 Task: Look for space in Lüdenscheid, Germany from 10th June, 2023 to 25th June, 2023 for 4 adults in price range Rs.10000 to Rs.15000. Place can be private room with 4 bedrooms having 4 beds and 4 bathrooms. Property type can be house, flat, guest house, hotel. Amenities needed are: wifi, TV, free parkinig on premises, gym, breakfast. Booking option can be shelf check-in. Required host language is English.
Action: Mouse moved to (453, 88)
Screenshot: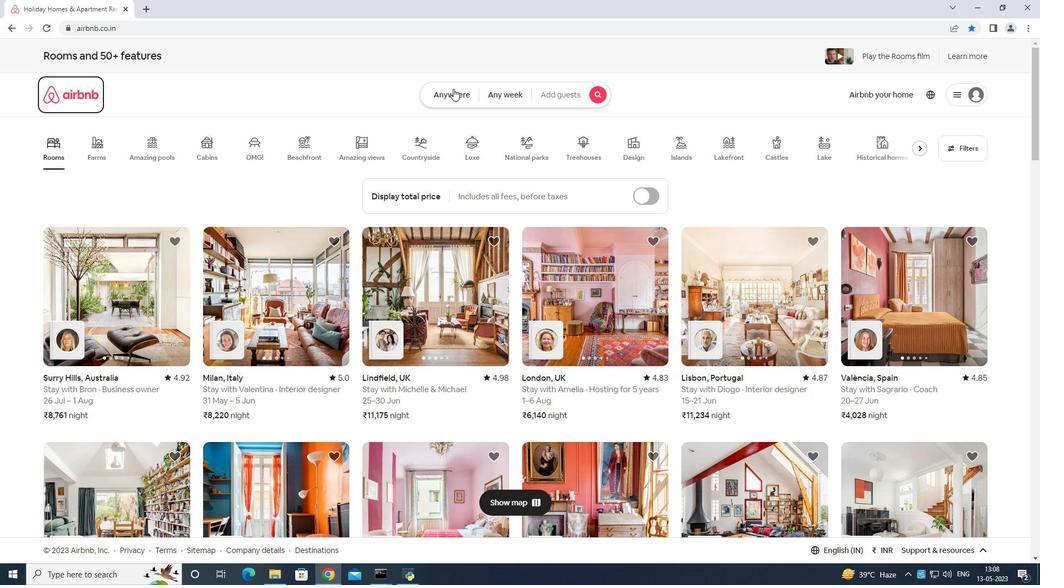 
Action: Mouse pressed left at (453, 88)
Screenshot: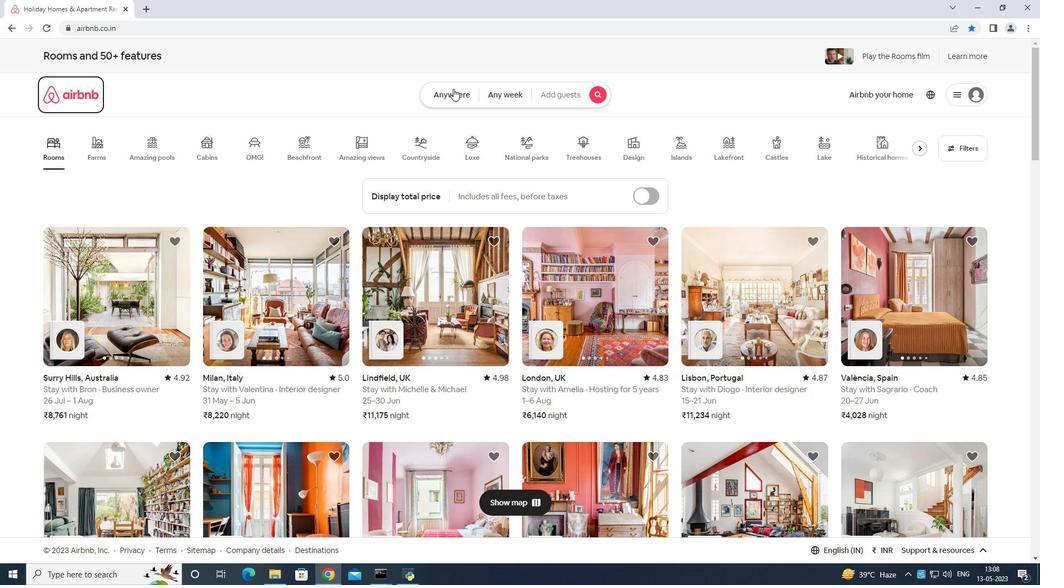 
Action: Mouse moved to (386, 134)
Screenshot: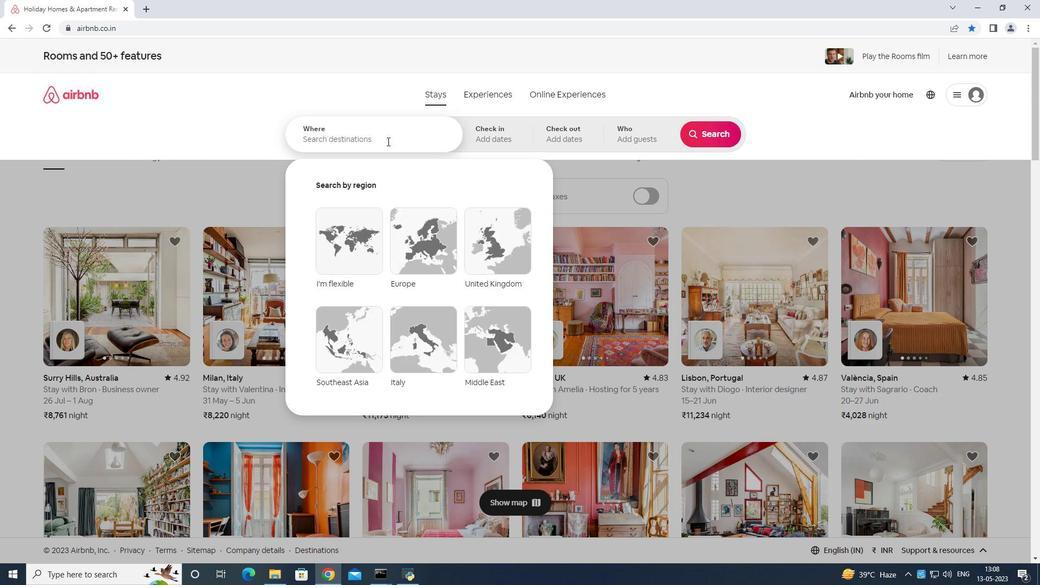 
Action: Mouse pressed left at (386, 134)
Screenshot: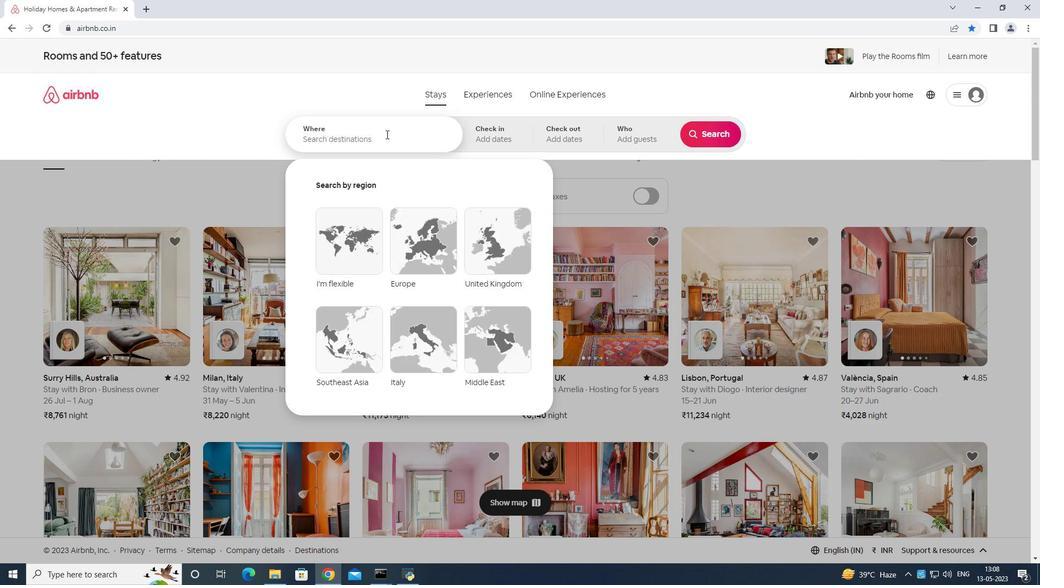 
Action: Mouse moved to (386, 121)
Screenshot: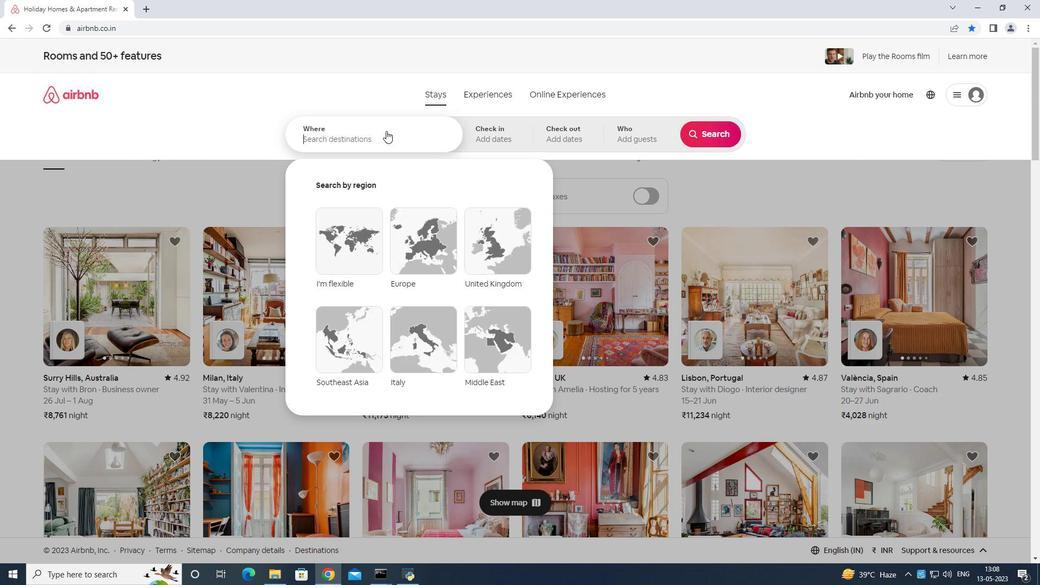 
Action: Key pressed <Key.shift>Ludenscheid<Key.space>gerna<Key.backspace><Key.backspace>many<Key.enter>
Screenshot: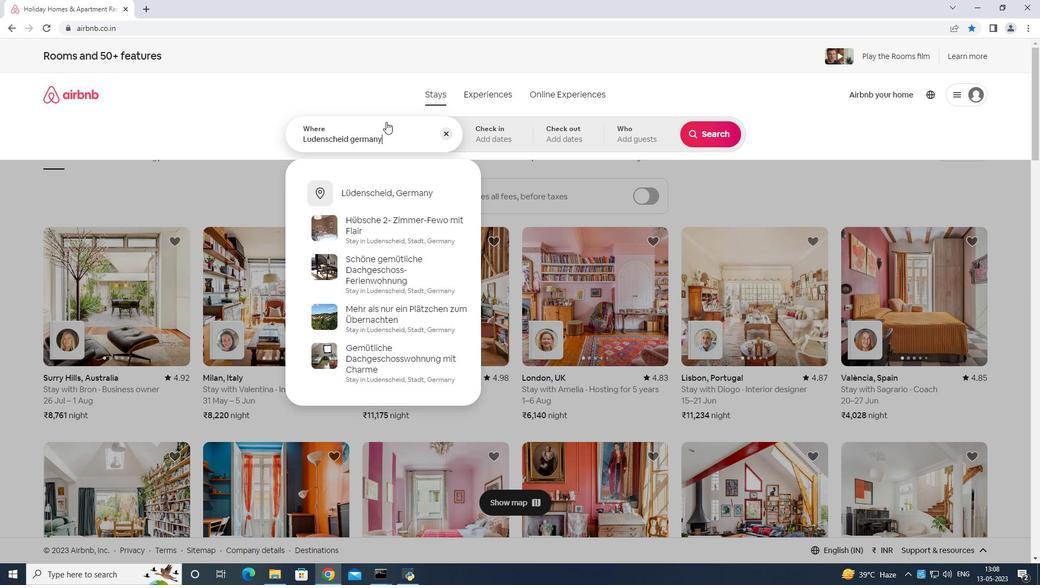 
Action: Mouse moved to (696, 291)
Screenshot: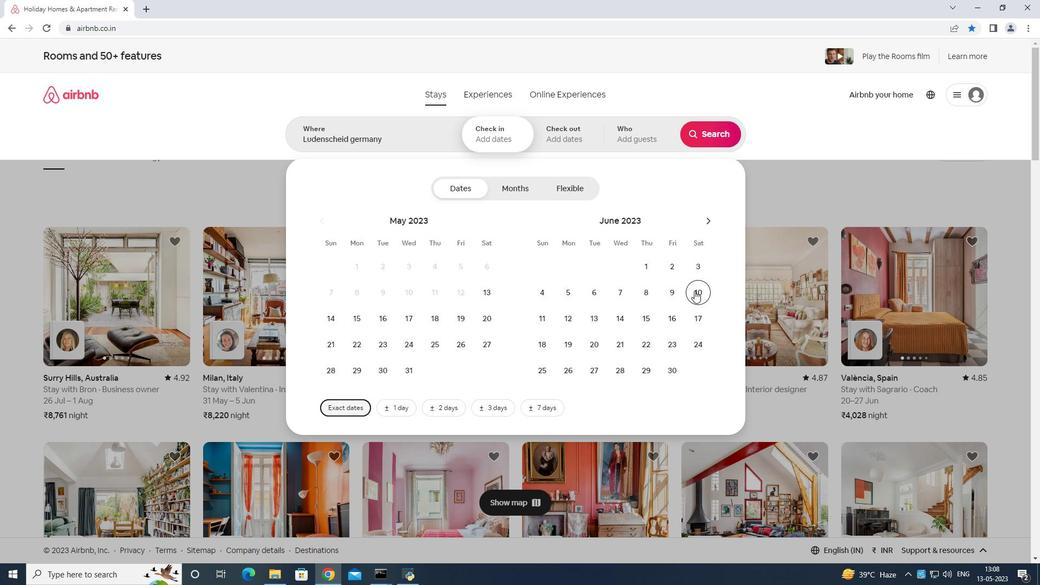 
Action: Mouse pressed left at (696, 291)
Screenshot: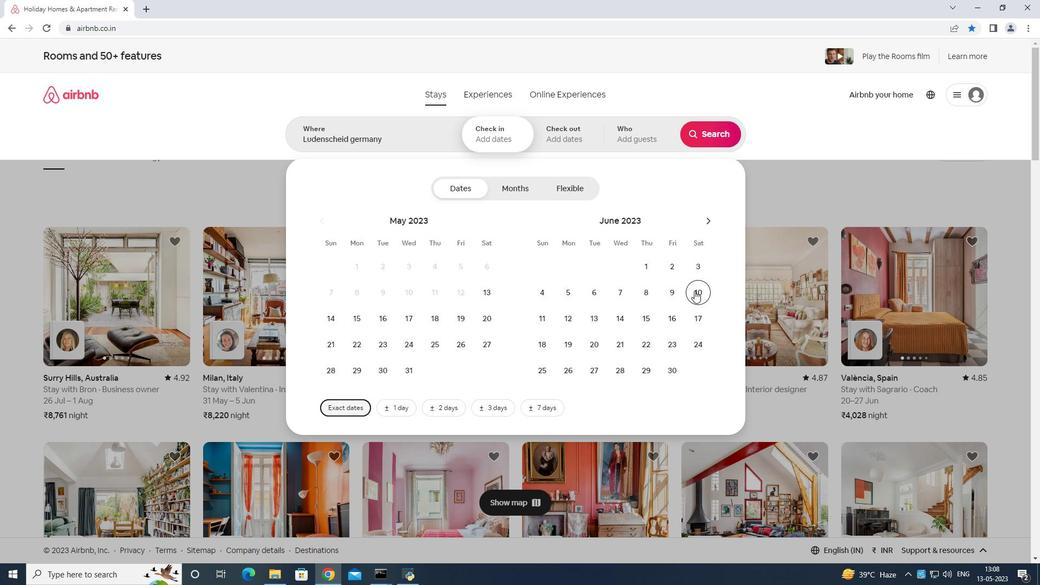 
Action: Mouse moved to (535, 372)
Screenshot: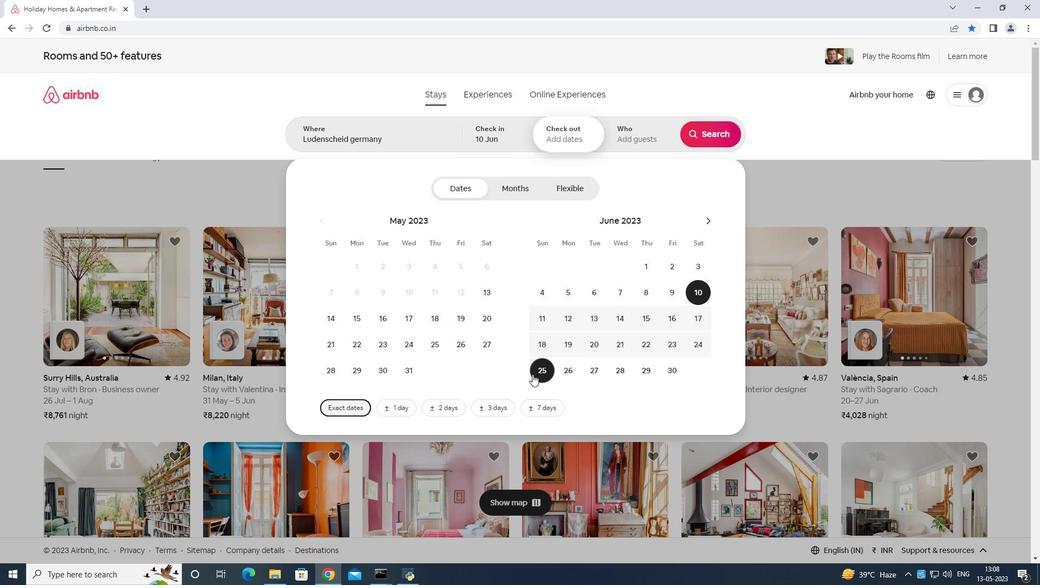 
Action: Mouse pressed left at (535, 372)
Screenshot: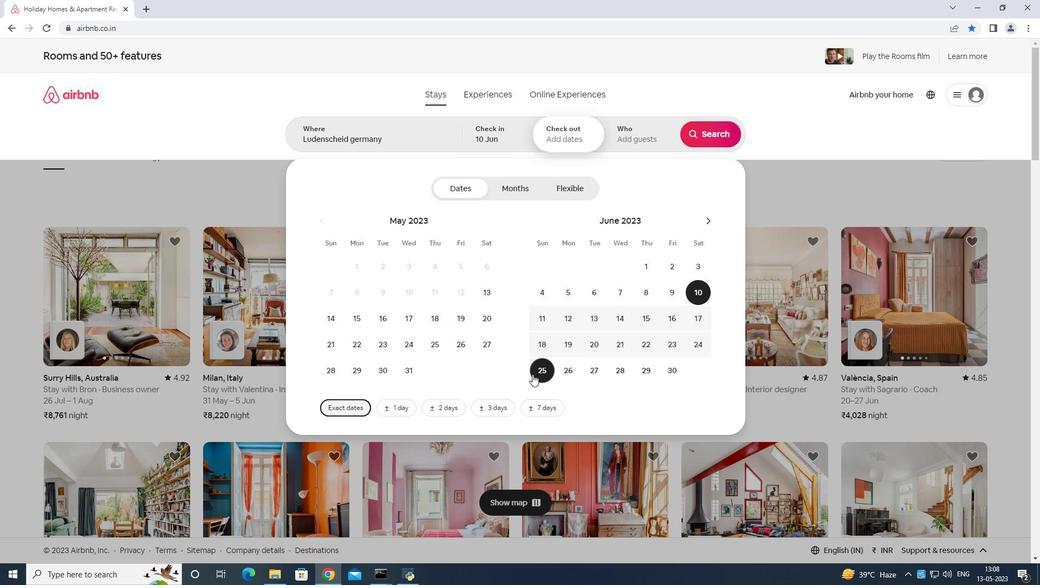 
Action: Mouse moved to (629, 134)
Screenshot: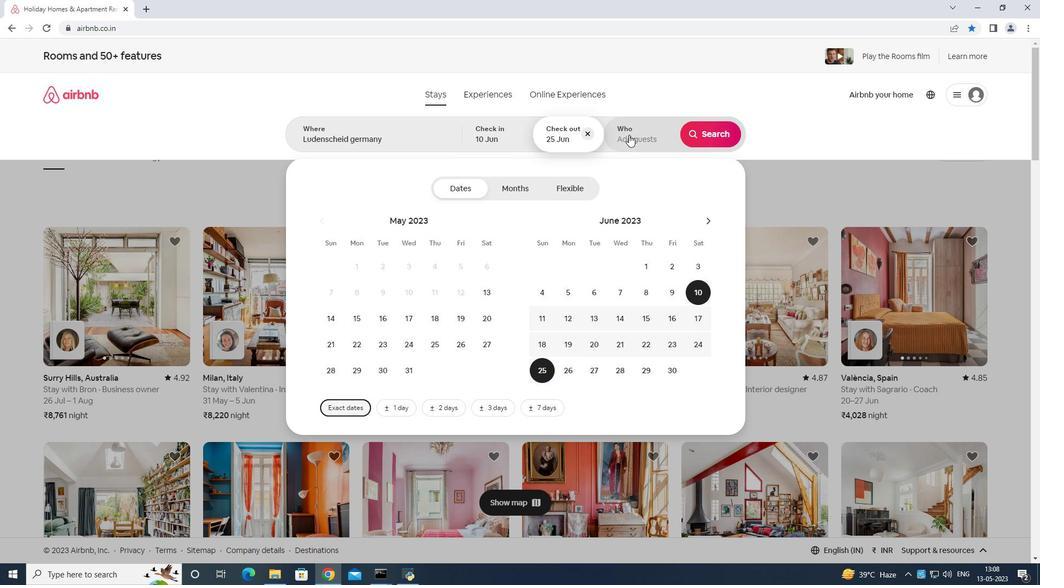 
Action: Mouse pressed left at (629, 134)
Screenshot: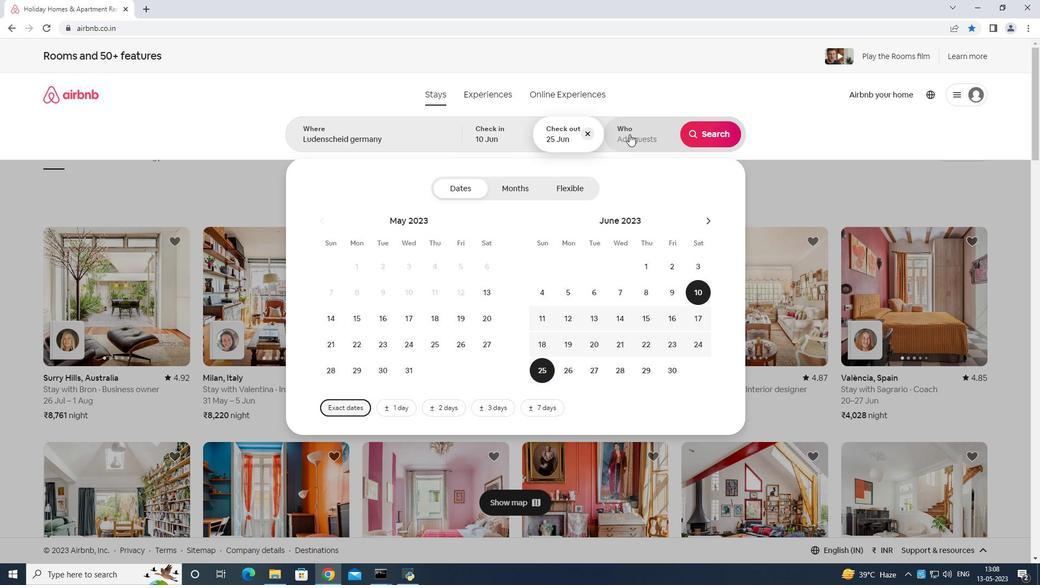 
Action: Mouse moved to (715, 188)
Screenshot: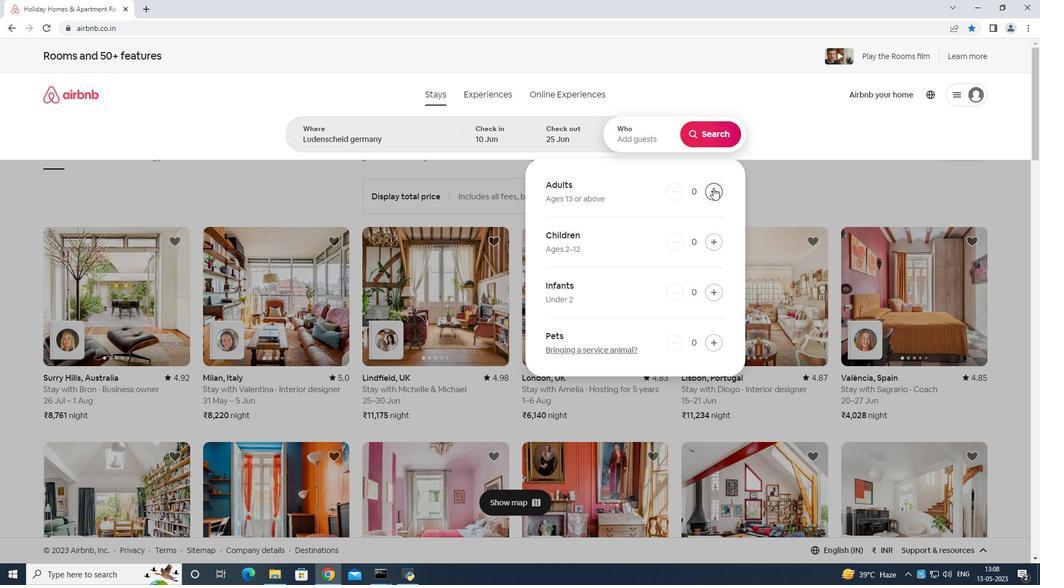 
Action: Mouse pressed left at (715, 188)
Screenshot: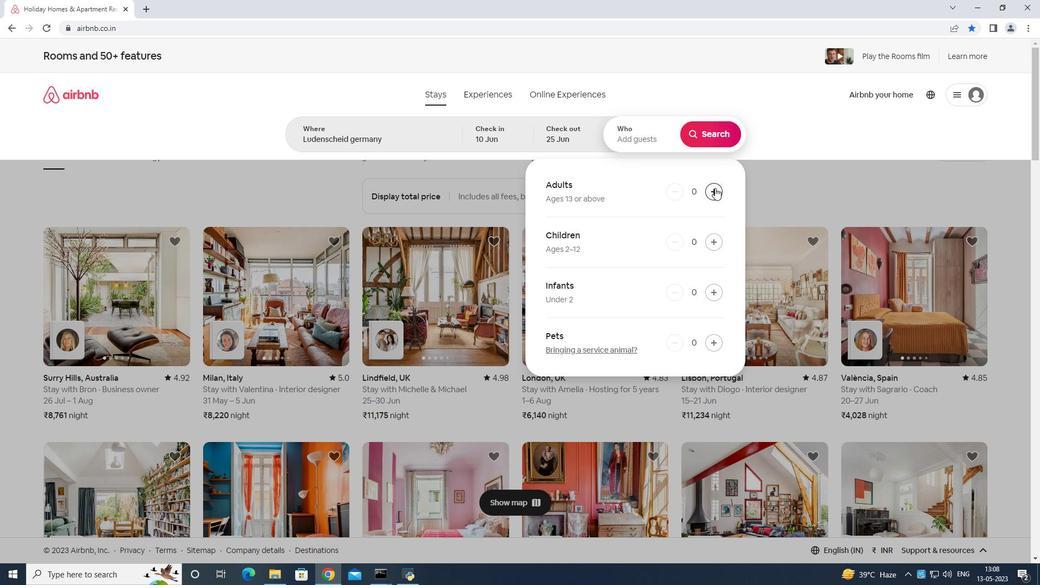 
Action: Mouse pressed left at (715, 188)
Screenshot: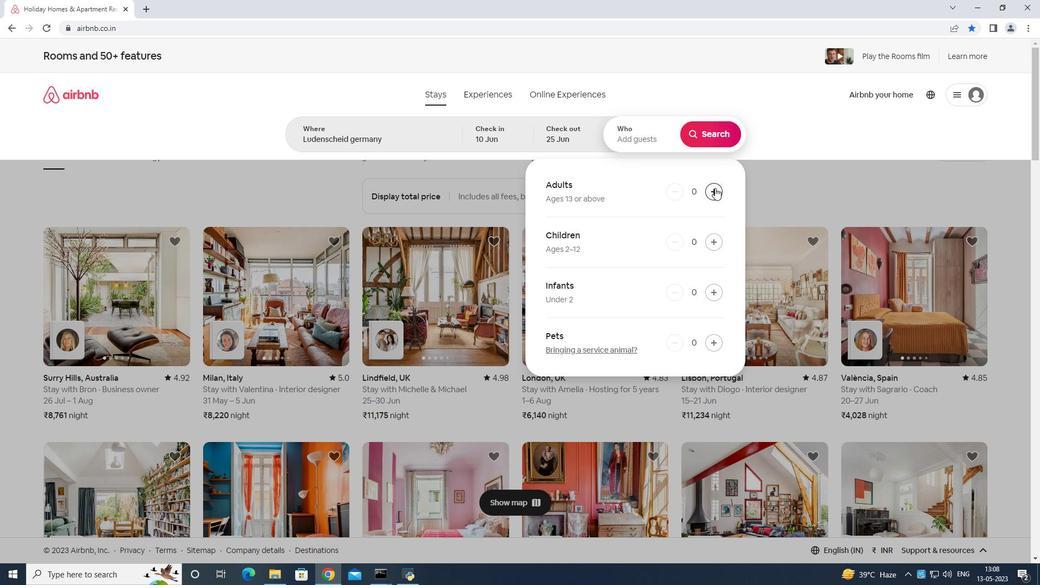 
Action: Mouse pressed left at (715, 188)
Screenshot: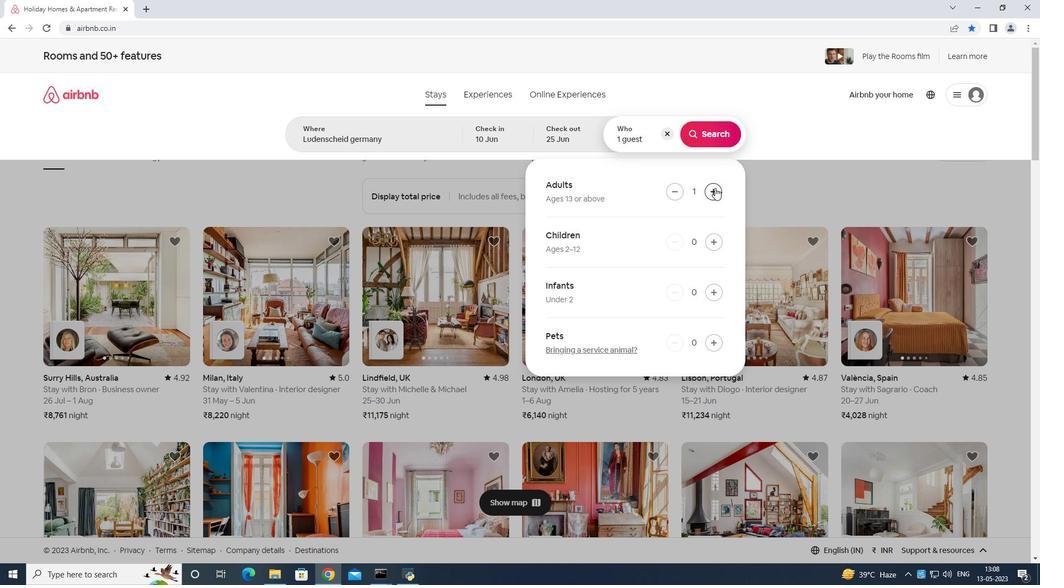 
Action: Mouse pressed left at (715, 188)
Screenshot: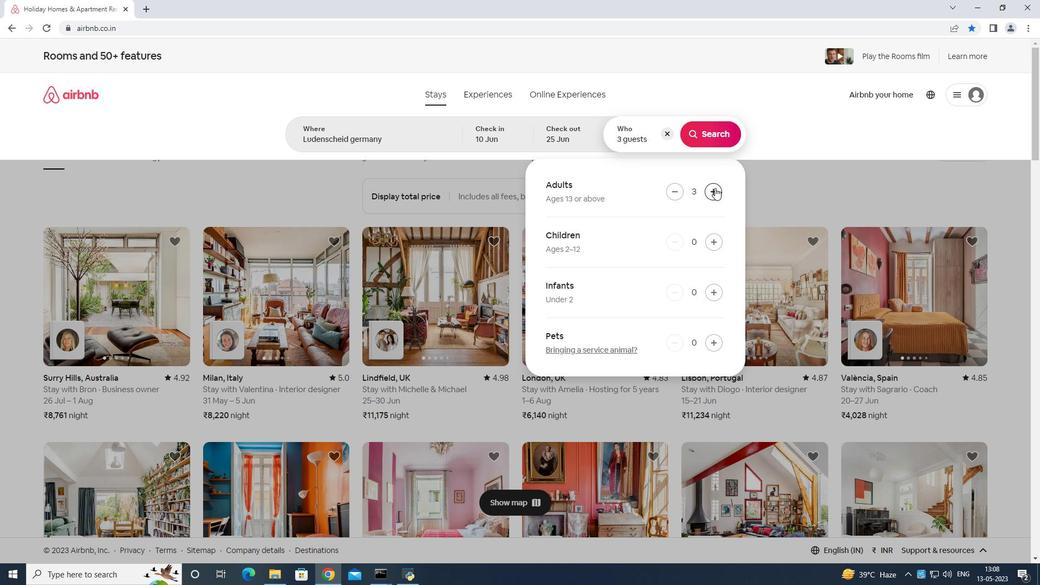 
Action: Mouse moved to (712, 134)
Screenshot: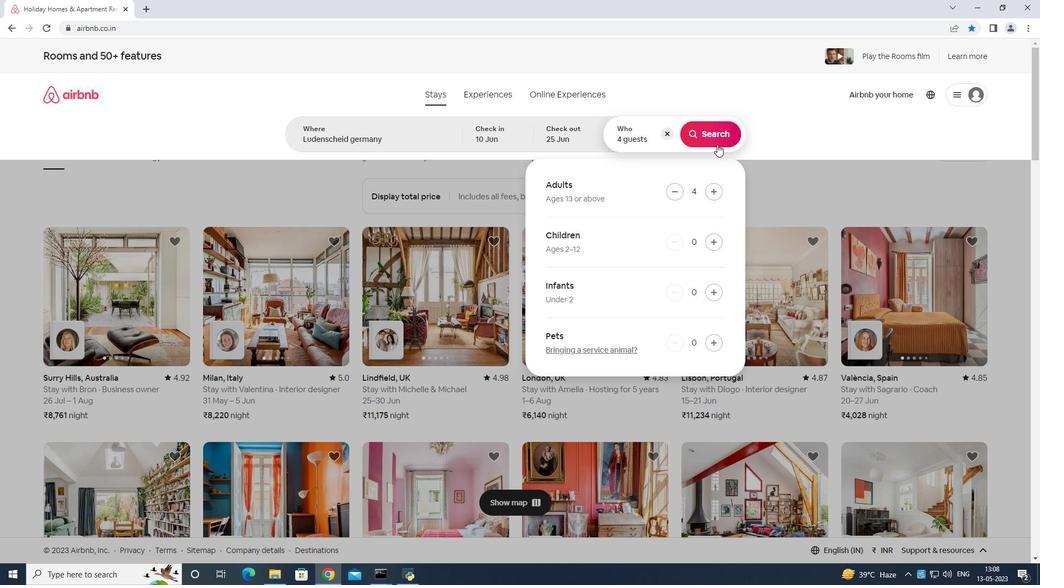 
Action: Mouse pressed left at (712, 134)
Screenshot: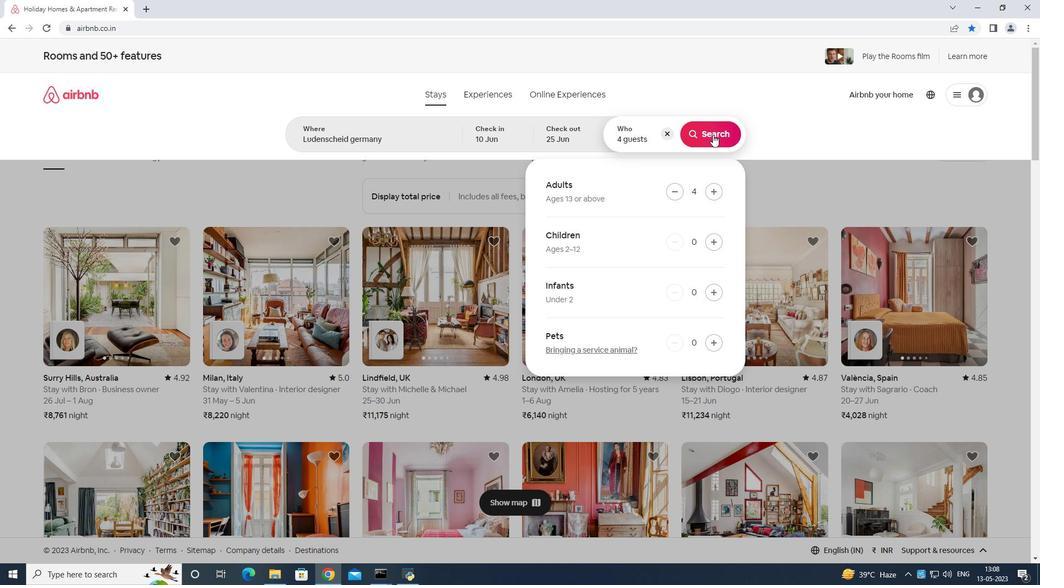
Action: Mouse moved to (976, 105)
Screenshot: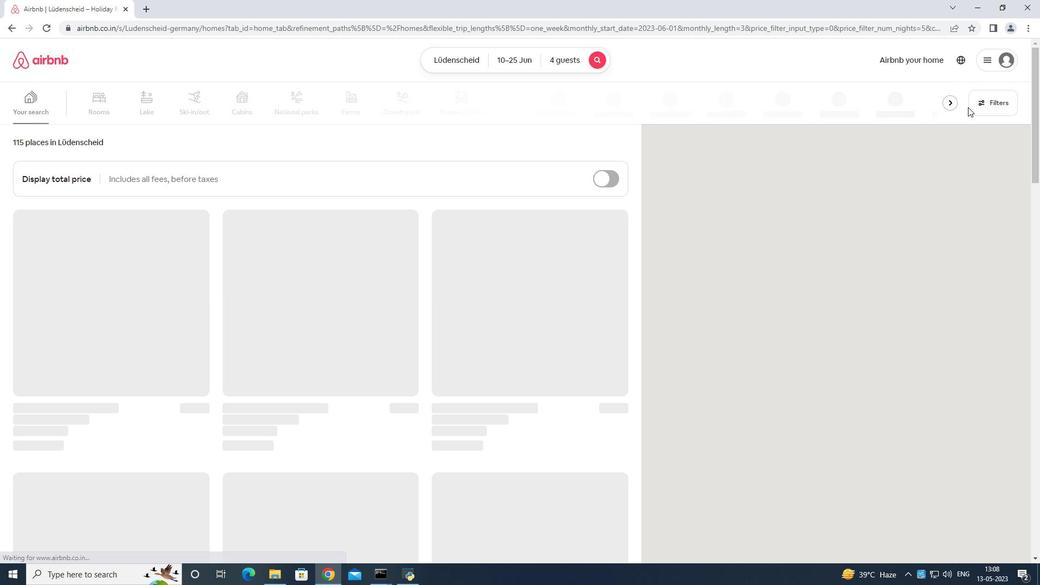 
Action: Mouse pressed left at (976, 105)
Screenshot: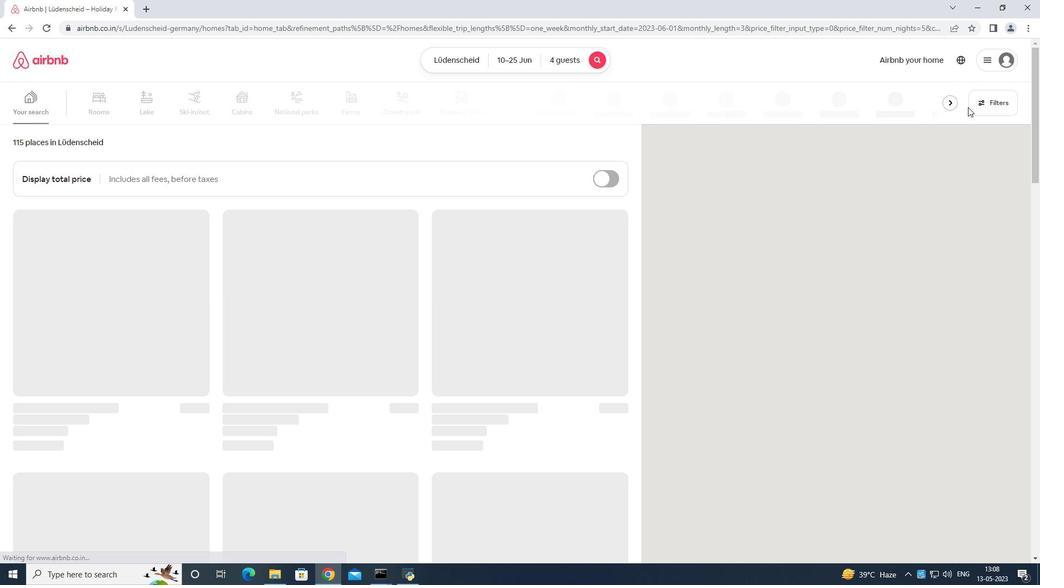 
Action: Mouse moved to (448, 371)
Screenshot: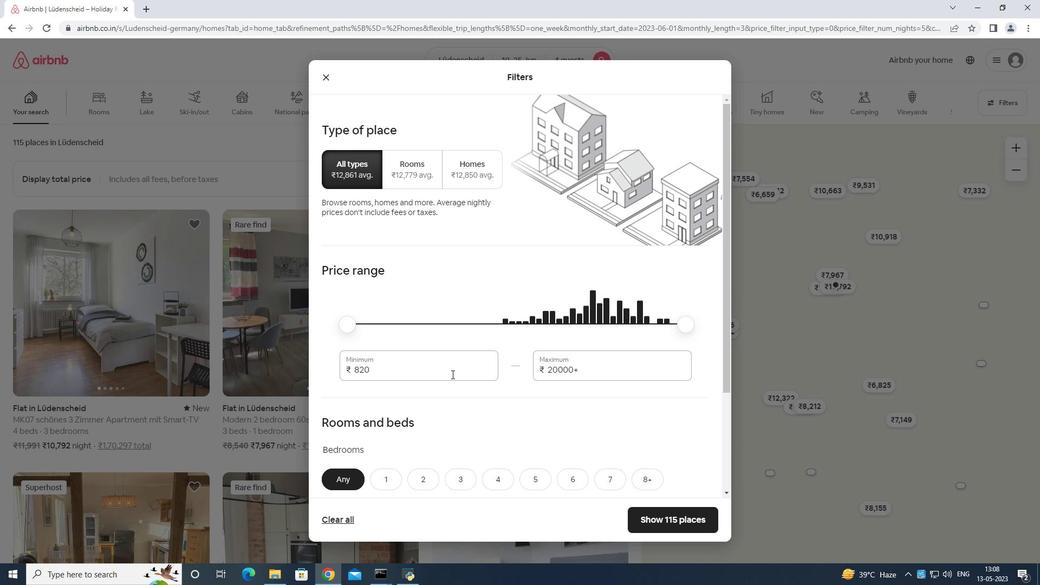 
Action: Mouse pressed left at (448, 371)
Screenshot: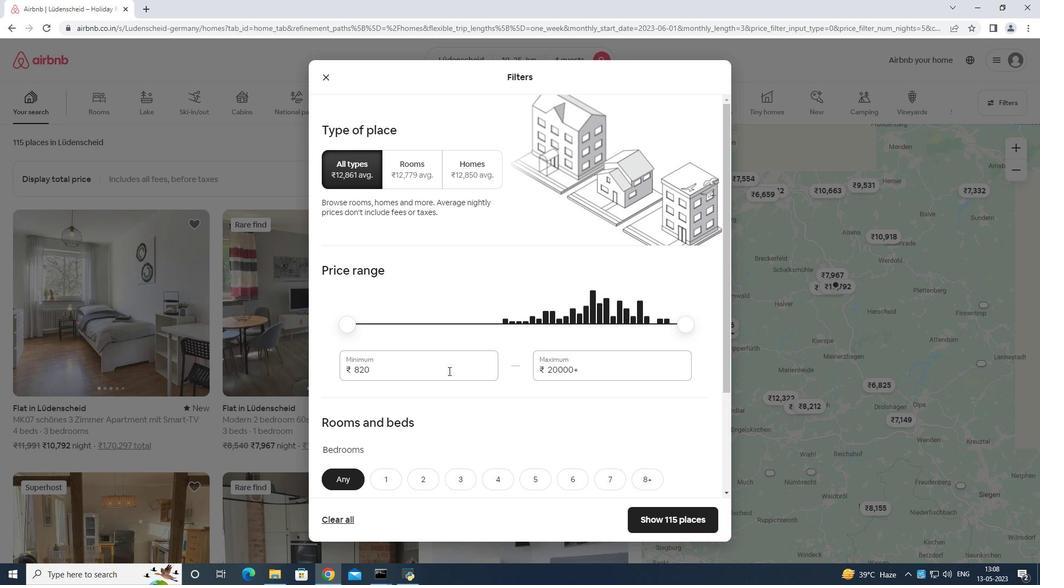 
Action: Mouse moved to (447, 369)
Screenshot: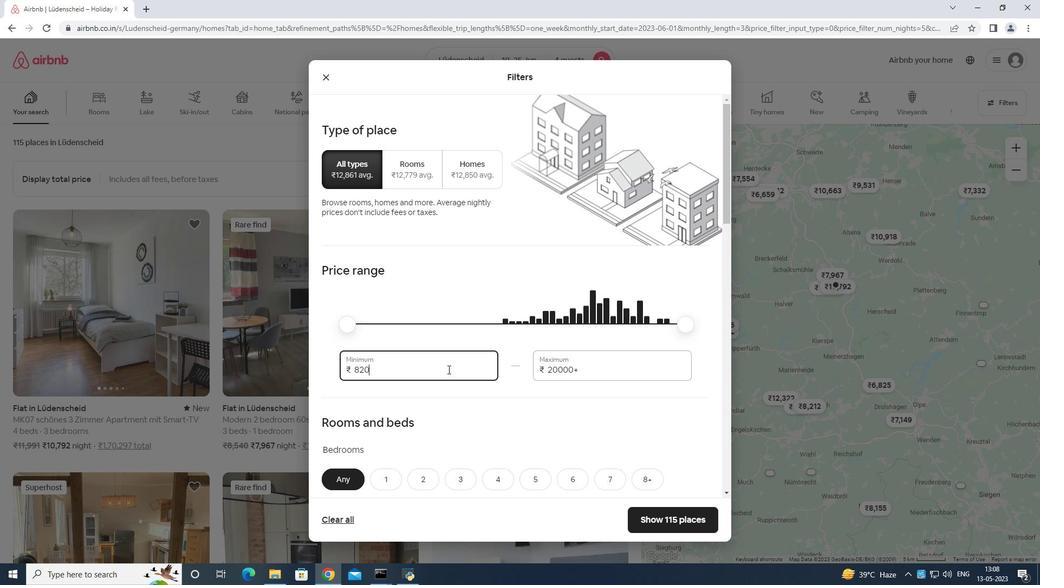 
Action: Key pressed <Key.backspace>
Screenshot: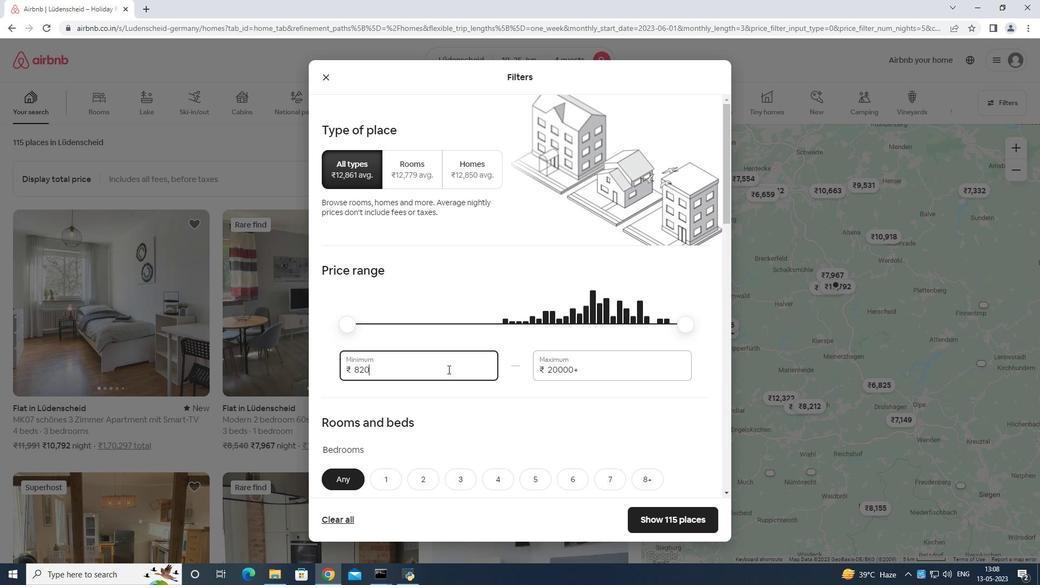 
Action: Mouse moved to (443, 360)
Screenshot: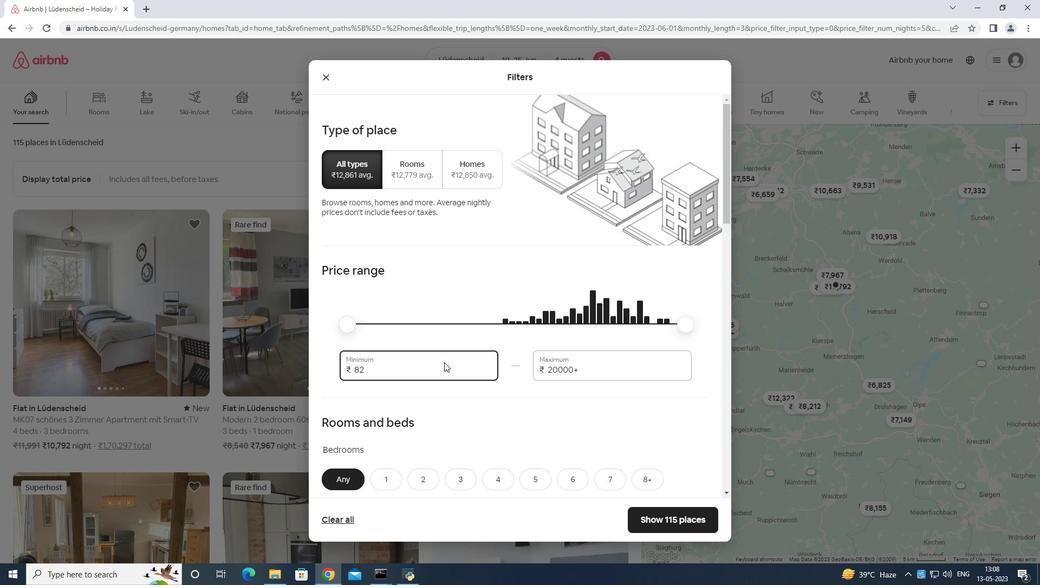
Action: Key pressed <Key.backspace><Key.backspace><Key.backspace><Key.backspace><Key.backspace><Key.backspace><Key.backspace><Key.backspace><Key.backspace><Key.backspace><Key.backspace><Key.backspace>100
Screenshot: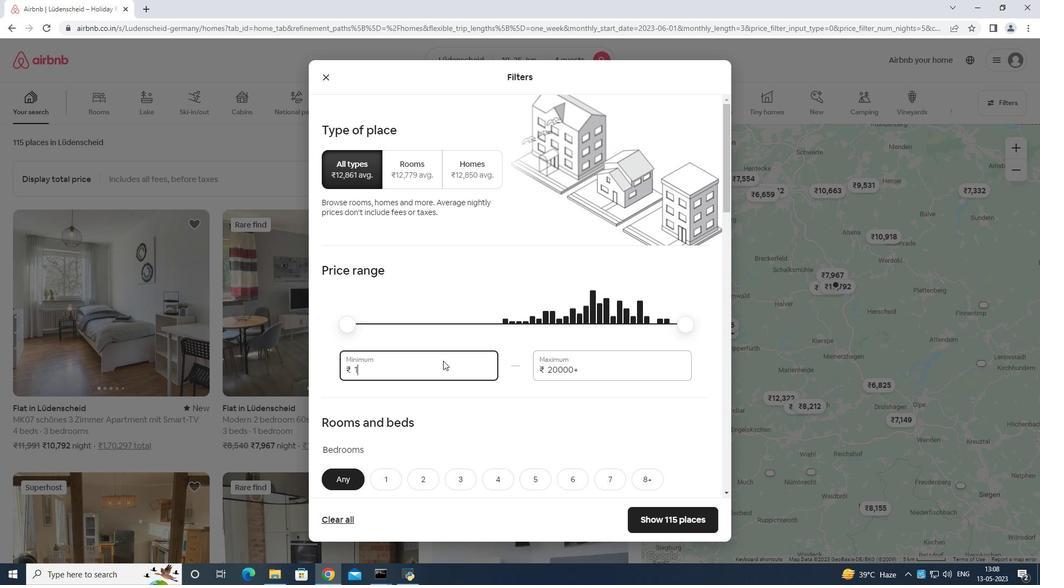 
Action: Mouse moved to (442, 359)
Screenshot: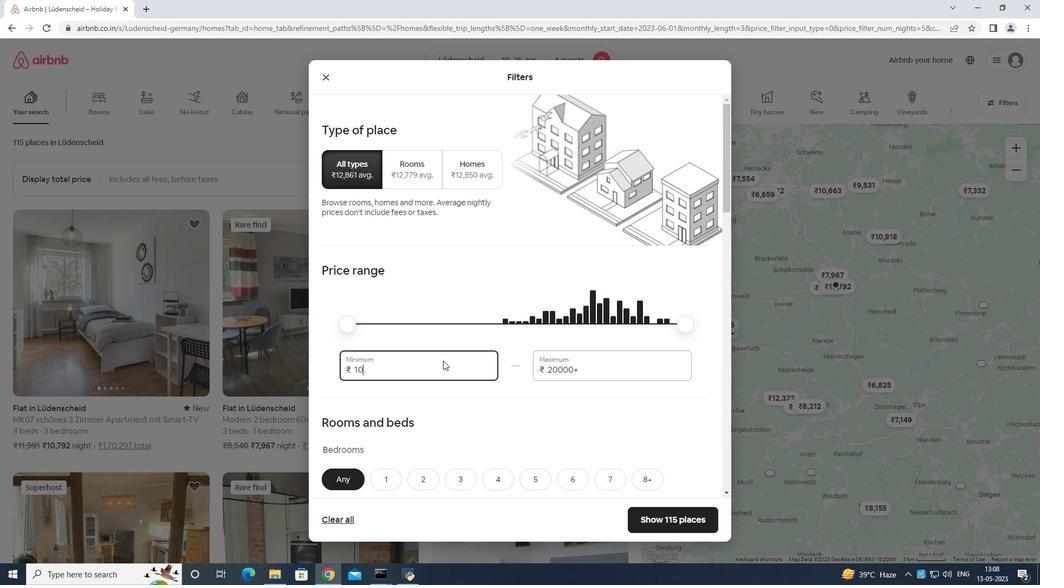 
Action: Key pressed 0
Screenshot: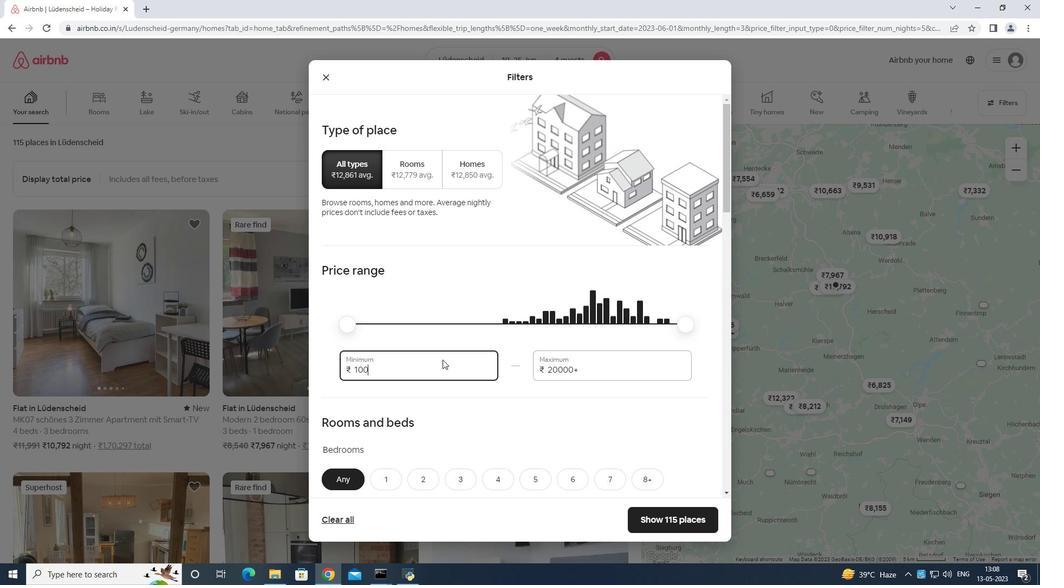
Action: Mouse moved to (447, 359)
Screenshot: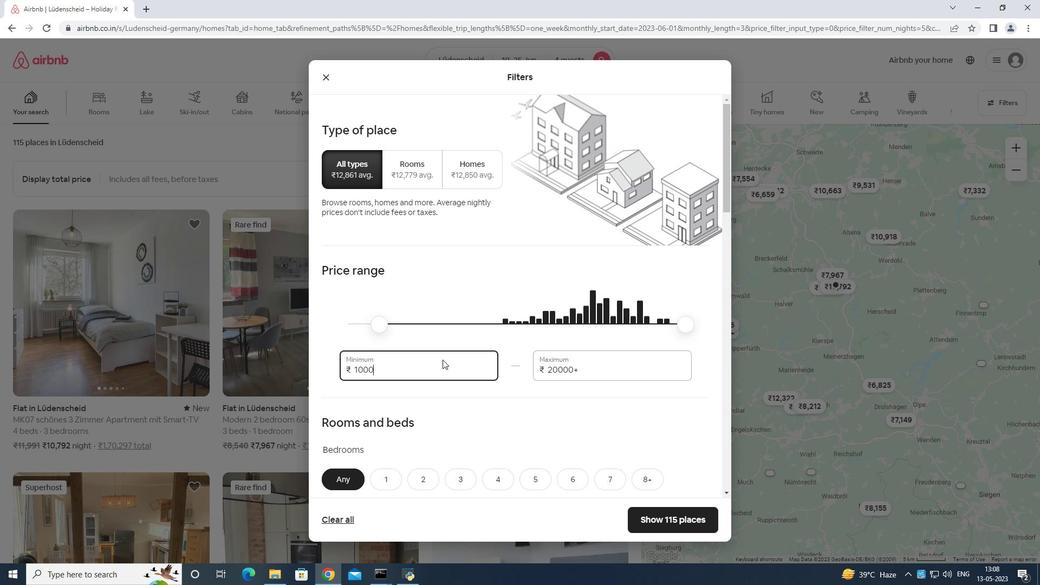 
Action: Key pressed 0
Screenshot: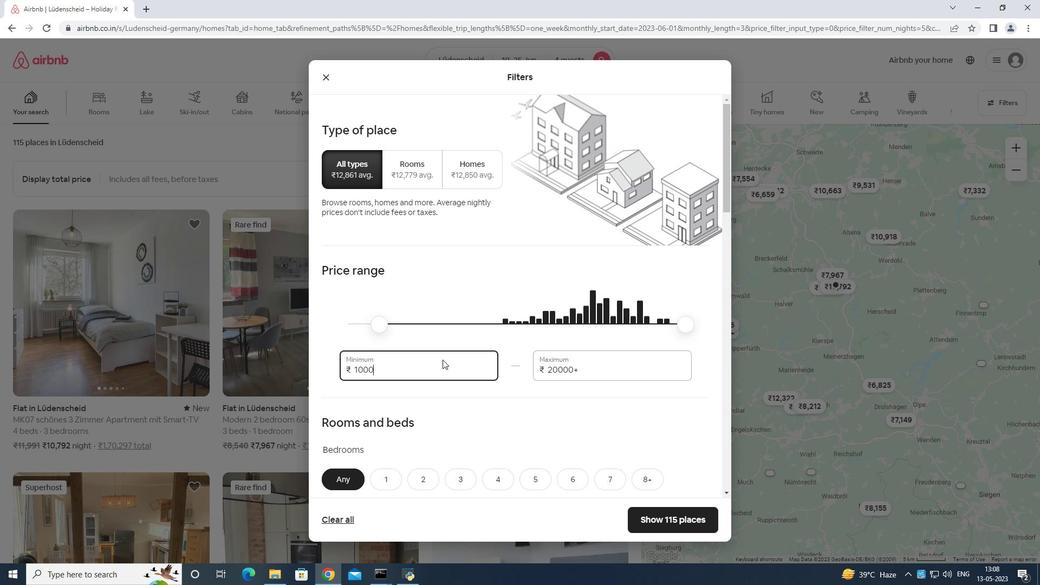 
Action: Mouse moved to (599, 363)
Screenshot: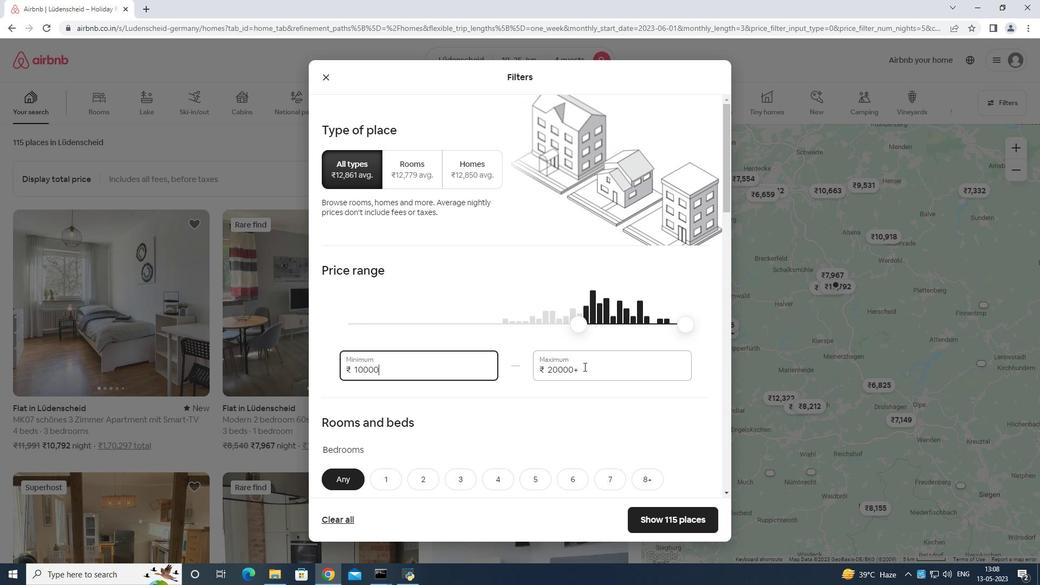 
Action: Mouse pressed left at (599, 363)
Screenshot: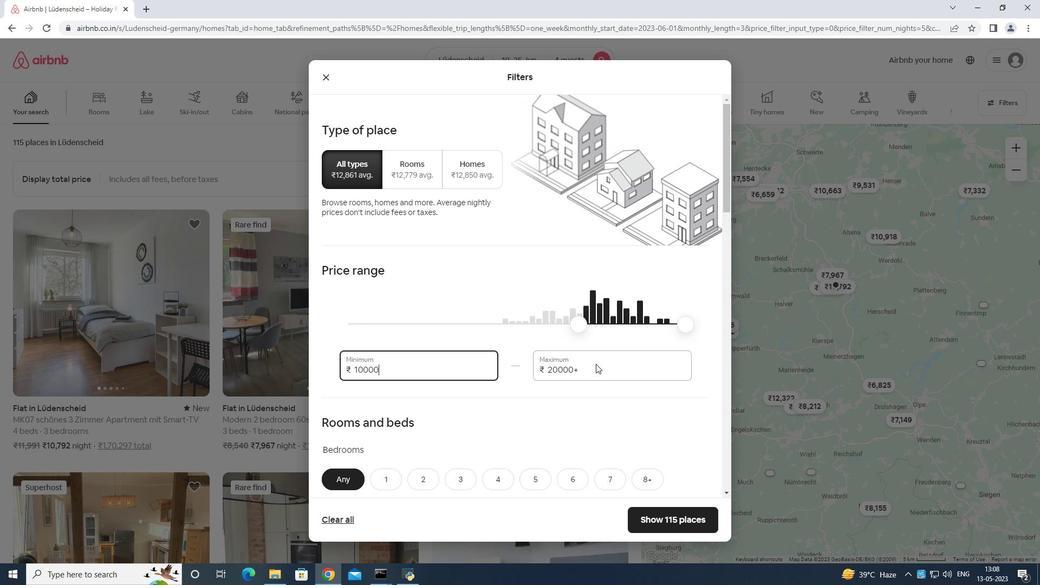 
Action: Mouse moved to (599, 363)
Screenshot: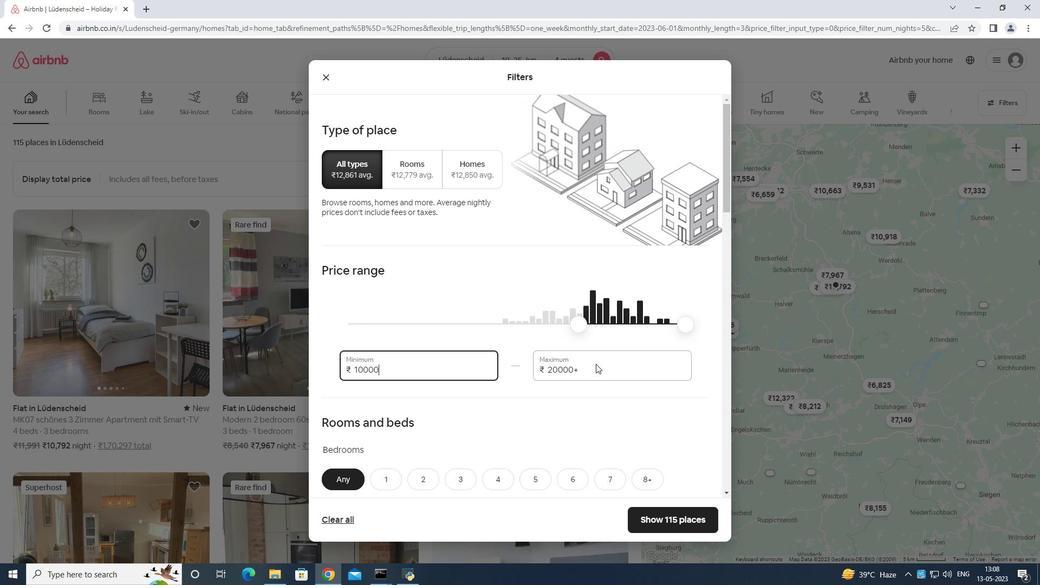 
Action: Key pressed <Key.backspace><Key.backspace><Key.backspace><Key.backspace><Key.backspace><Key.backspace><Key.backspace><Key.backspace><Key.backspace><Key.backspace><Key.backspace><Key.backspace><Key.backspace><Key.backspace><Key.backspace><Key.backspace><Key.backspace><Key.backspace><Key.backspace><Key.backspace>
Screenshot: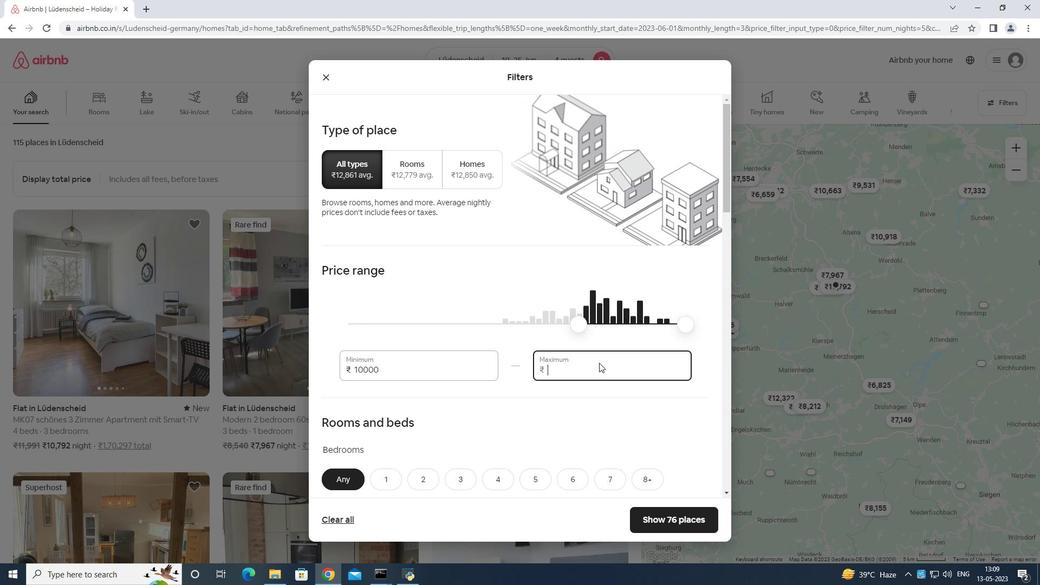 
Action: Mouse moved to (599, 365)
Screenshot: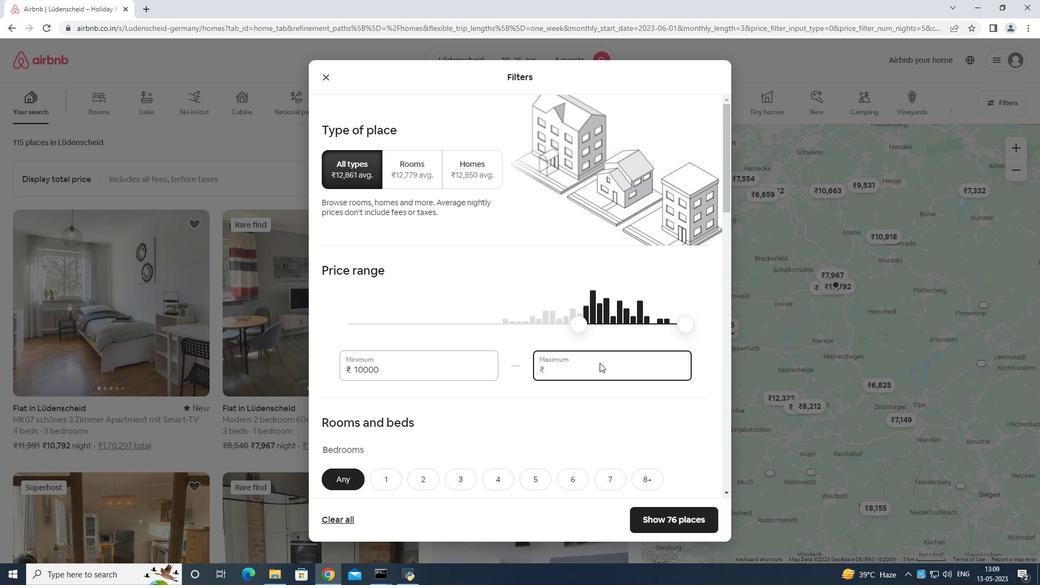 
Action: Key pressed 15
Screenshot: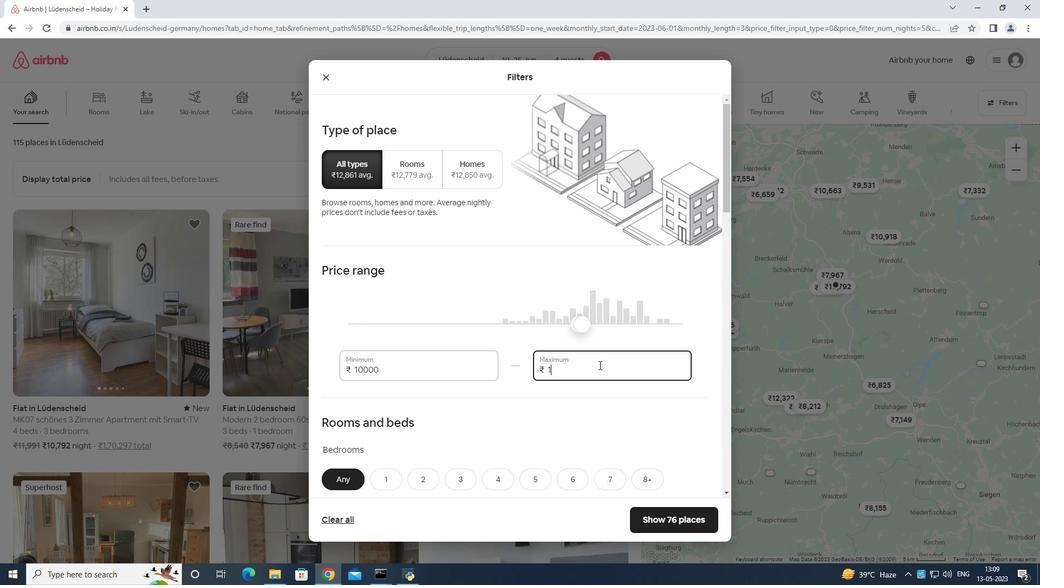 
Action: Mouse moved to (596, 365)
Screenshot: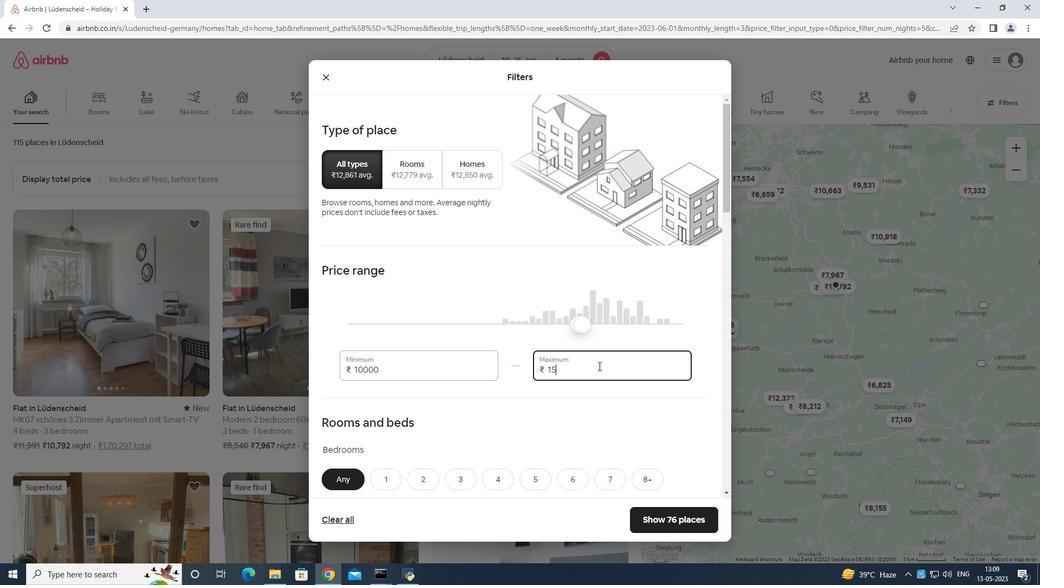 
Action: Key pressed 0
Screenshot: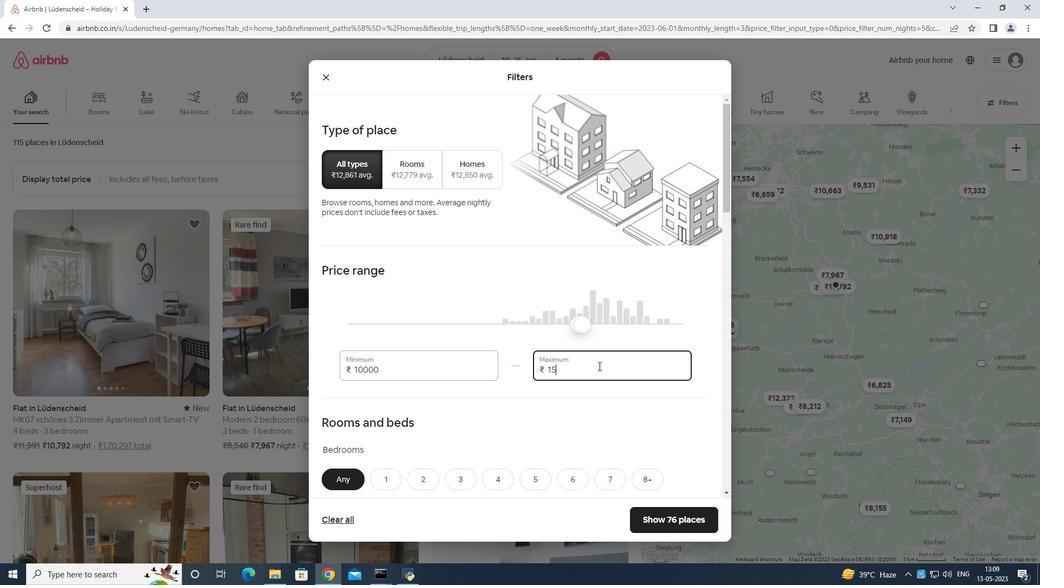
Action: Mouse moved to (592, 364)
Screenshot: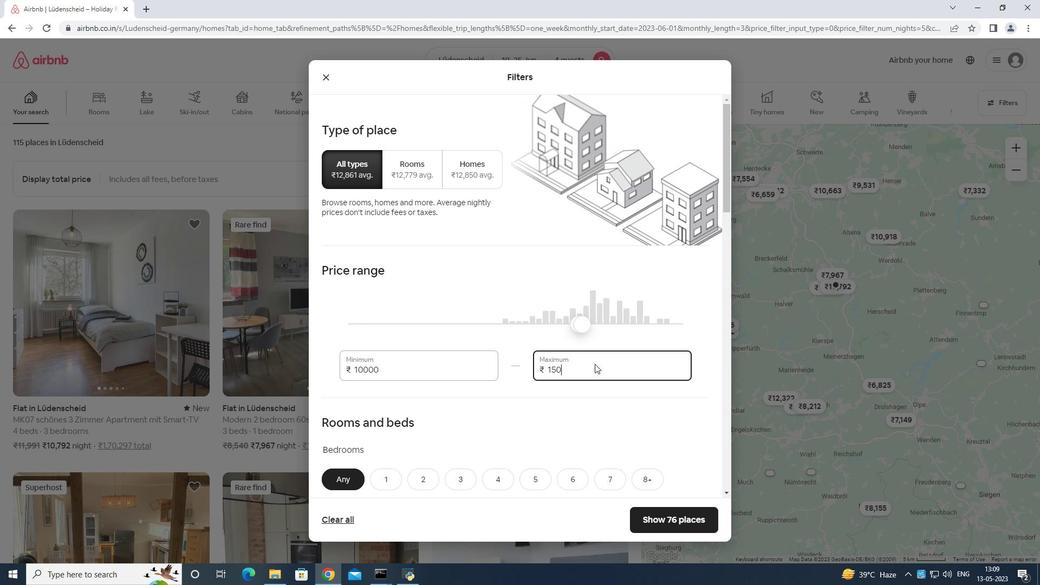 
Action: Key pressed 0
Screenshot: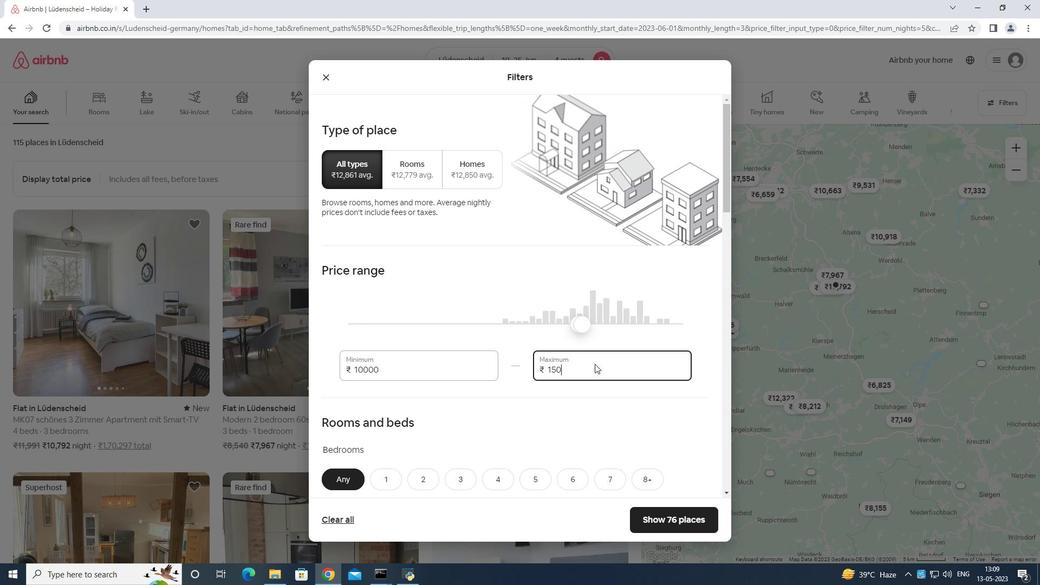 
Action: Mouse moved to (591, 365)
Screenshot: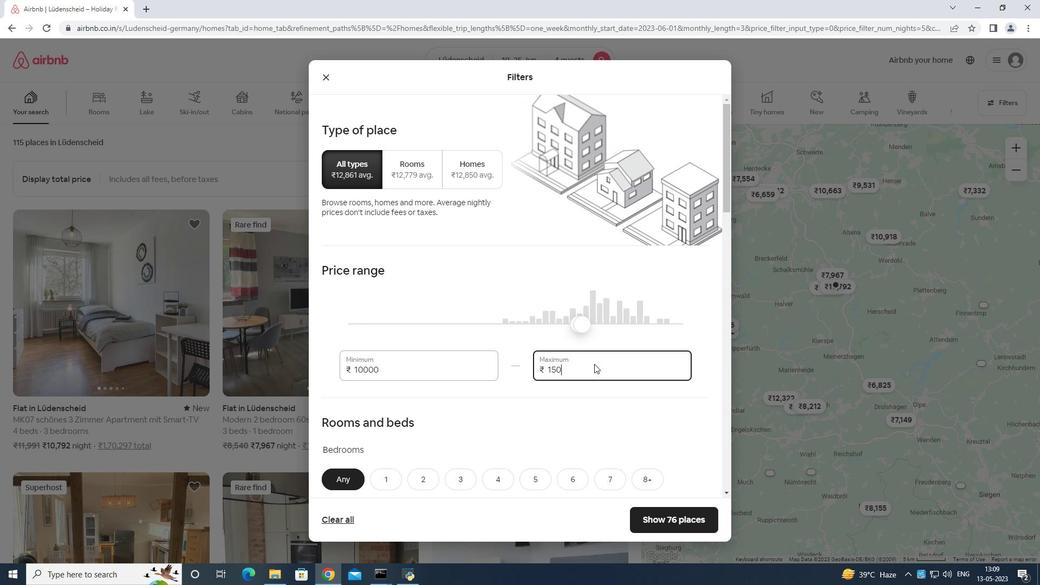 
Action: Key pressed 0
Screenshot: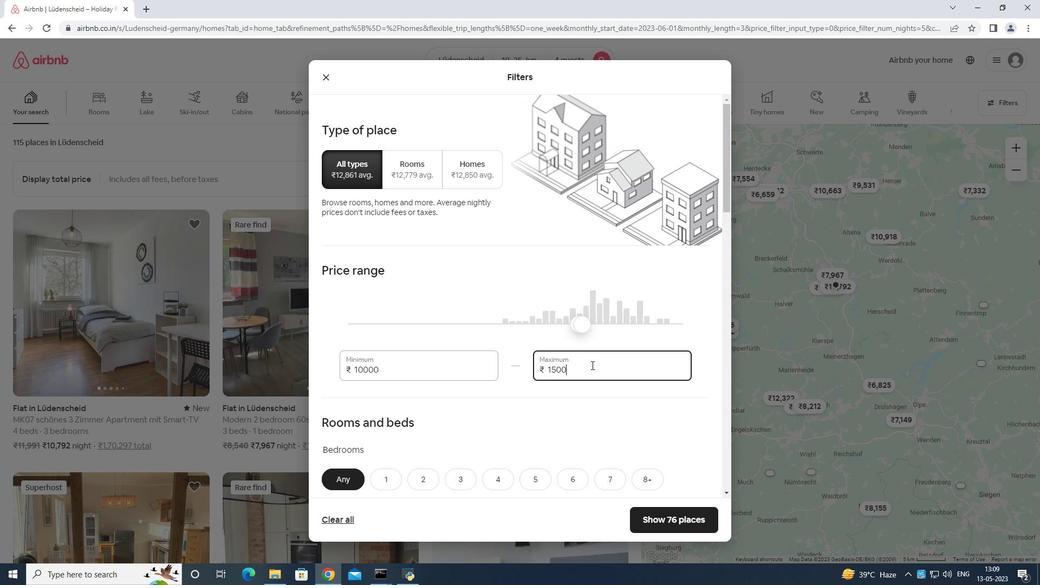 
Action: Mouse moved to (590, 366)
Screenshot: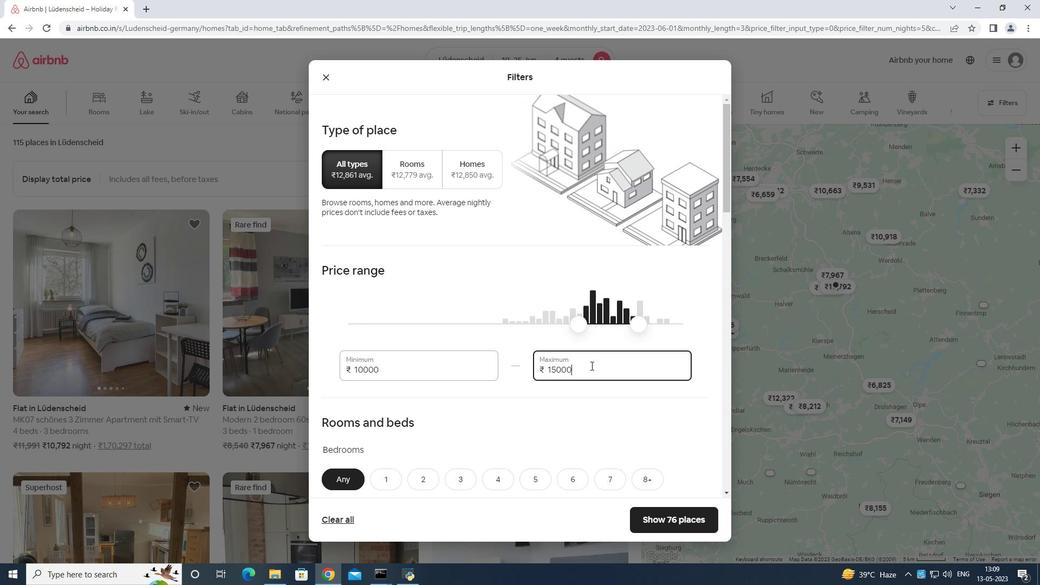
Action: Mouse scrolled (590, 365) with delta (0, 0)
Screenshot: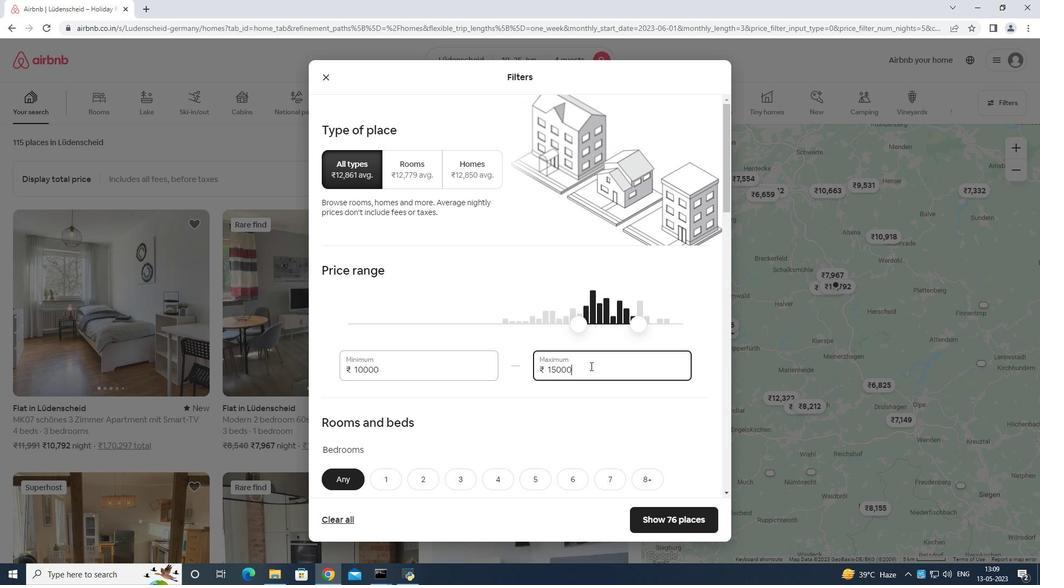 
Action: Mouse moved to (590, 367)
Screenshot: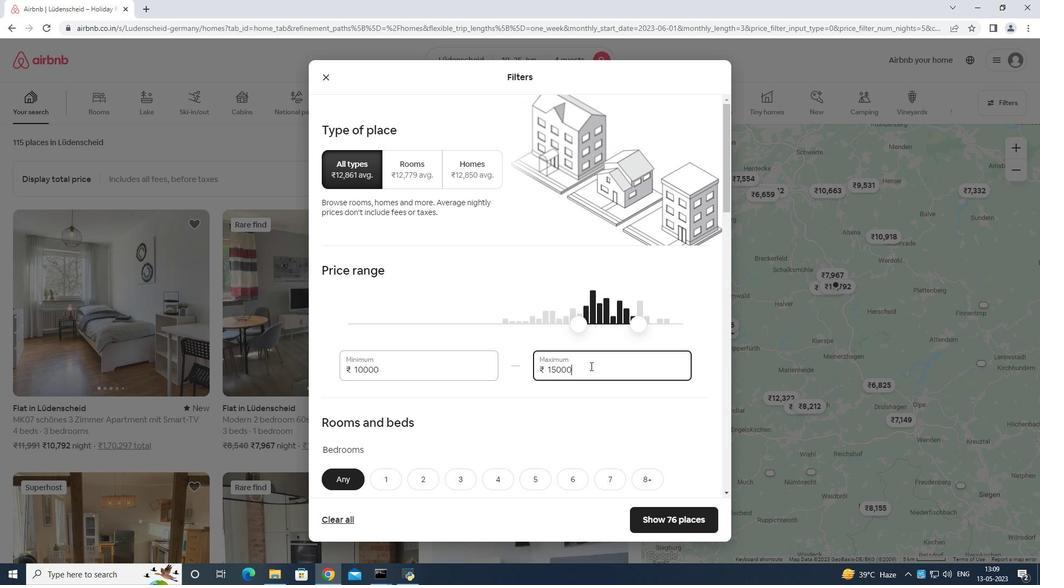 
Action: Mouse scrolled (590, 366) with delta (0, 0)
Screenshot: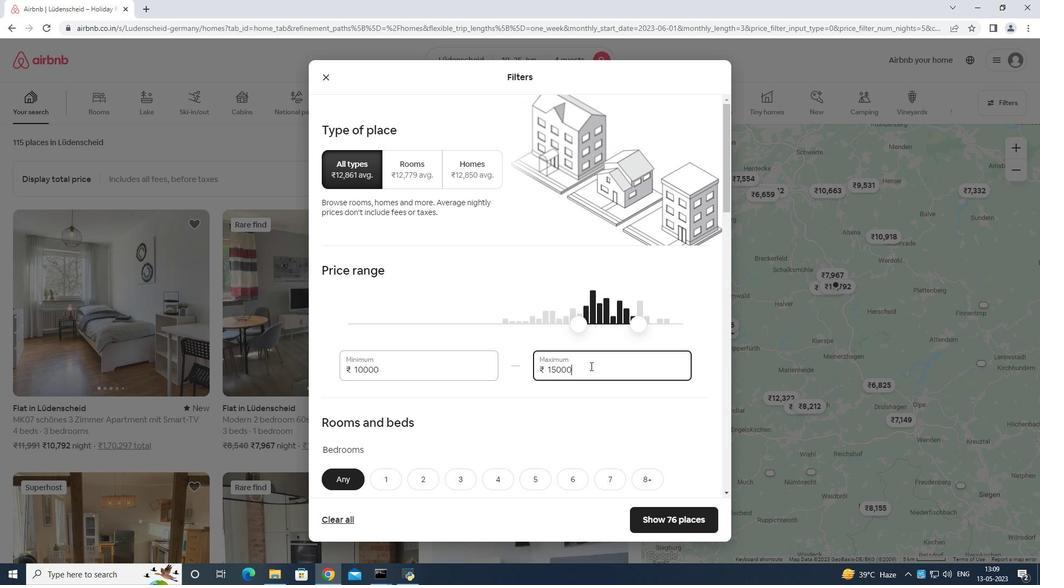 
Action: Mouse moved to (487, 366)
Screenshot: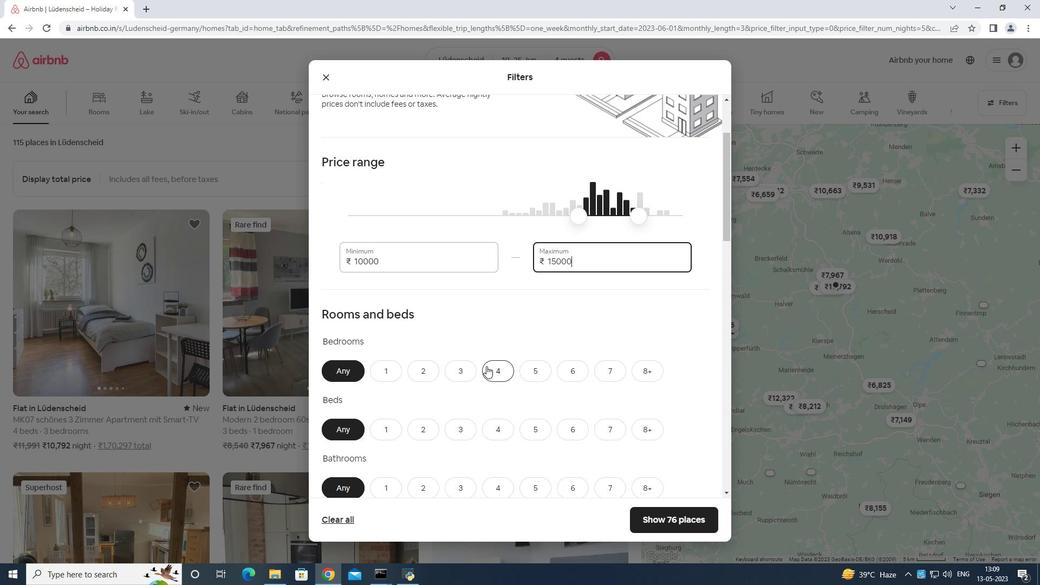 
Action: Mouse pressed left at (487, 366)
Screenshot: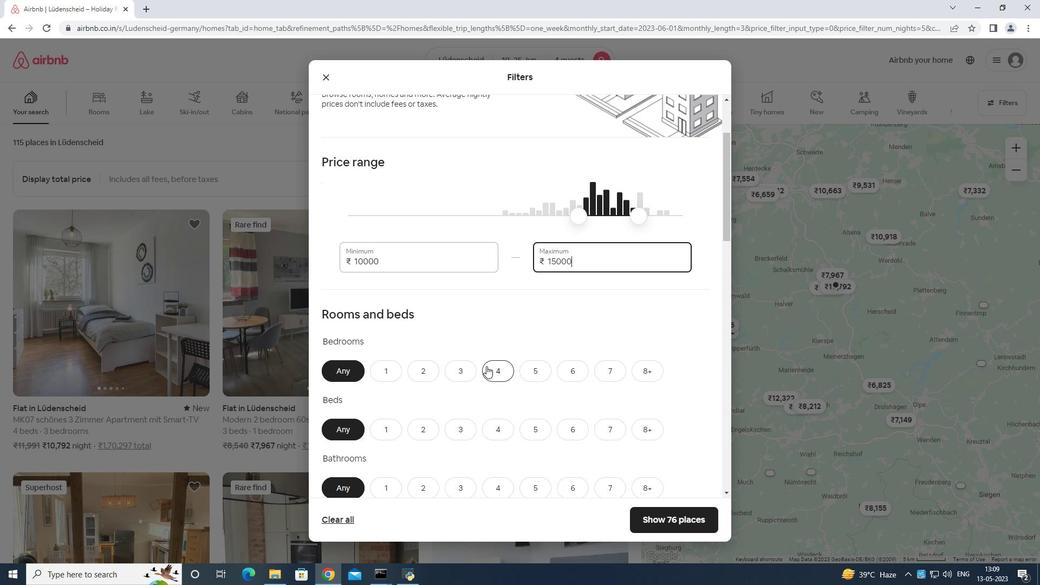 
Action: Mouse moved to (494, 427)
Screenshot: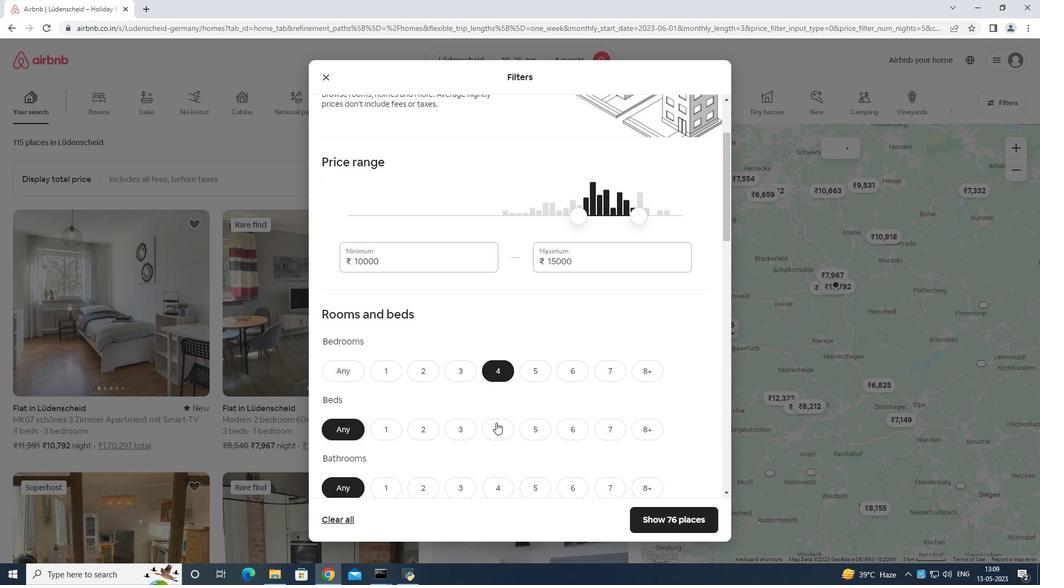 
Action: Mouse pressed left at (494, 427)
Screenshot: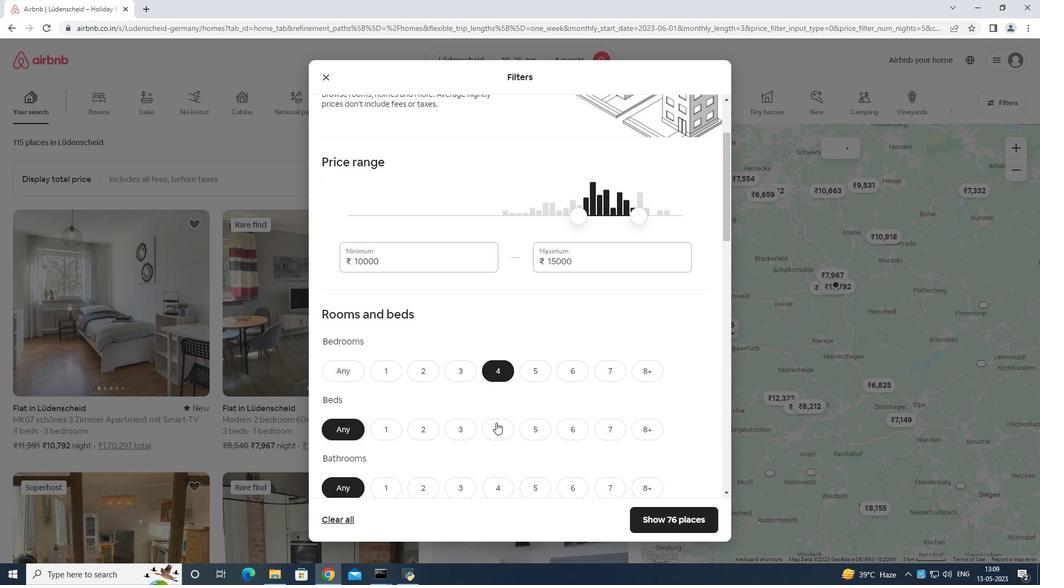 
Action: Mouse moved to (493, 428)
Screenshot: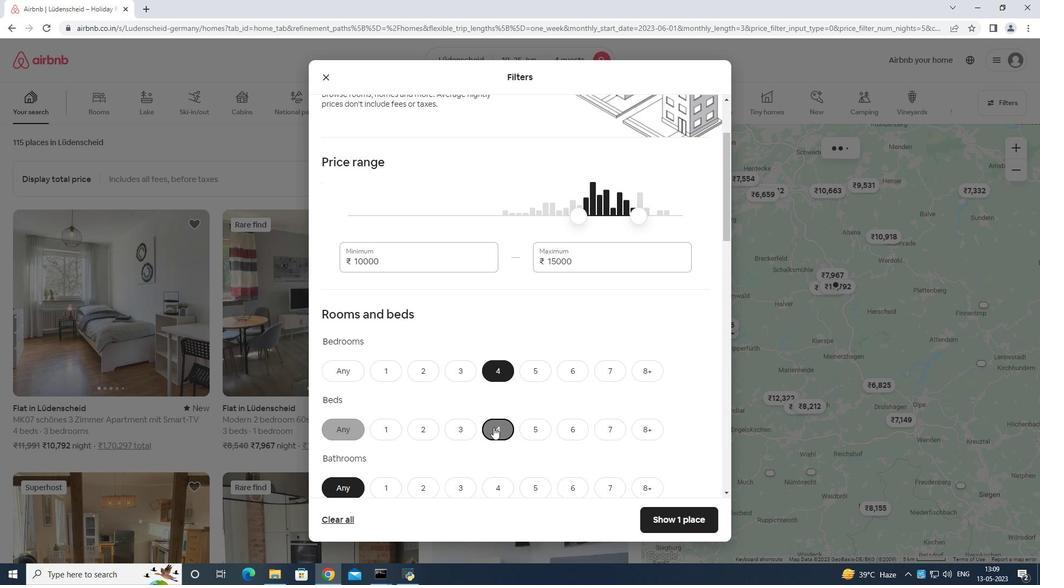 
Action: Mouse scrolled (493, 428) with delta (0, 0)
Screenshot: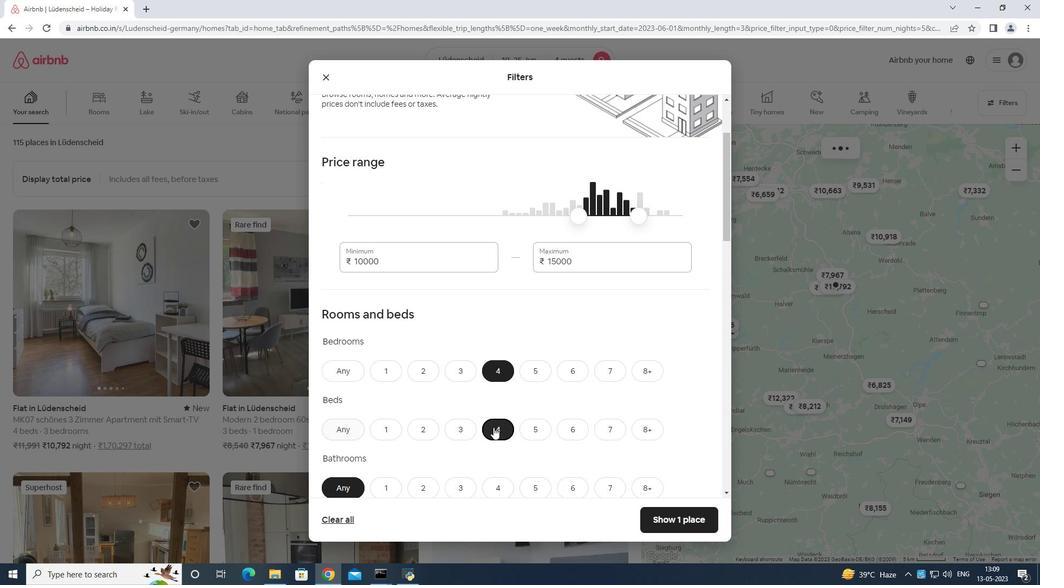 
Action: Mouse moved to (494, 429)
Screenshot: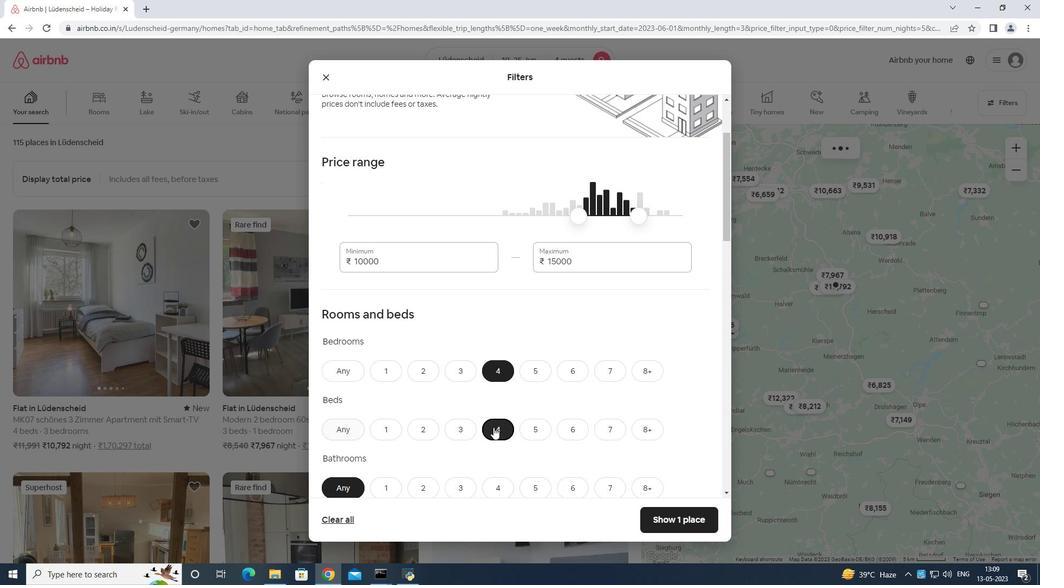 
Action: Mouse scrolled (494, 428) with delta (0, 0)
Screenshot: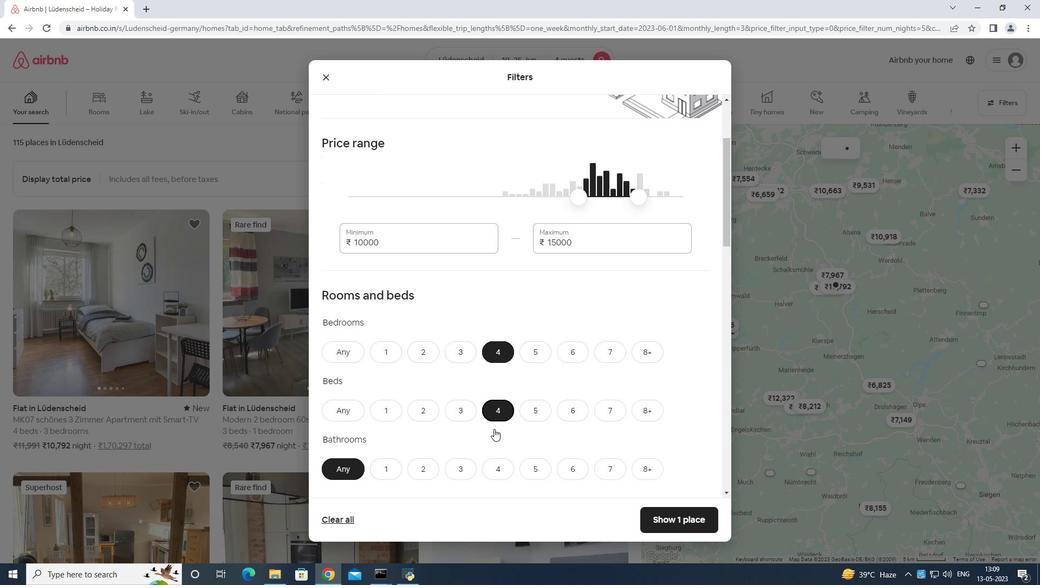 
Action: Mouse moved to (498, 380)
Screenshot: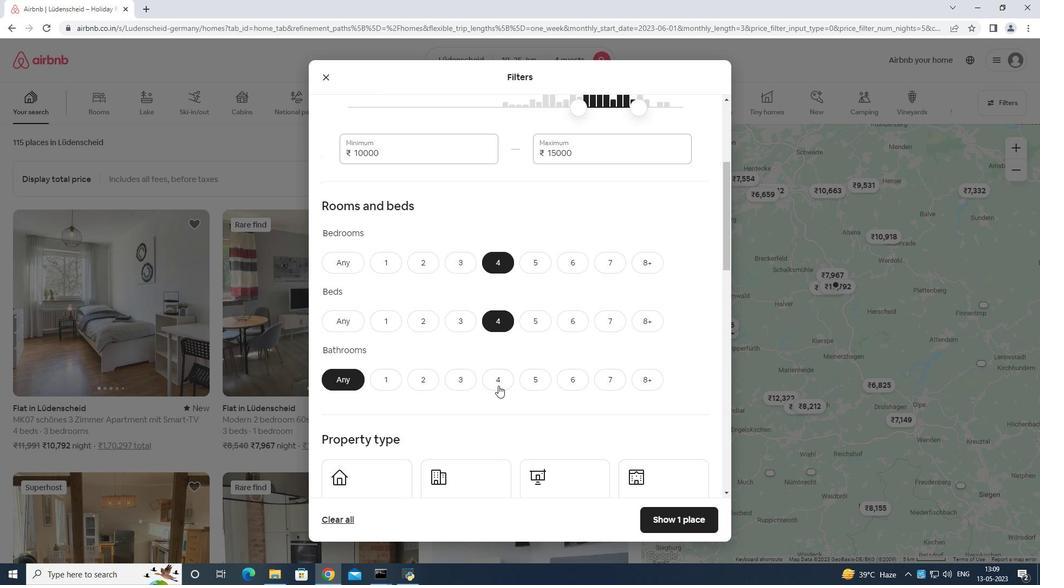 
Action: Mouse pressed left at (498, 380)
Screenshot: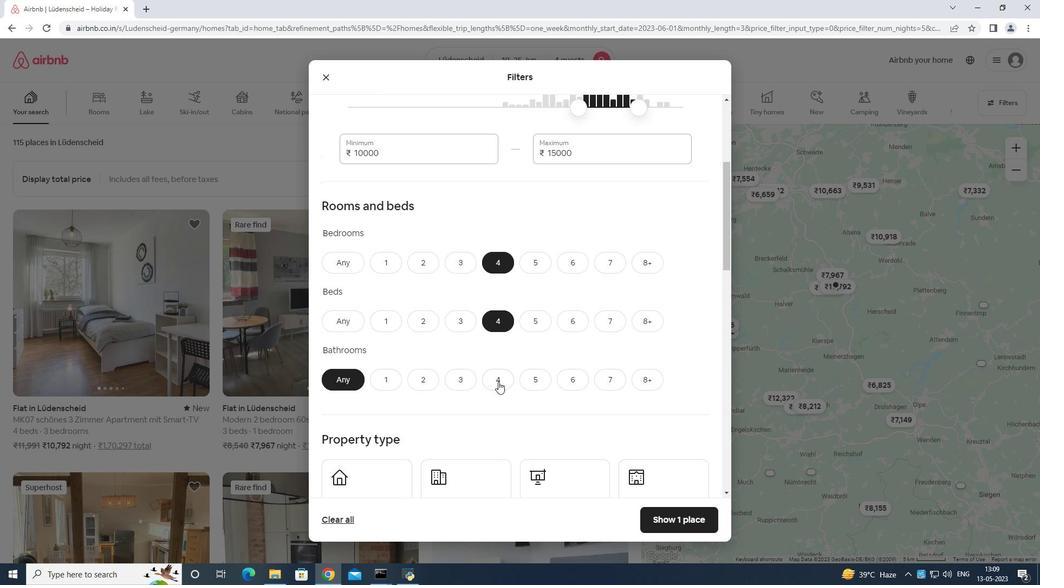
Action: Mouse moved to (502, 363)
Screenshot: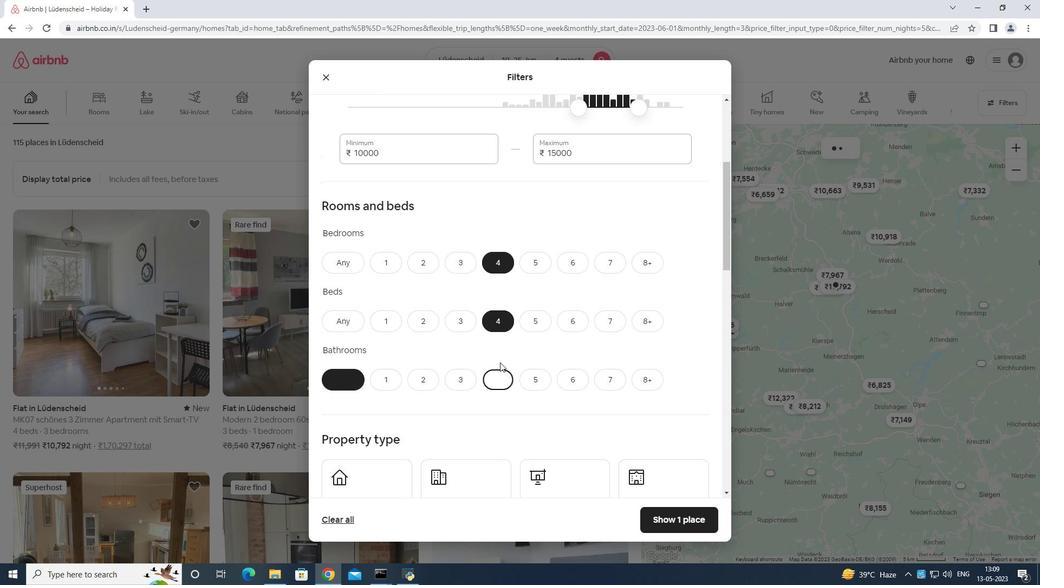 
Action: Mouse scrolled (502, 362) with delta (0, 0)
Screenshot: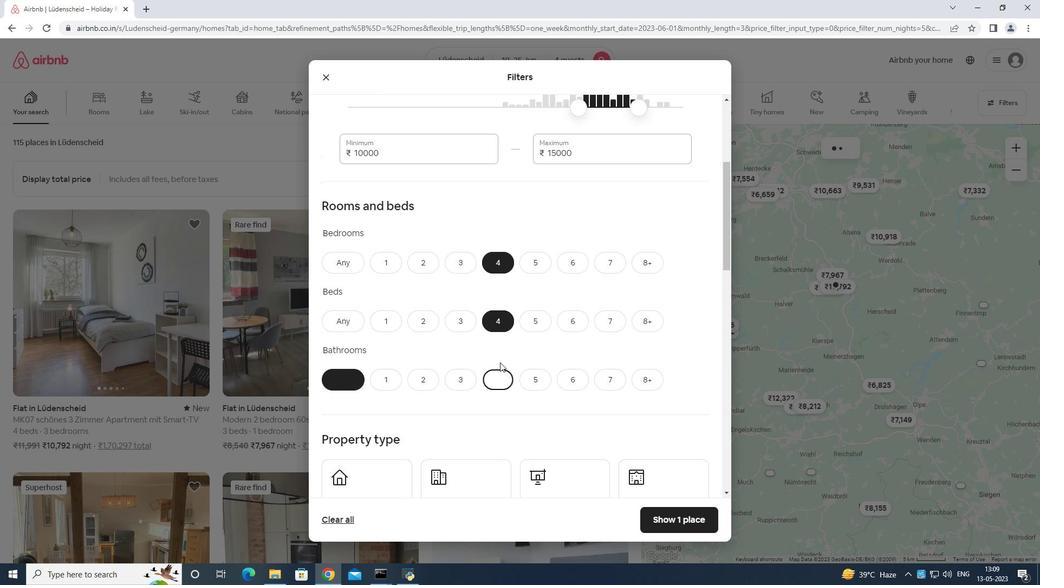 
Action: Mouse moved to (502, 364)
Screenshot: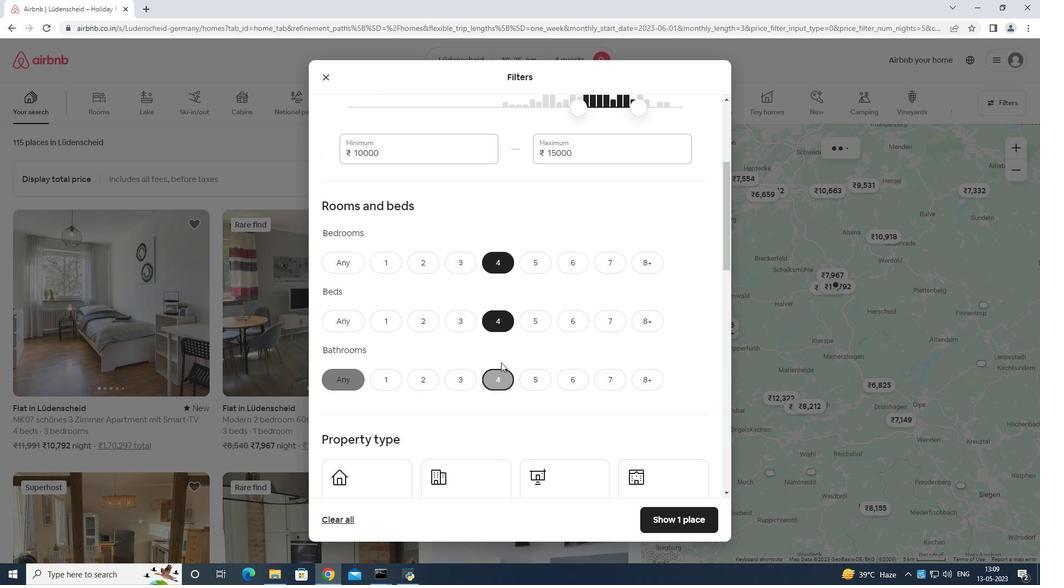 
Action: Mouse scrolled (502, 364) with delta (0, 0)
Screenshot: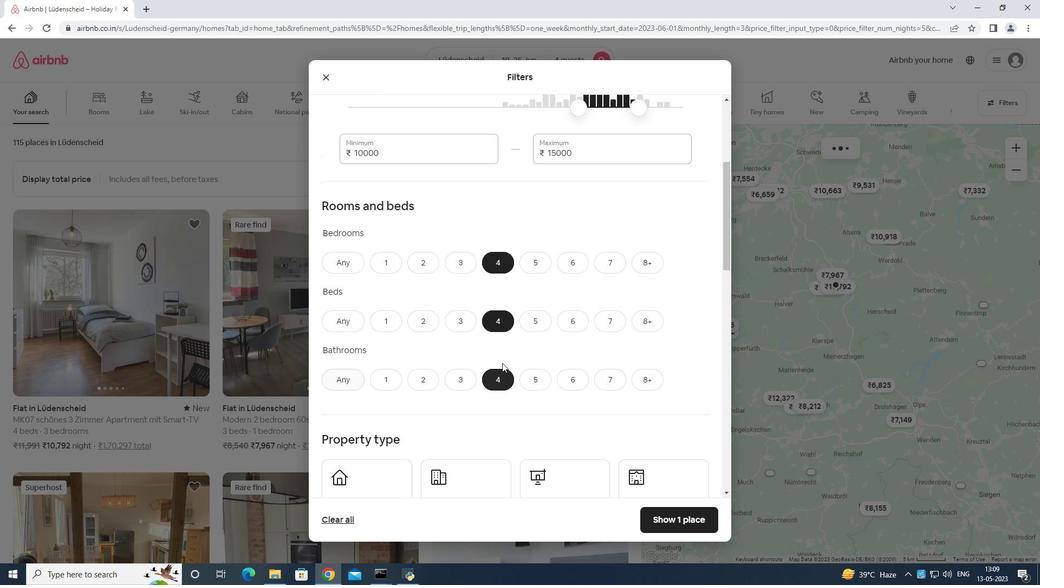 
Action: Mouse moved to (502, 365)
Screenshot: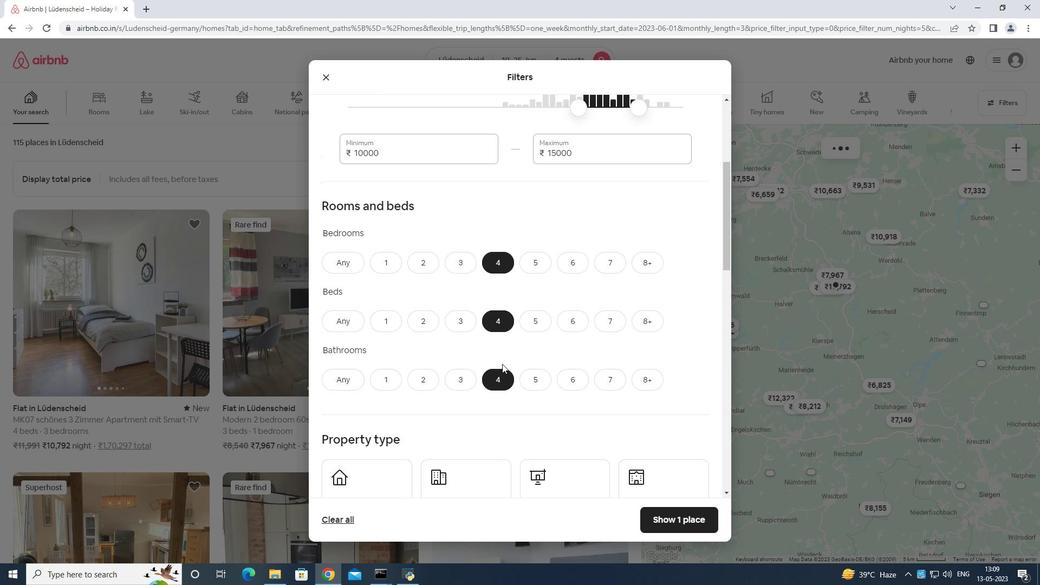 
Action: Mouse scrolled (502, 364) with delta (0, 0)
Screenshot: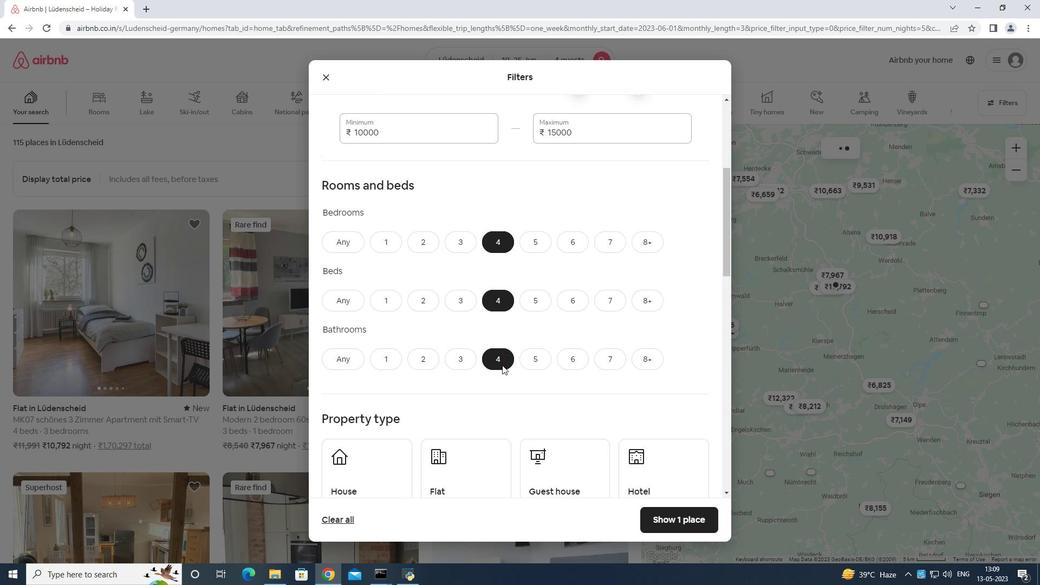 
Action: Mouse moved to (386, 327)
Screenshot: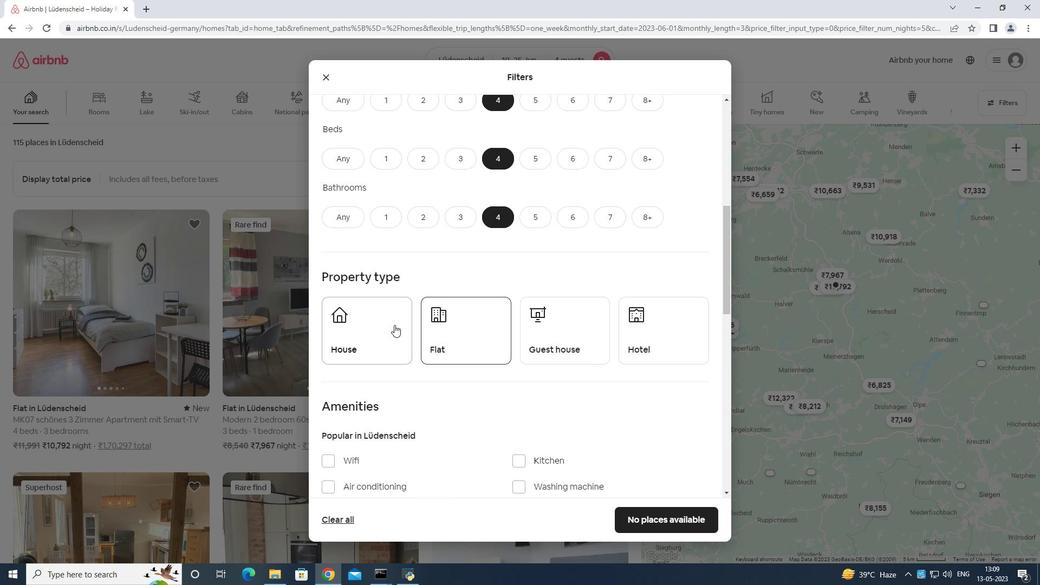 
Action: Mouse pressed left at (386, 327)
Screenshot: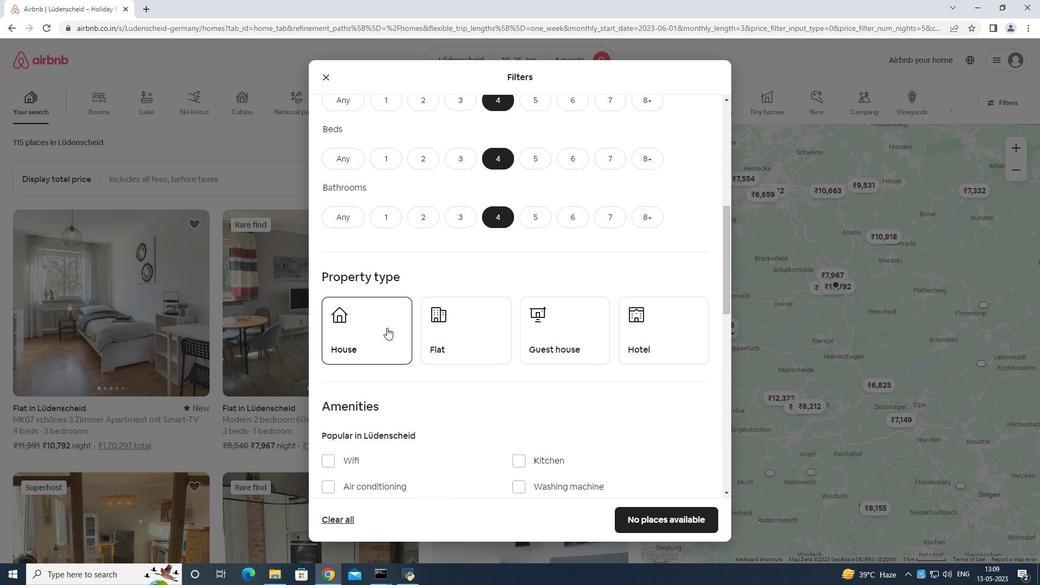 
Action: Mouse moved to (452, 323)
Screenshot: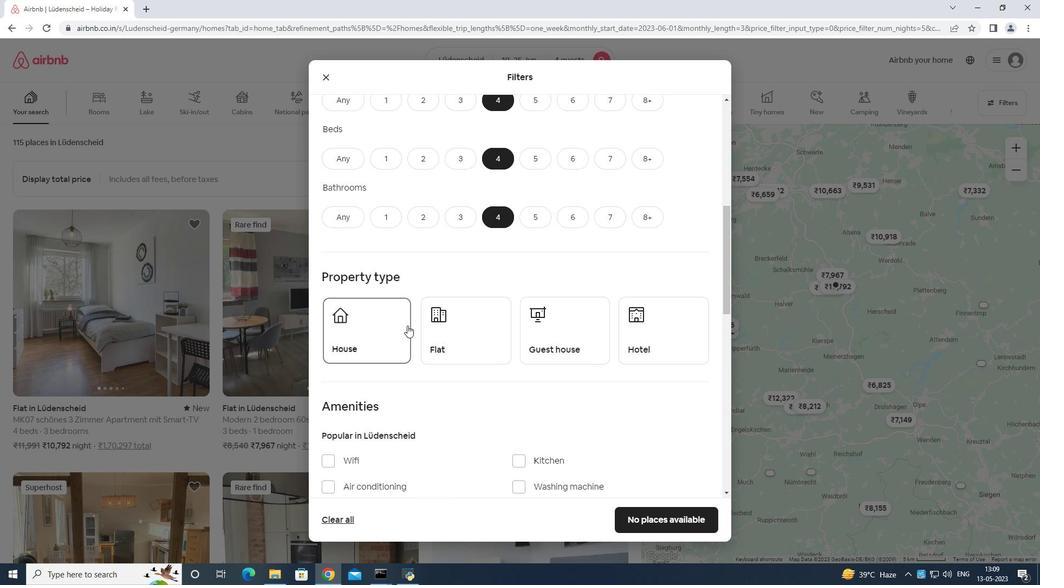 
Action: Mouse pressed left at (452, 323)
Screenshot: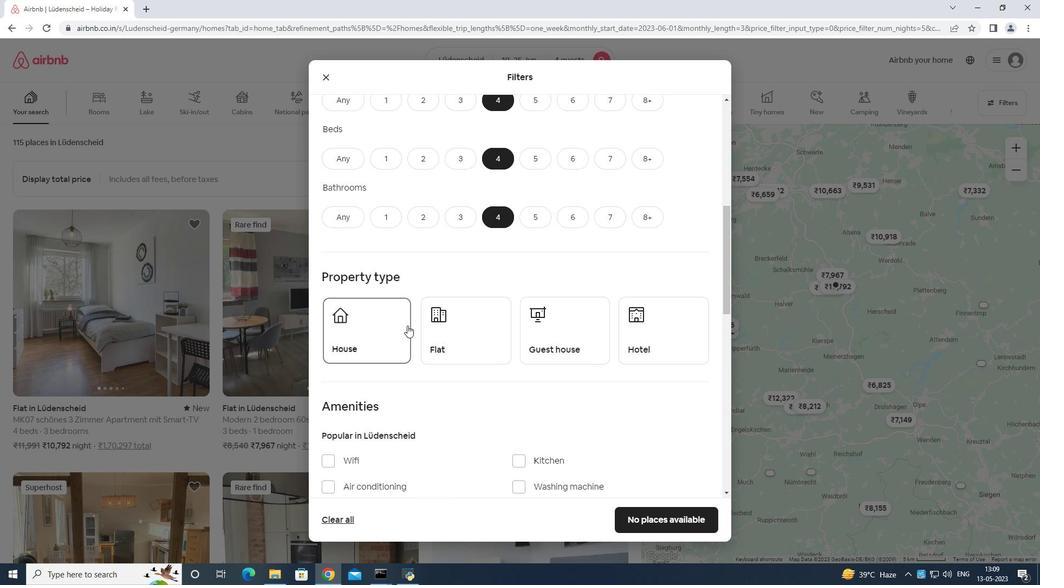 
Action: Mouse moved to (542, 325)
Screenshot: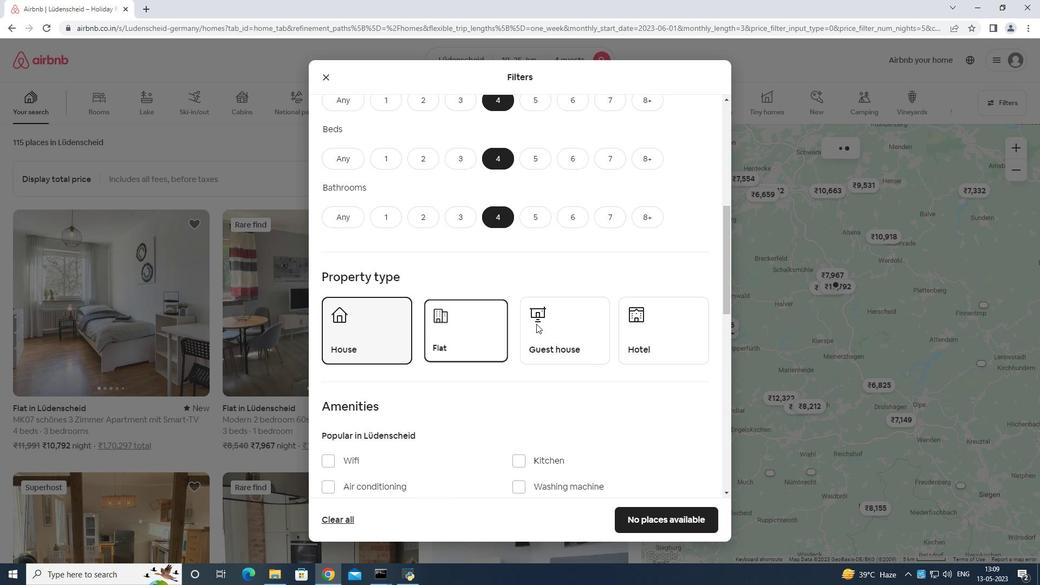 
Action: Mouse pressed left at (542, 325)
Screenshot: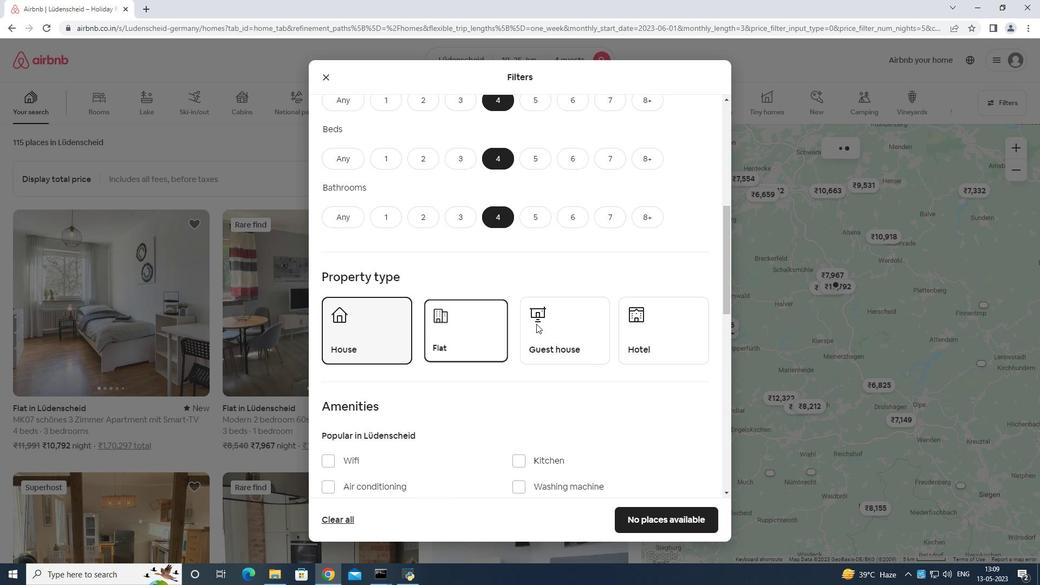 
Action: Mouse moved to (557, 325)
Screenshot: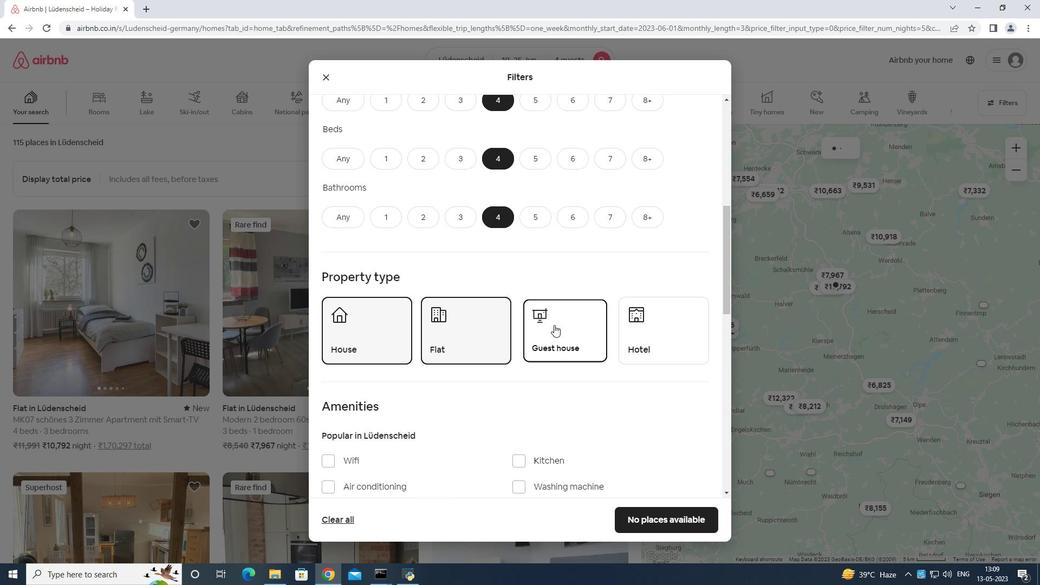 
Action: Mouse scrolled (557, 325) with delta (0, 0)
Screenshot: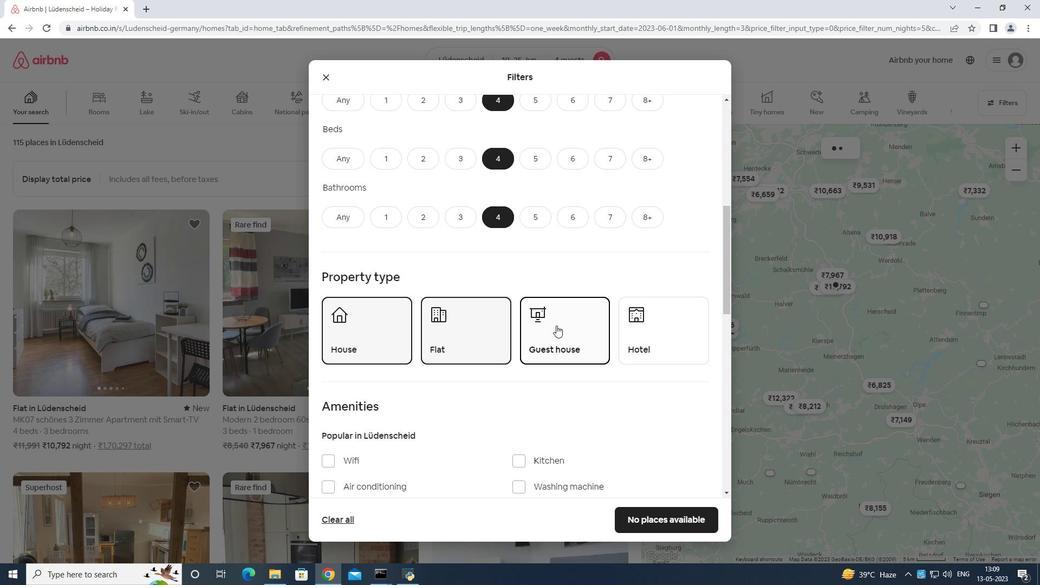 
Action: Mouse moved to (682, 285)
Screenshot: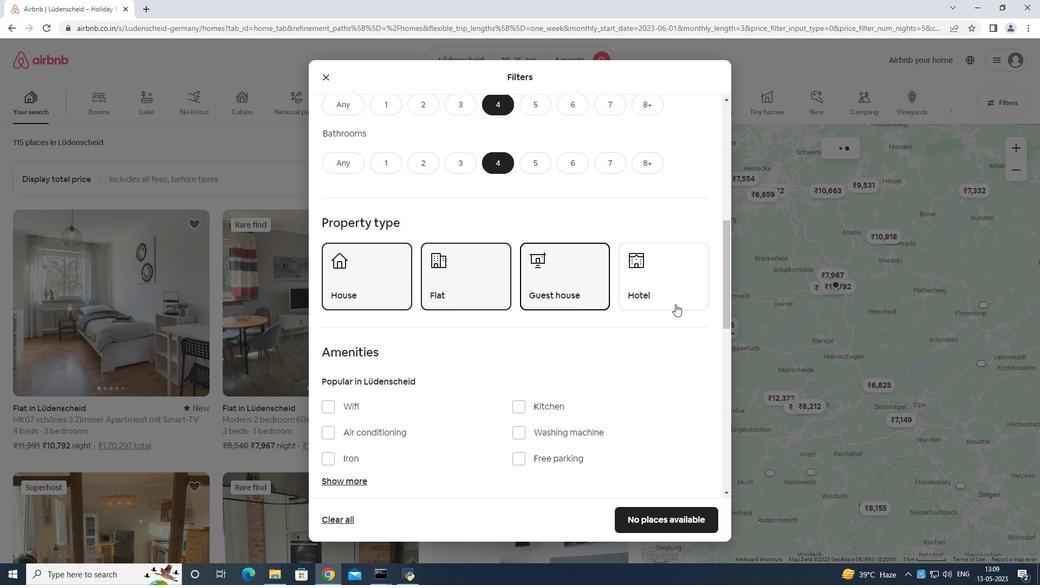 
Action: Mouse pressed left at (682, 285)
Screenshot: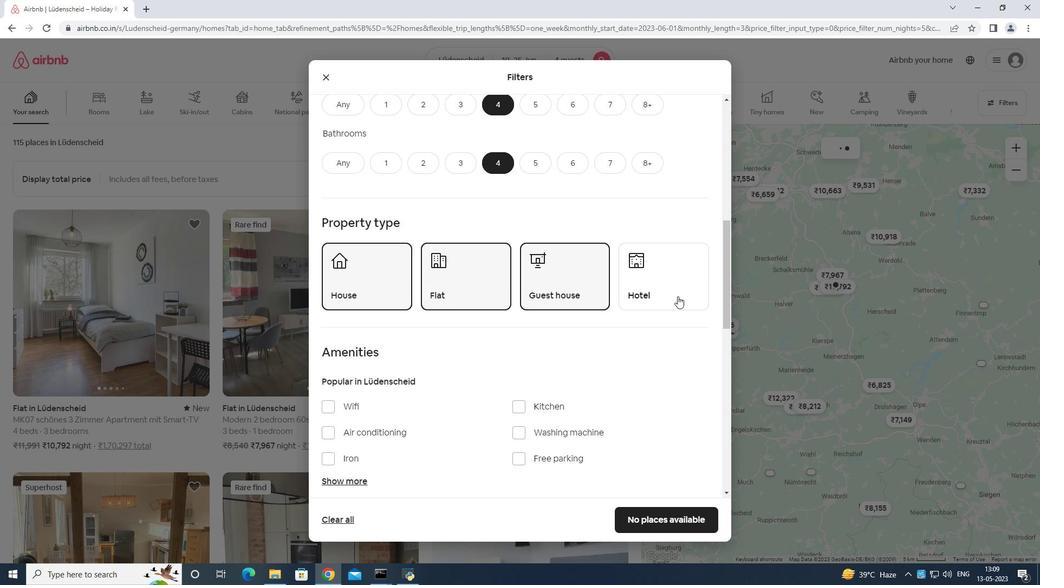 
Action: Mouse moved to (673, 282)
Screenshot: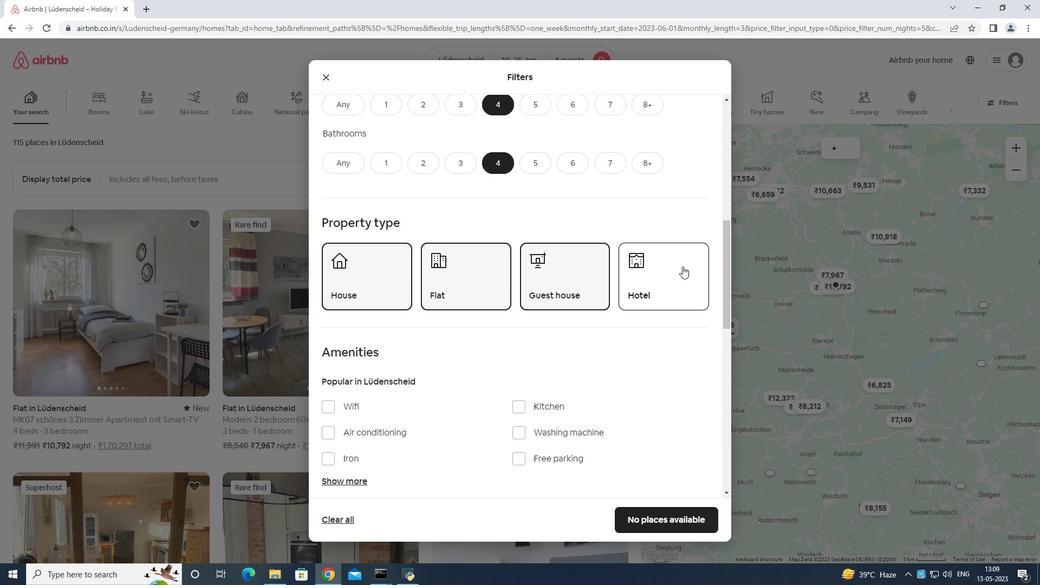 
Action: Mouse scrolled (673, 282) with delta (0, 0)
Screenshot: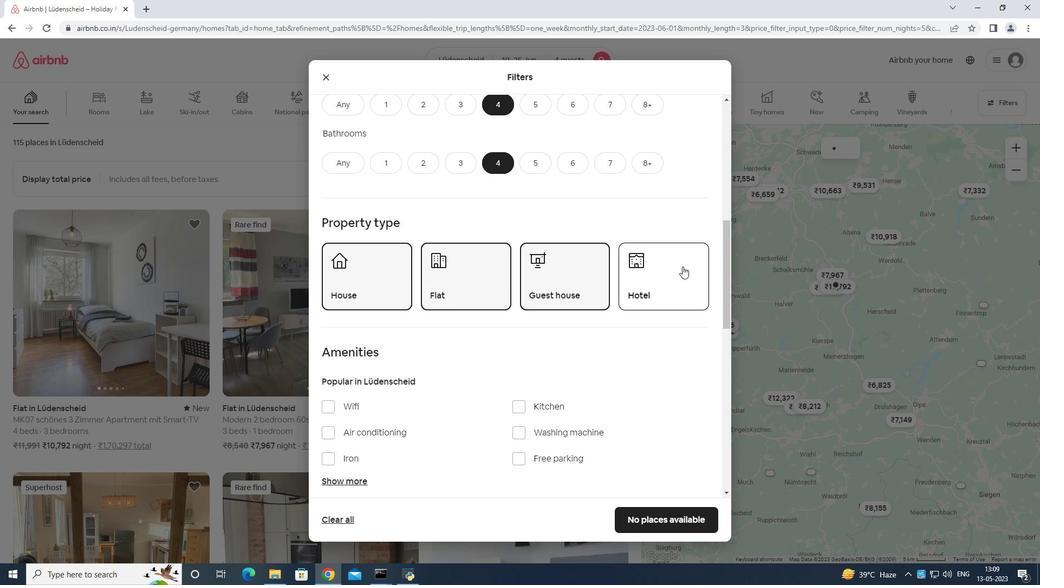 
Action: Mouse moved to (658, 306)
Screenshot: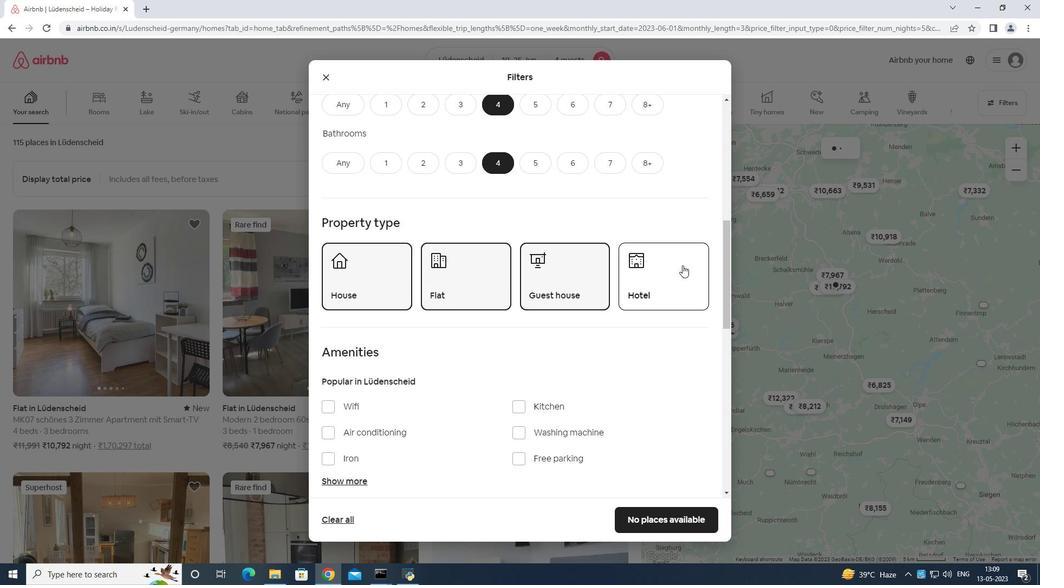 
Action: Mouse scrolled (658, 306) with delta (0, 0)
Screenshot: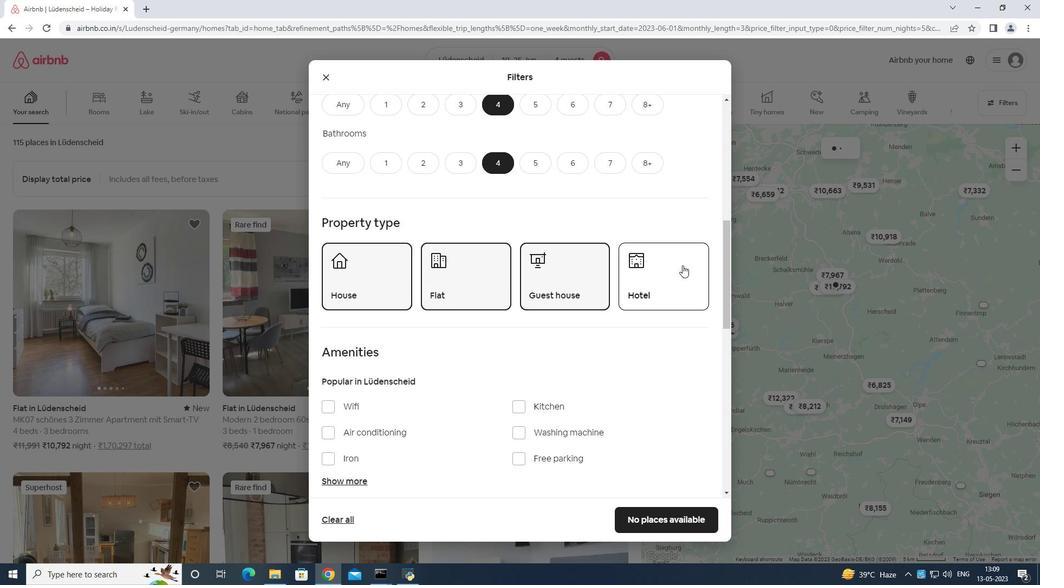 
Action: Mouse moved to (328, 296)
Screenshot: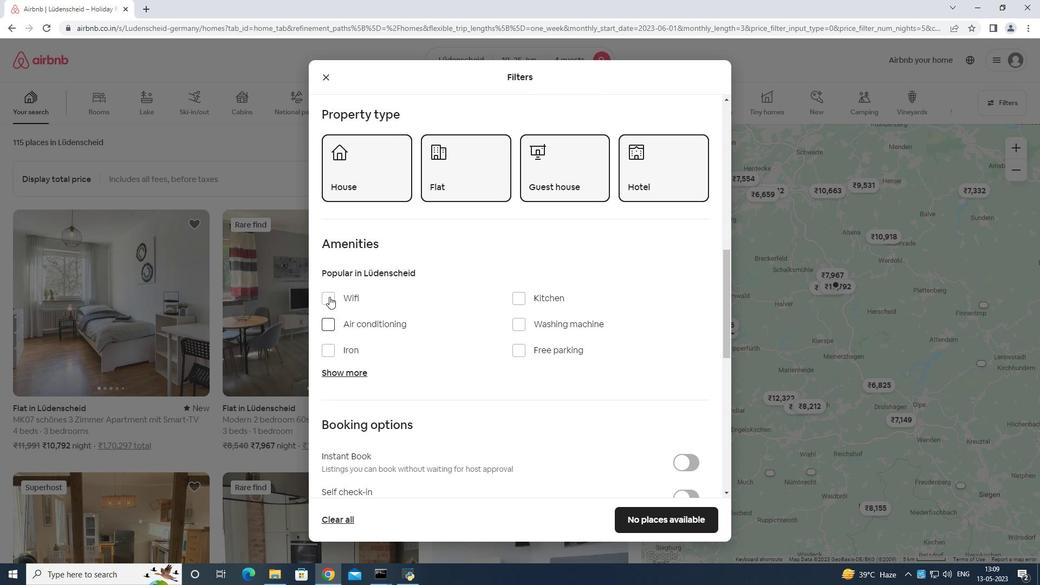 
Action: Mouse pressed left at (328, 296)
Screenshot: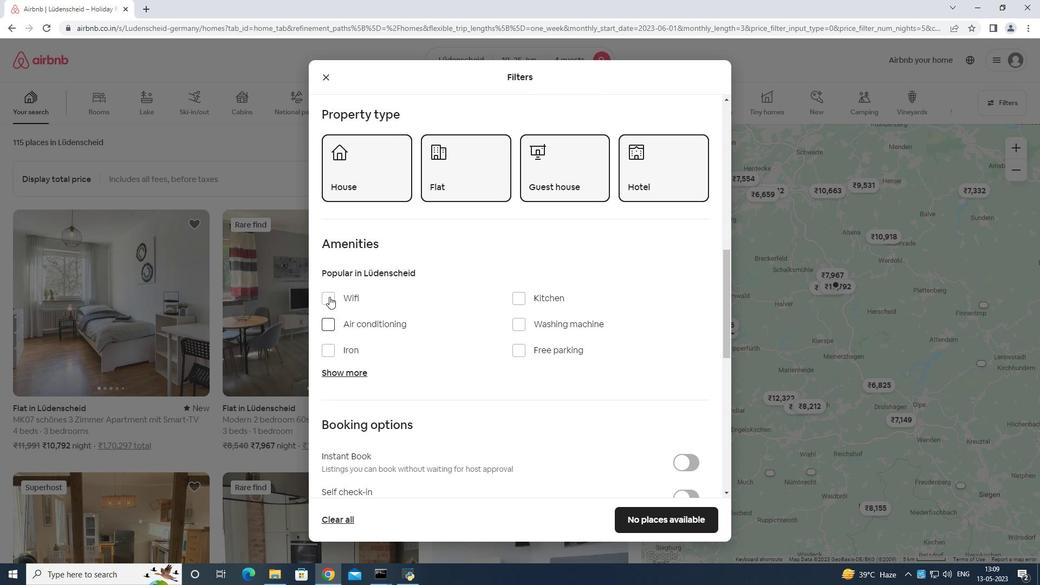 
Action: Mouse moved to (521, 345)
Screenshot: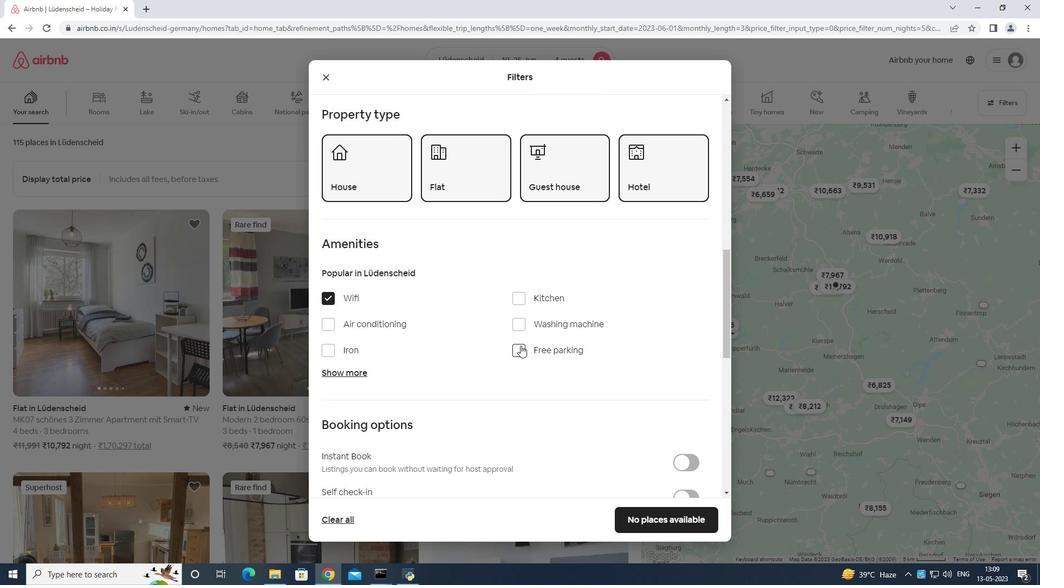 
Action: Mouse pressed left at (521, 345)
Screenshot: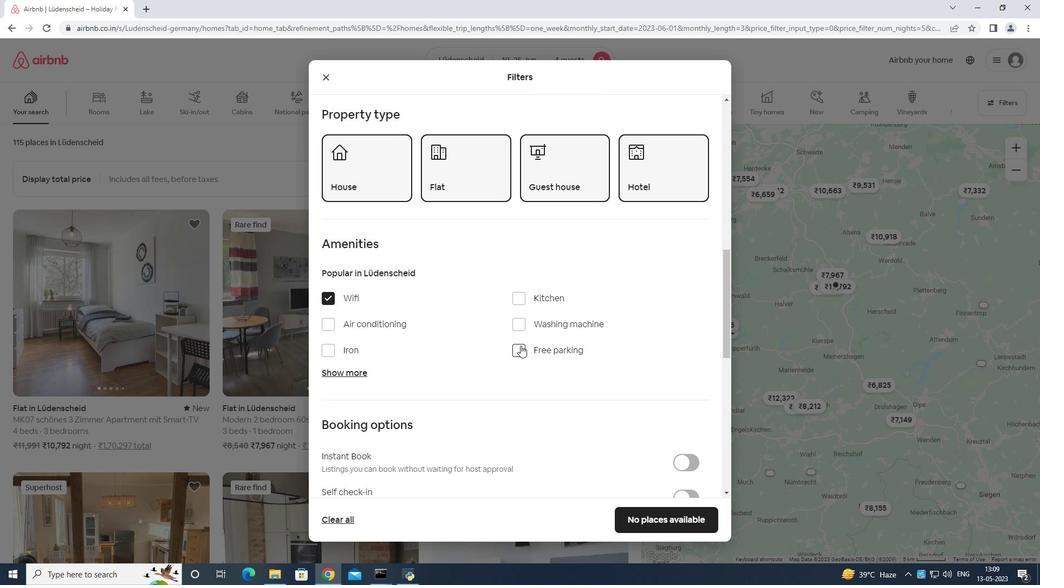 
Action: Mouse moved to (327, 370)
Screenshot: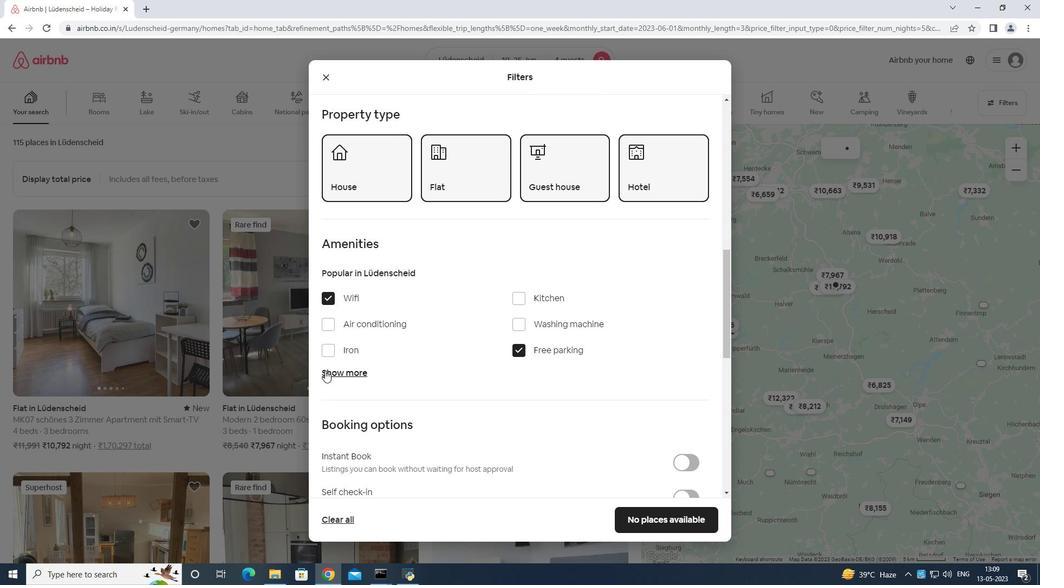 
Action: Mouse pressed left at (327, 370)
Screenshot: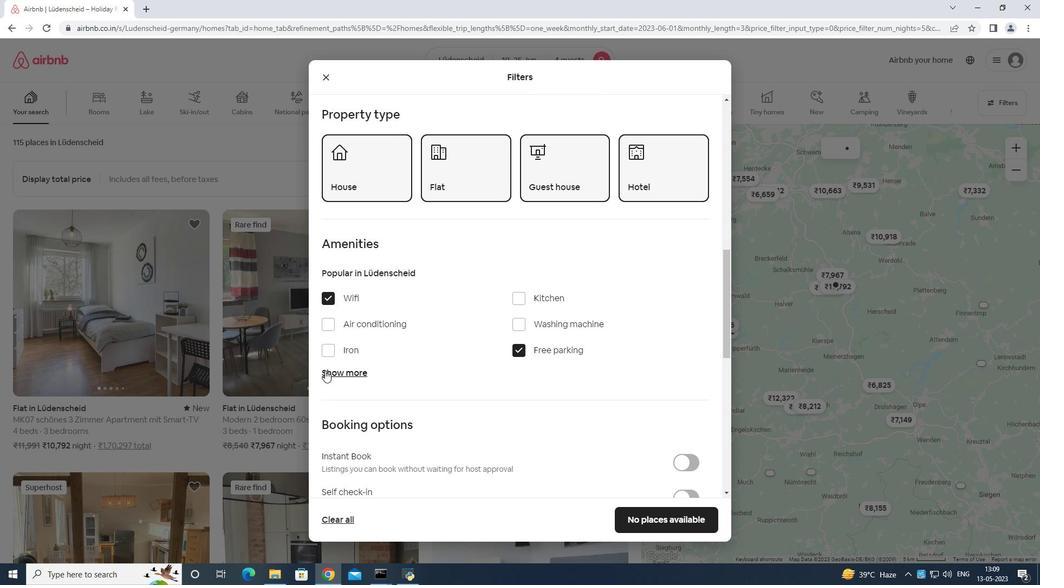
Action: Mouse moved to (385, 360)
Screenshot: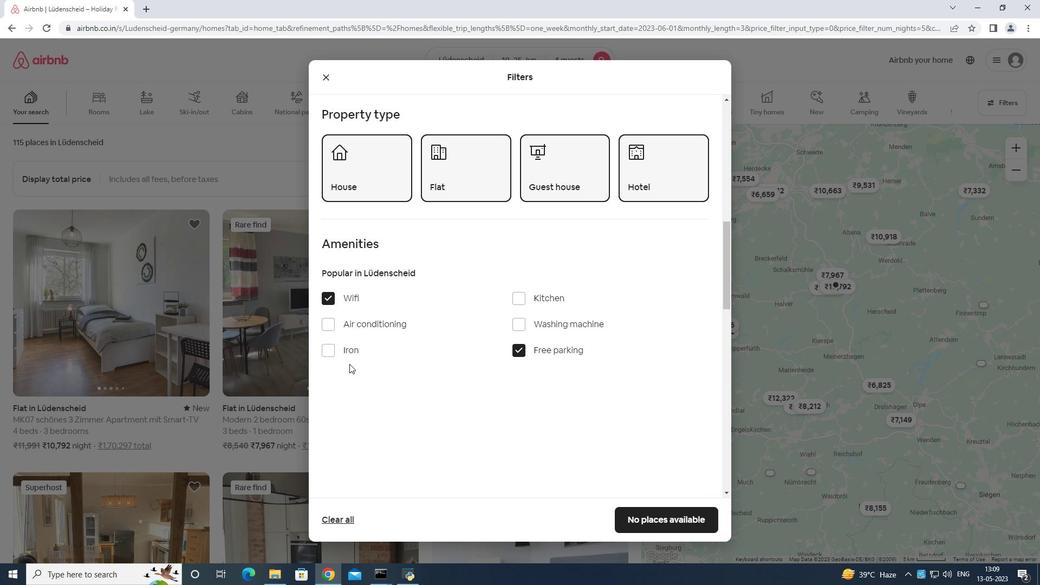 
Action: Mouse scrolled (385, 360) with delta (0, 0)
Screenshot: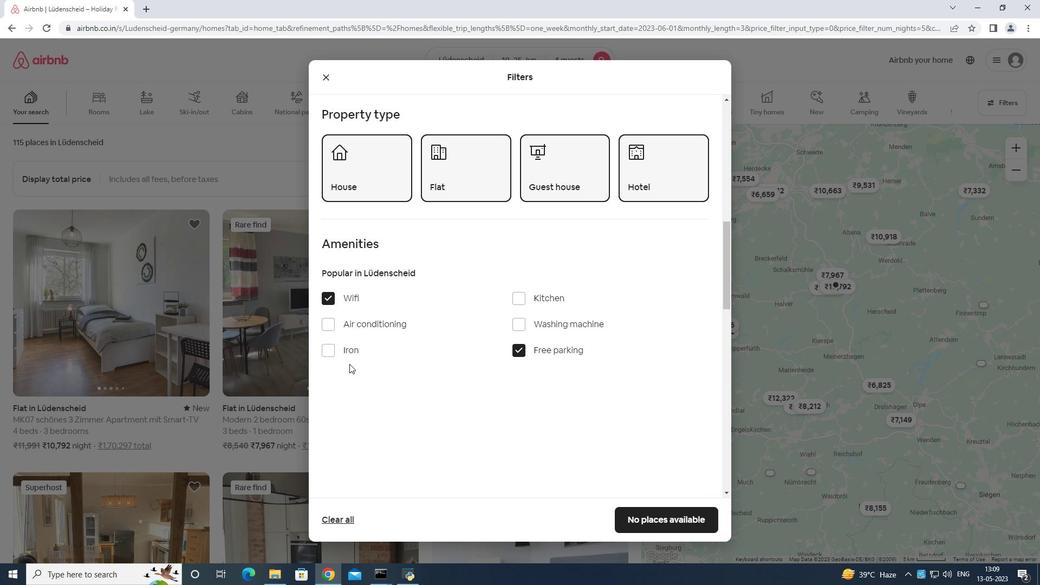 
Action: Mouse moved to (389, 363)
Screenshot: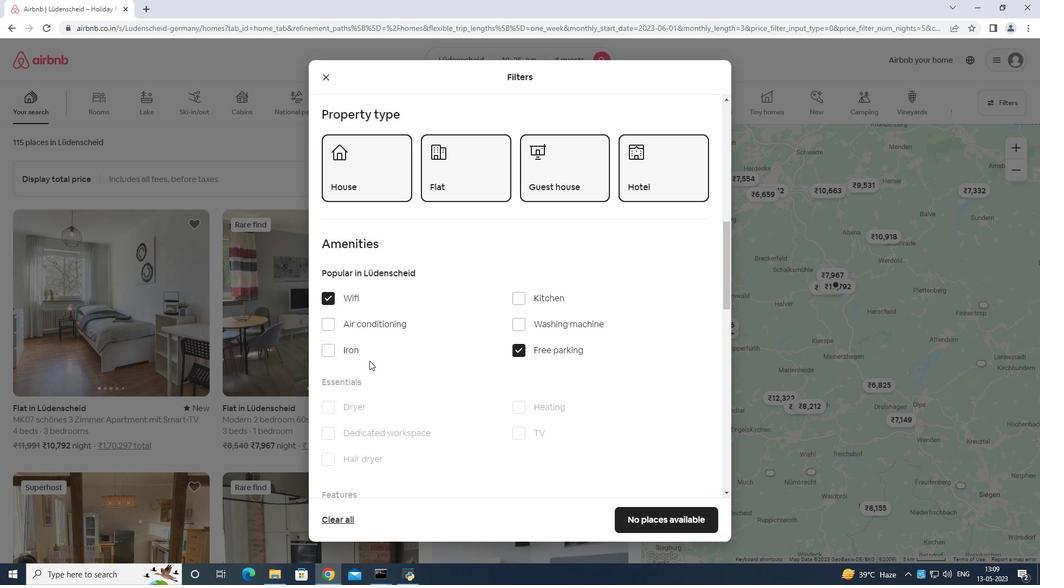
Action: Mouse scrolled (389, 363) with delta (0, 0)
Screenshot: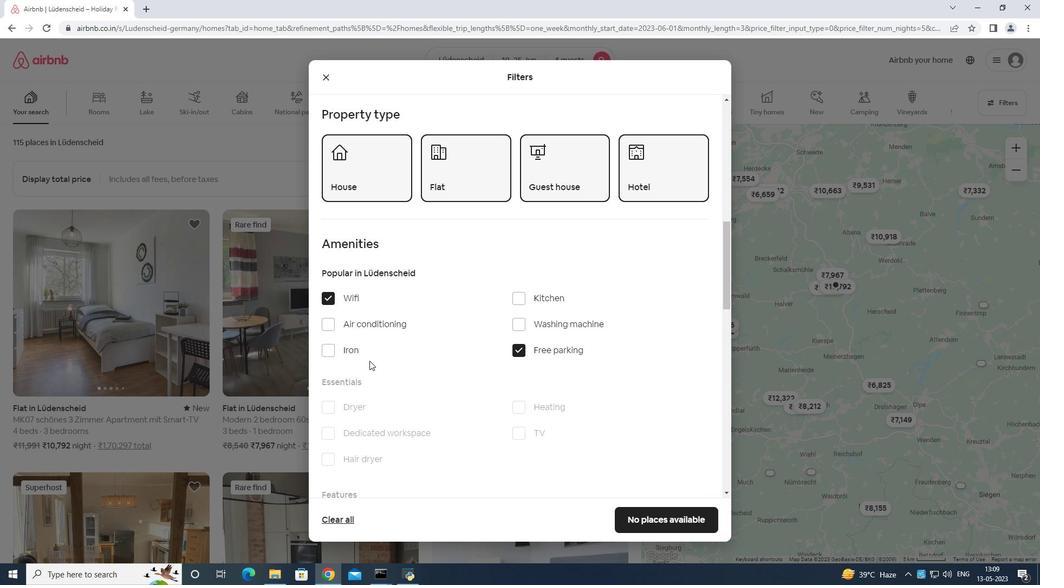 
Action: Mouse moved to (516, 327)
Screenshot: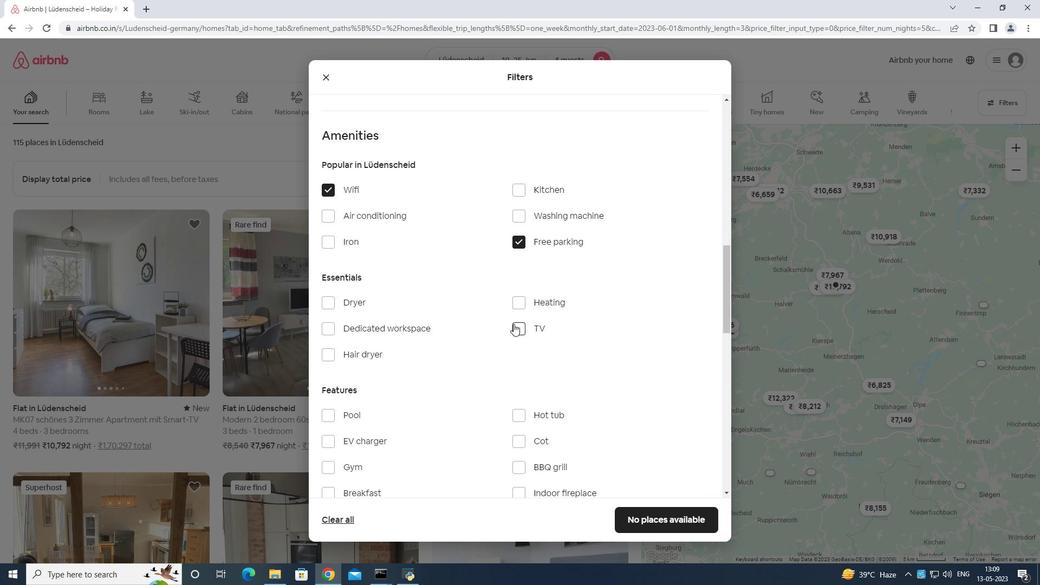 
Action: Mouse pressed left at (516, 327)
Screenshot: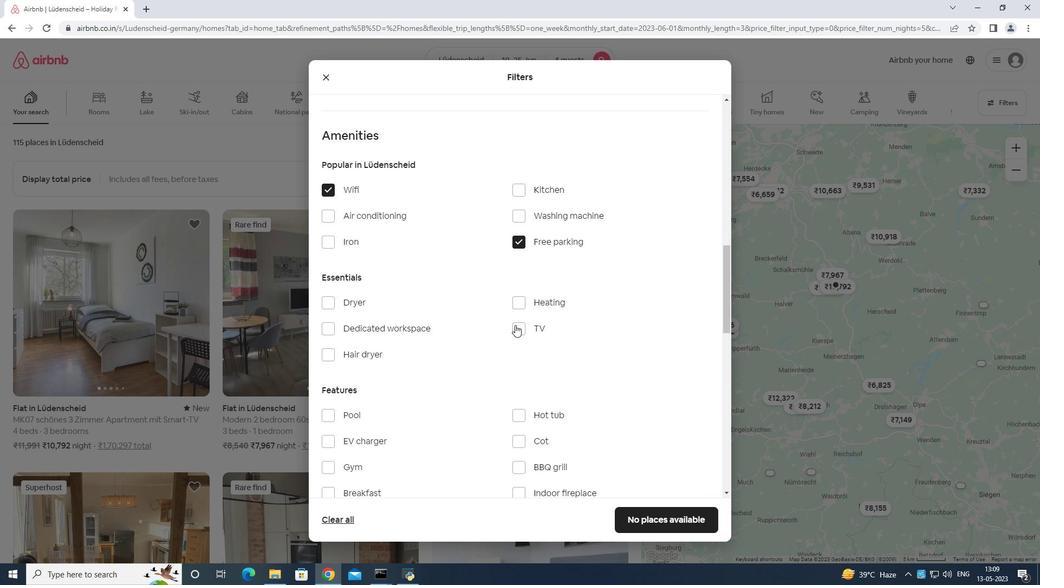 
Action: Mouse moved to (523, 325)
Screenshot: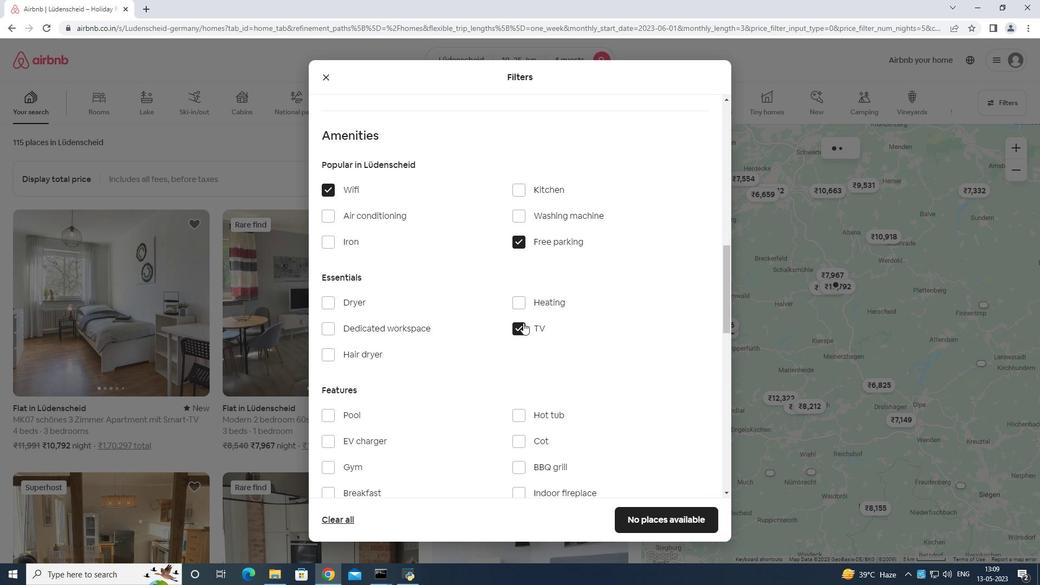 
Action: Mouse scrolled (523, 325) with delta (0, 0)
Screenshot: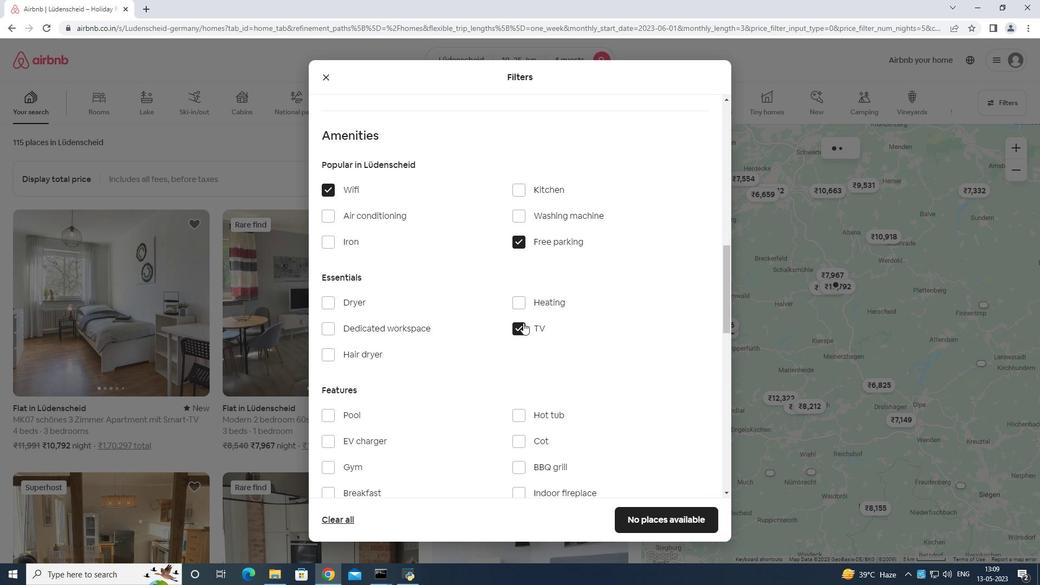 
Action: Mouse moved to (522, 329)
Screenshot: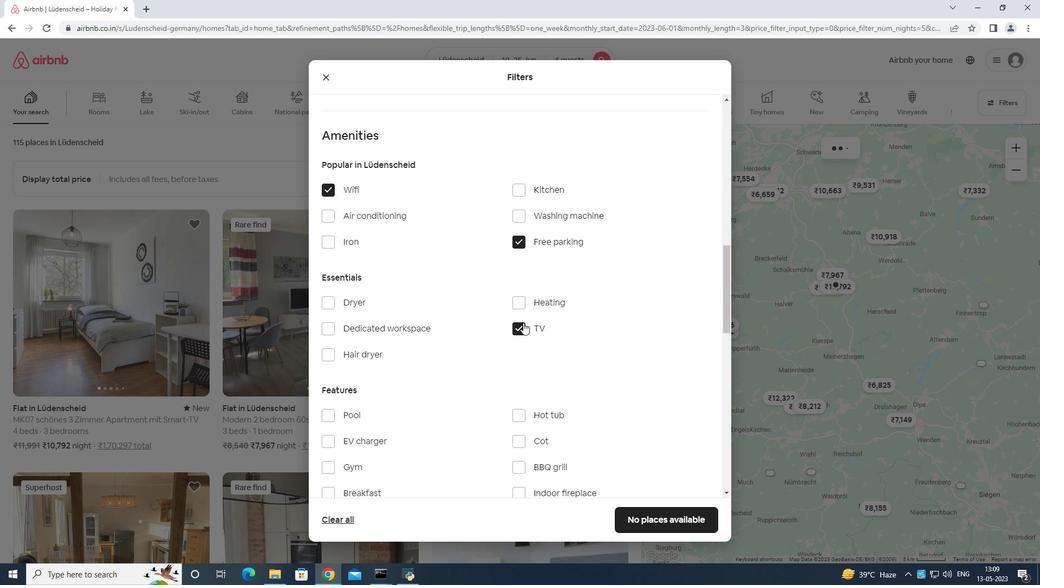 
Action: Mouse scrolled (522, 328) with delta (0, 0)
Screenshot: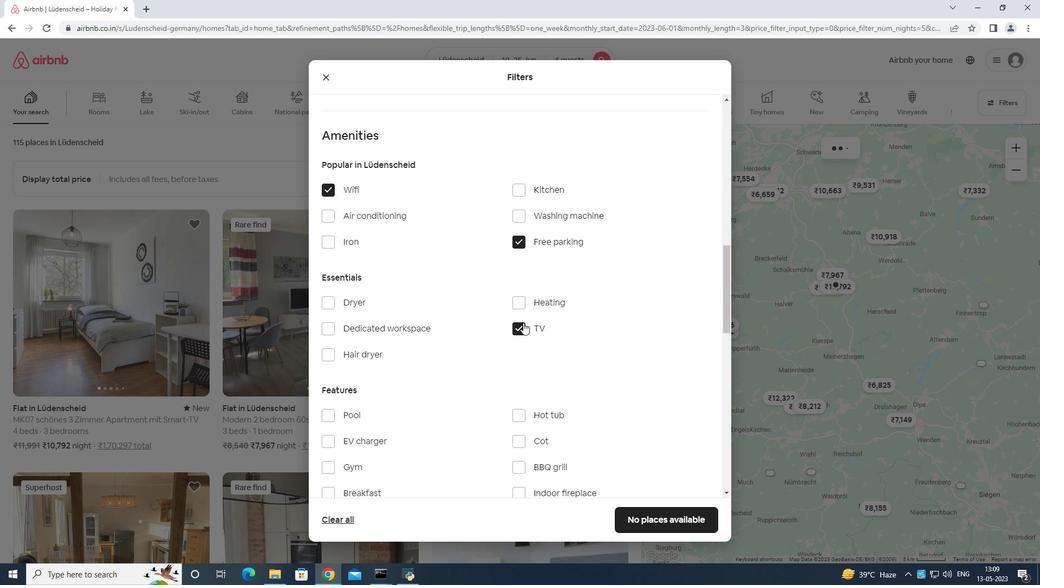 
Action: Mouse moved to (330, 357)
Screenshot: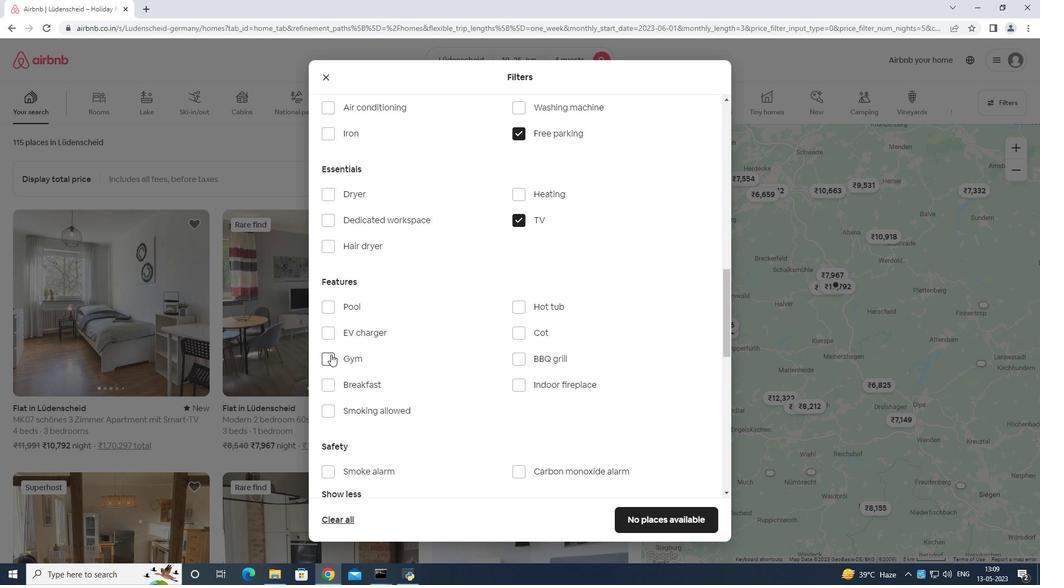 
Action: Mouse pressed left at (330, 357)
Screenshot: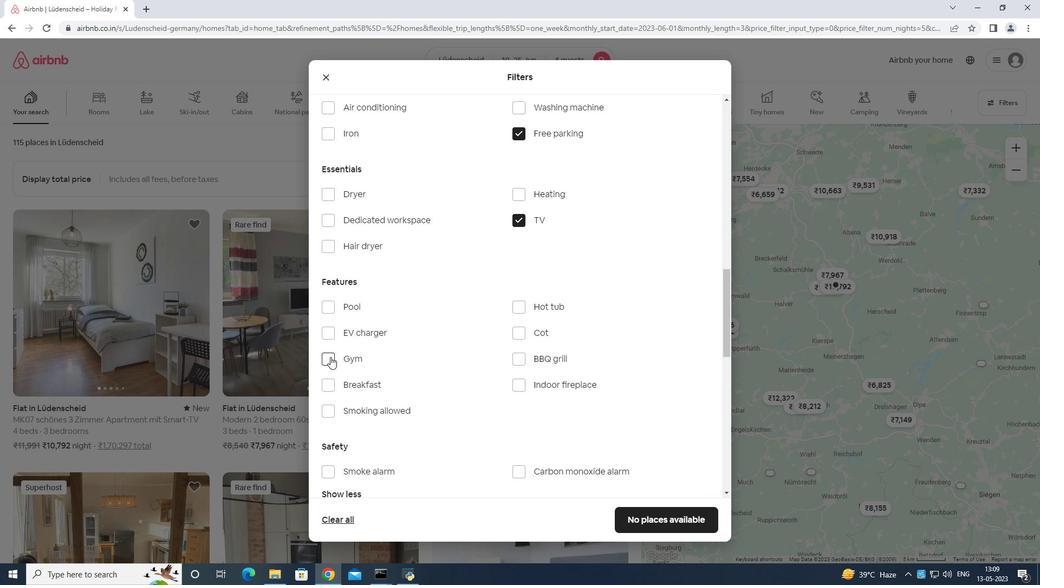 
Action: Mouse moved to (331, 376)
Screenshot: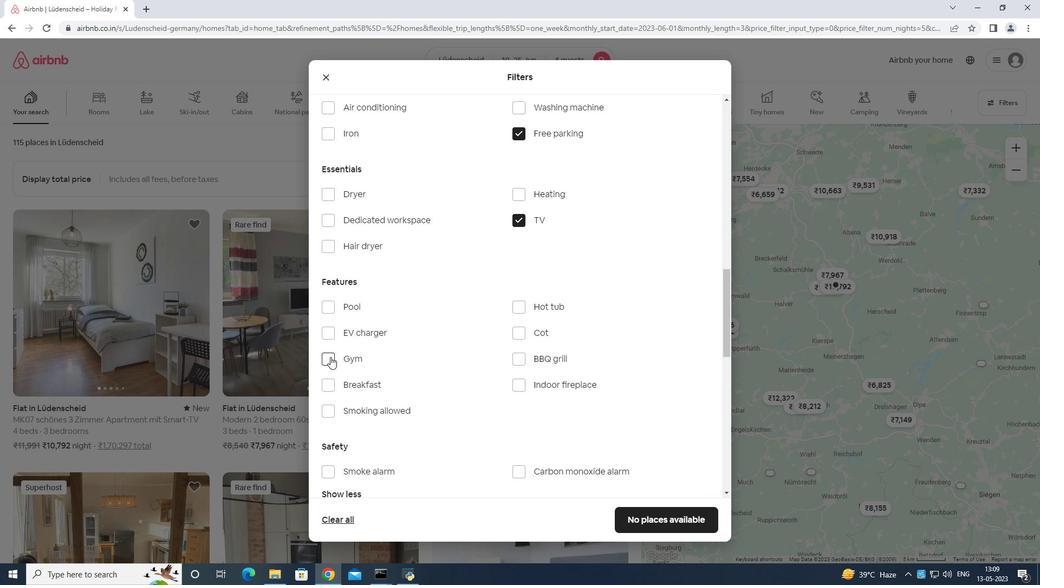 
Action: Mouse pressed left at (331, 376)
Screenshot: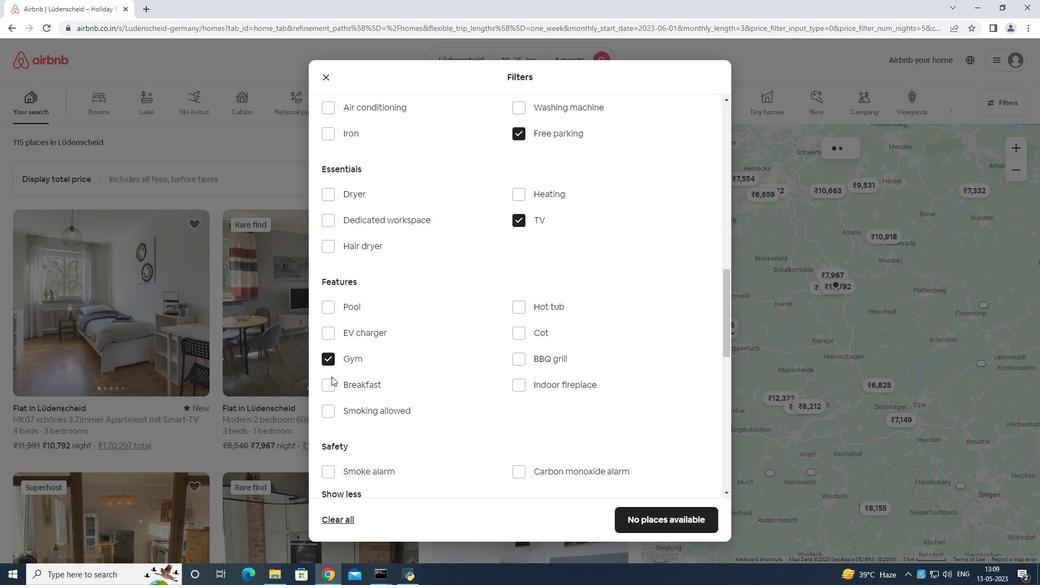
Action: Mouse moved to (329, 380)
Screenshot: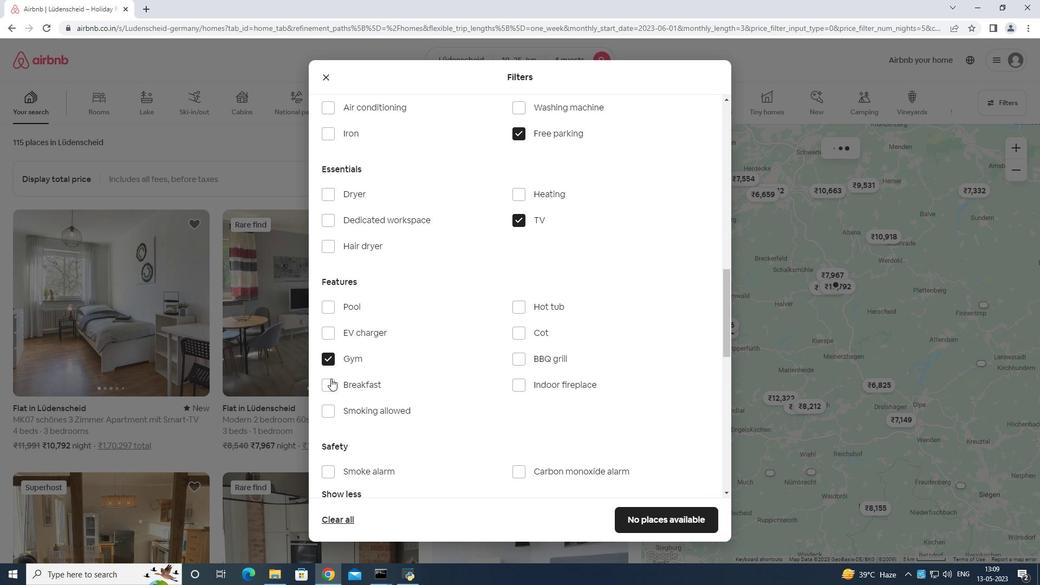 
Action: Mouse pressed left at (329, 380)
Screenshot: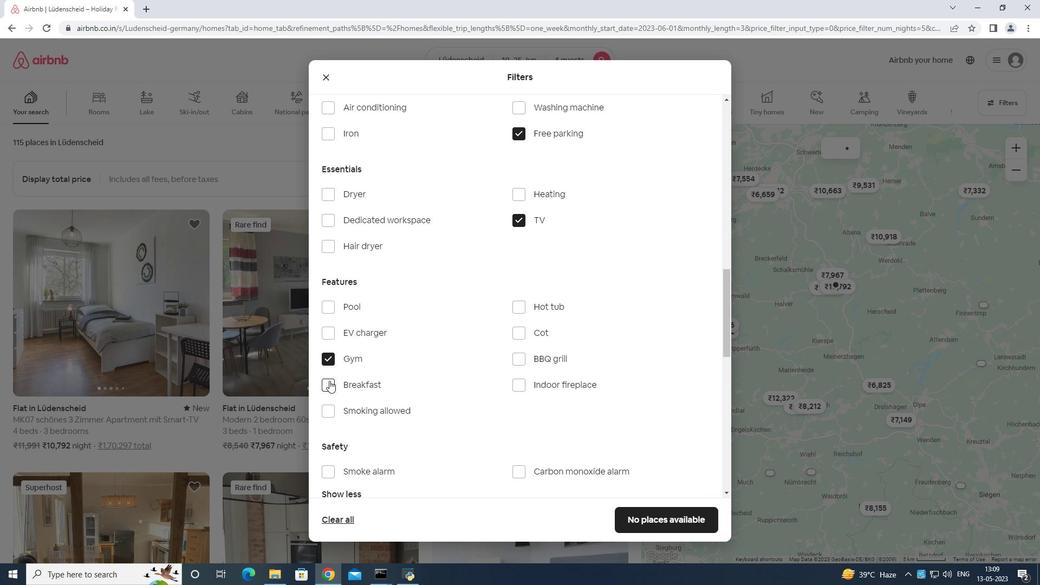 
Action: Mouse moved to (460, 360)
Screenshot: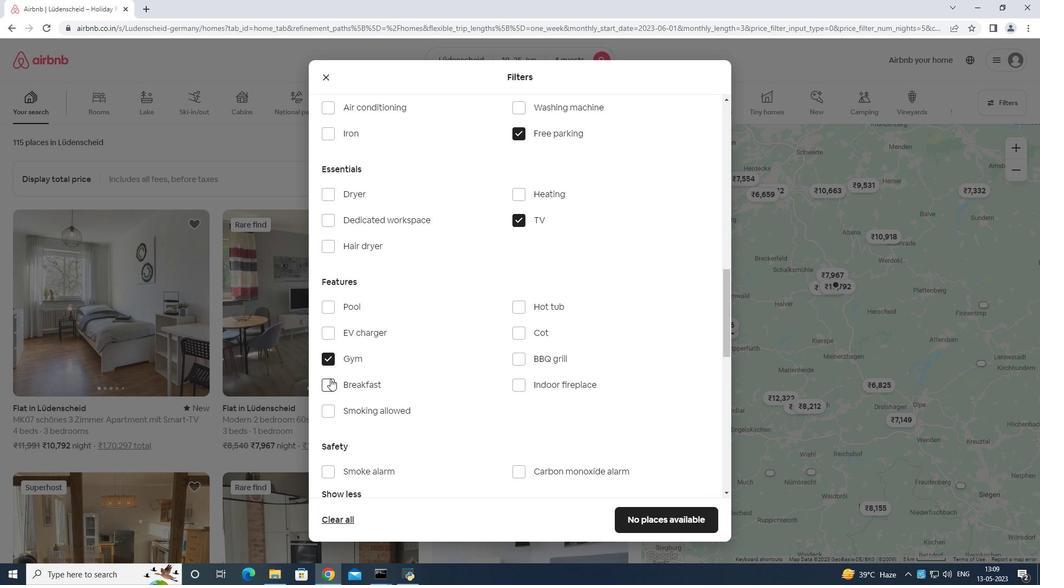 
Action: Mouse scrolled (460, 359) with delta (0, 0)
Screenshot: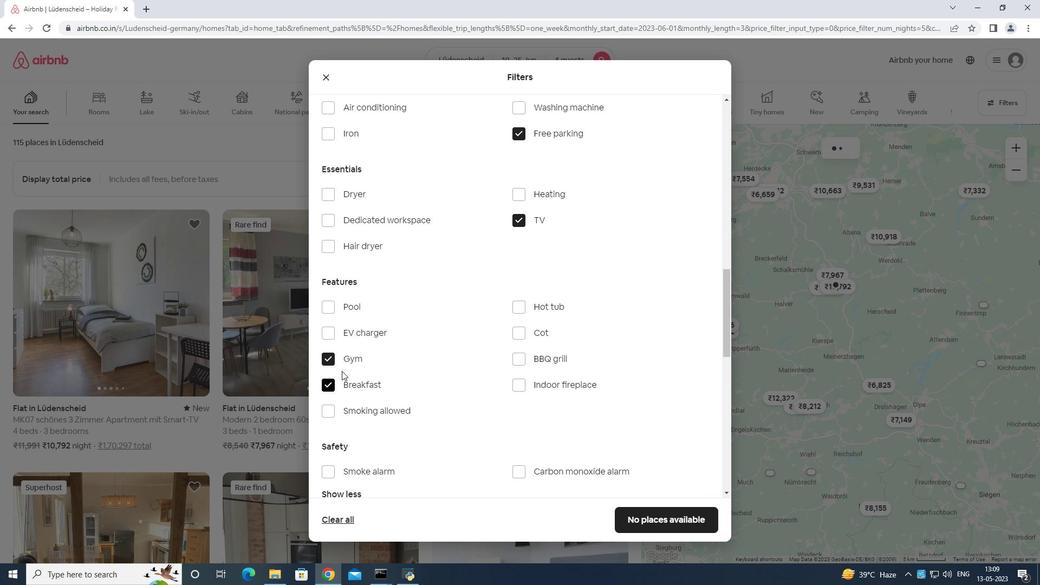 
Action: Mouse moved to (492, 373)
Screenshot: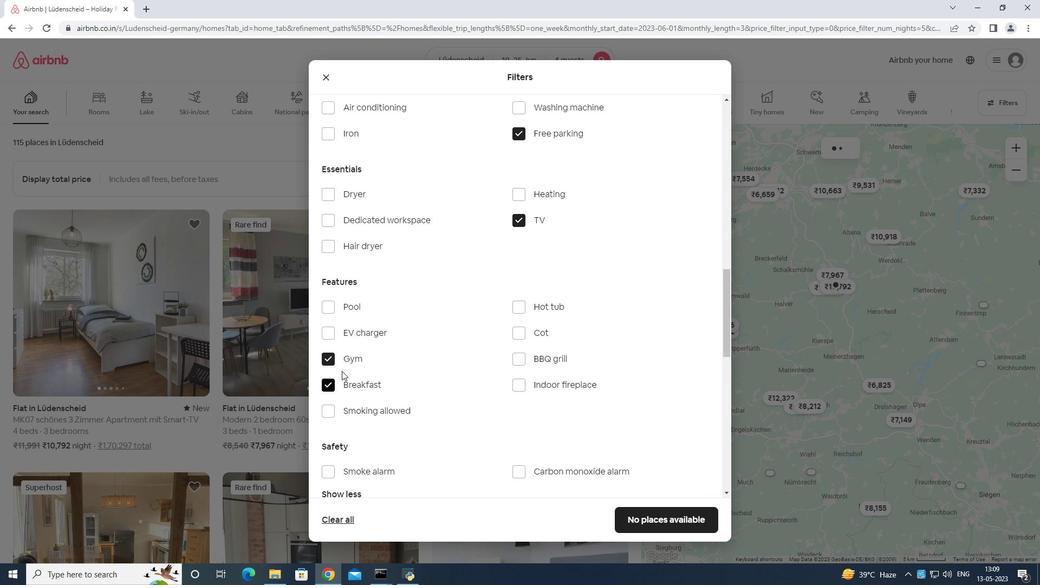 
Action: Mouse scrolled (492, 372) with delta (0, 0)
Screenshot: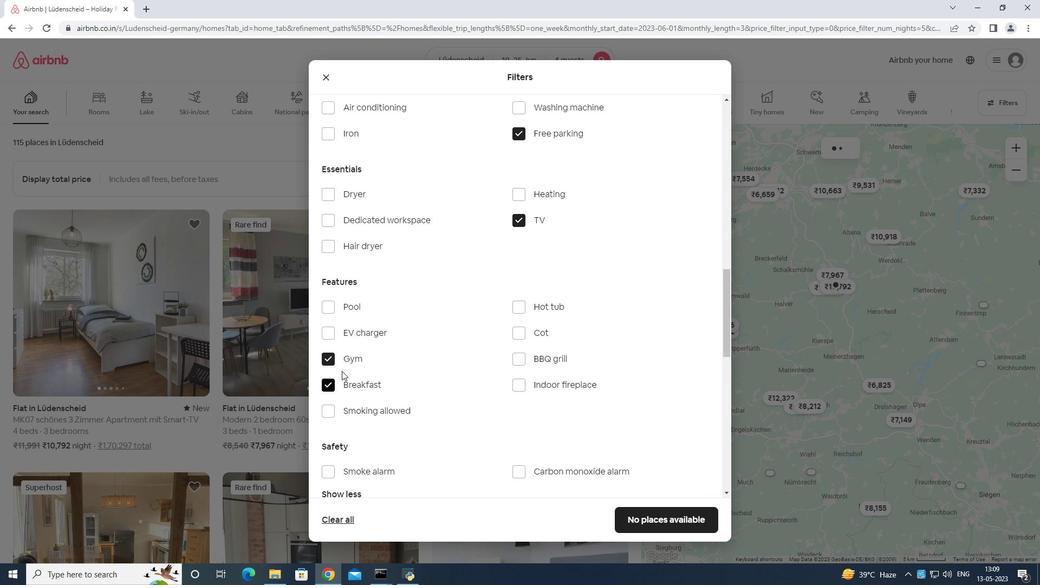 
Action: Mouse moved to (498, 375)
Screenshot: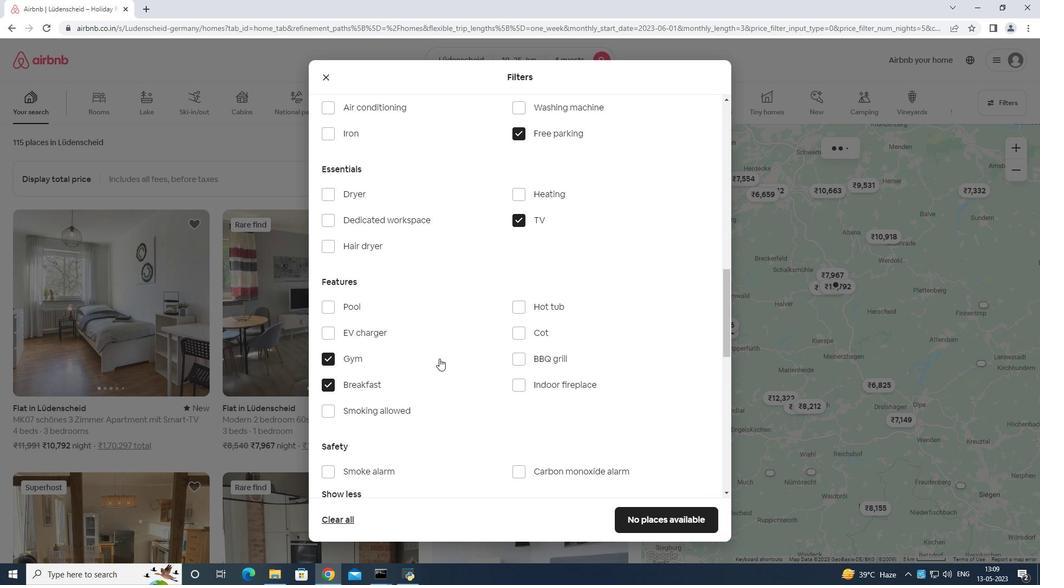 
Action: Mouse scrolled (498, 374) with delta (0, 0)
Screenshot: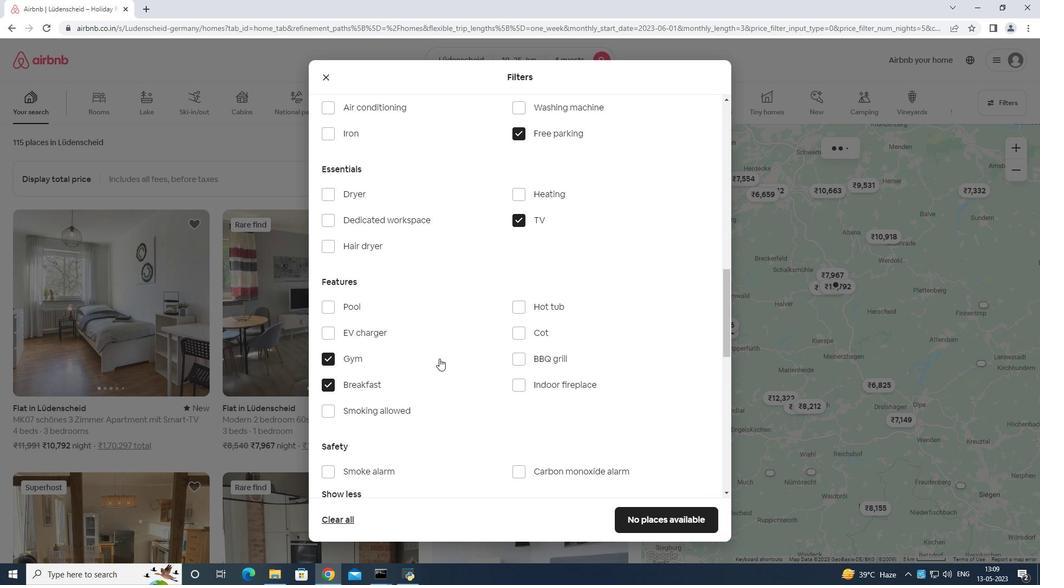 
Action: Mouse moved to (504, 375)
Screenshot: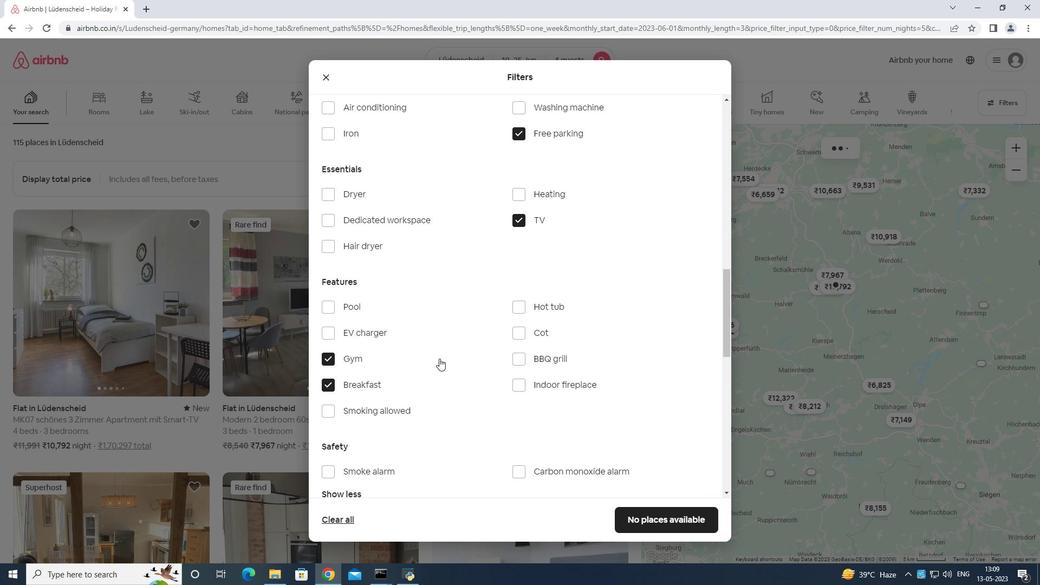 
Action: Mouse scrolled (504, 375) with delta (0, 0)
Screenshot: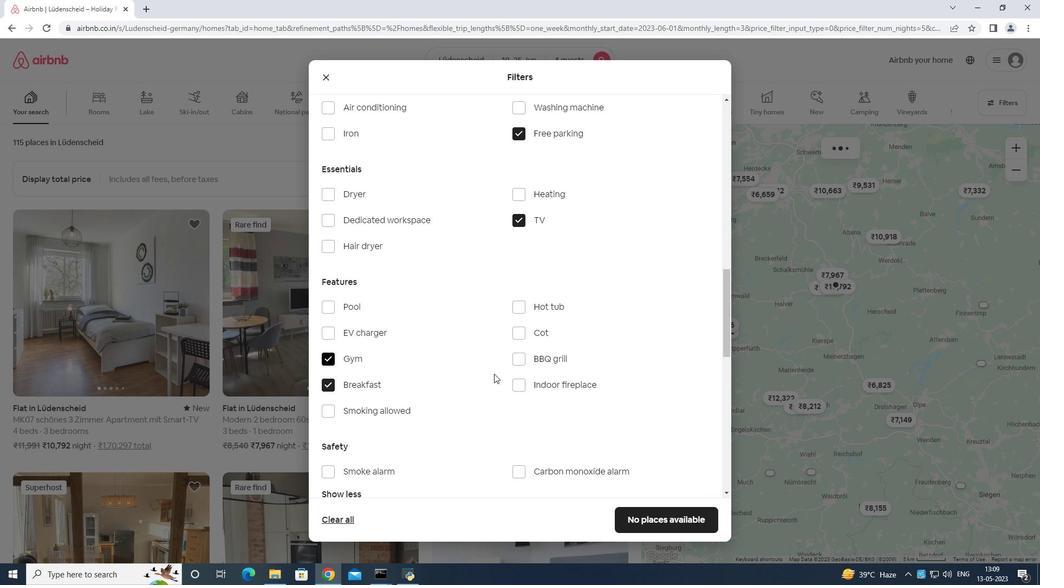 
Action: Mouse moved to (683, 397)
Screenshot: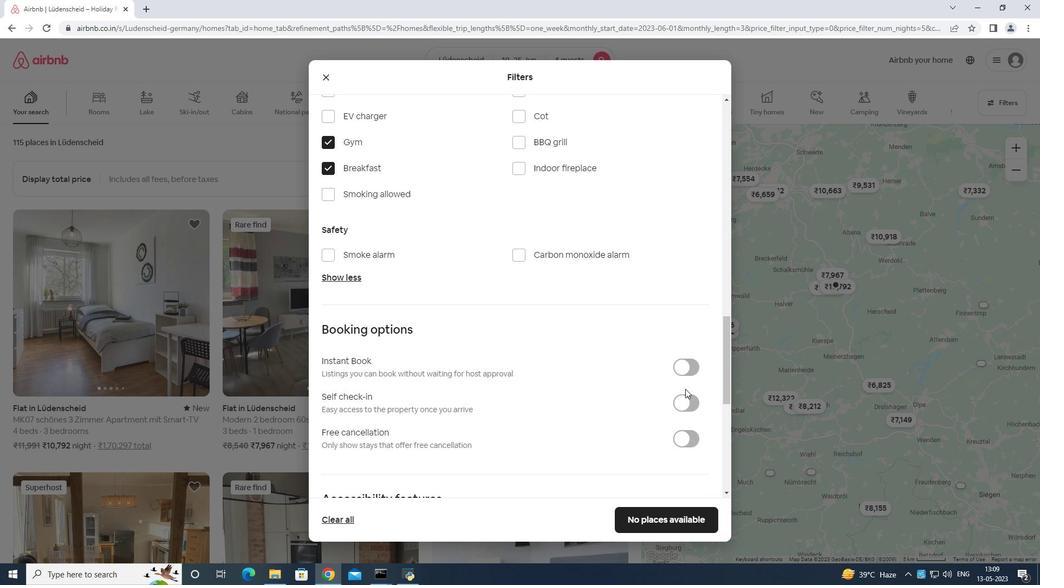 
Action: Mouse pressed left at (683, 397)
Screenshot: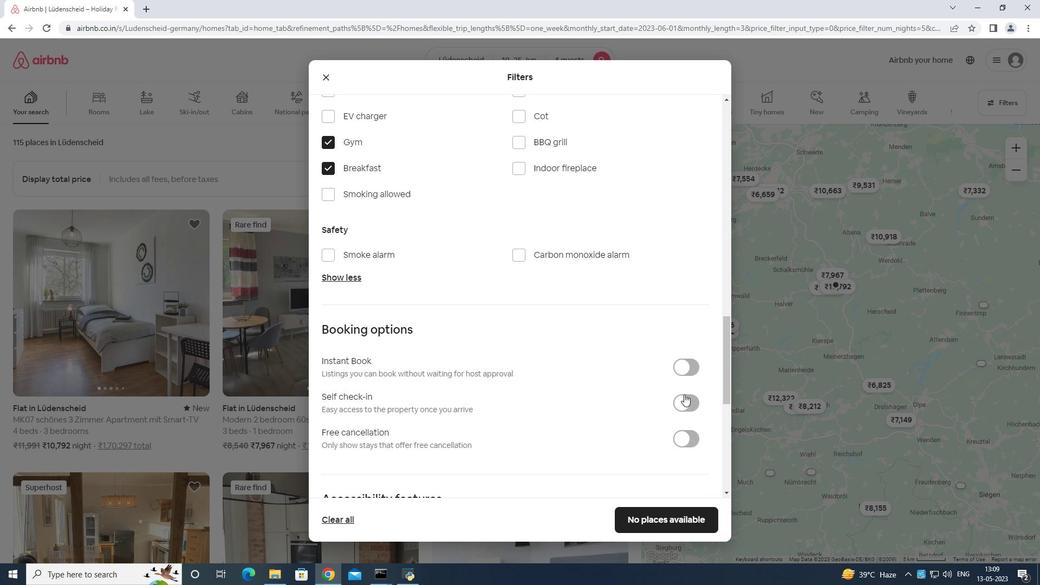 
Action: Mouse moved to (694, 384)
Screenshot: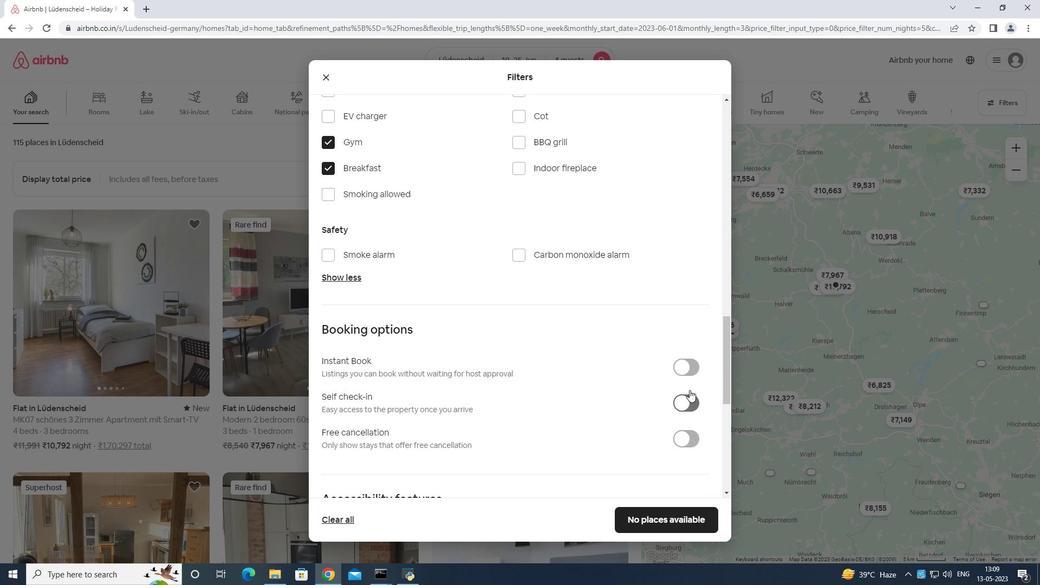 
Action: Mouse scrolled (694, 384) with delta (0, 0)
Screenshot: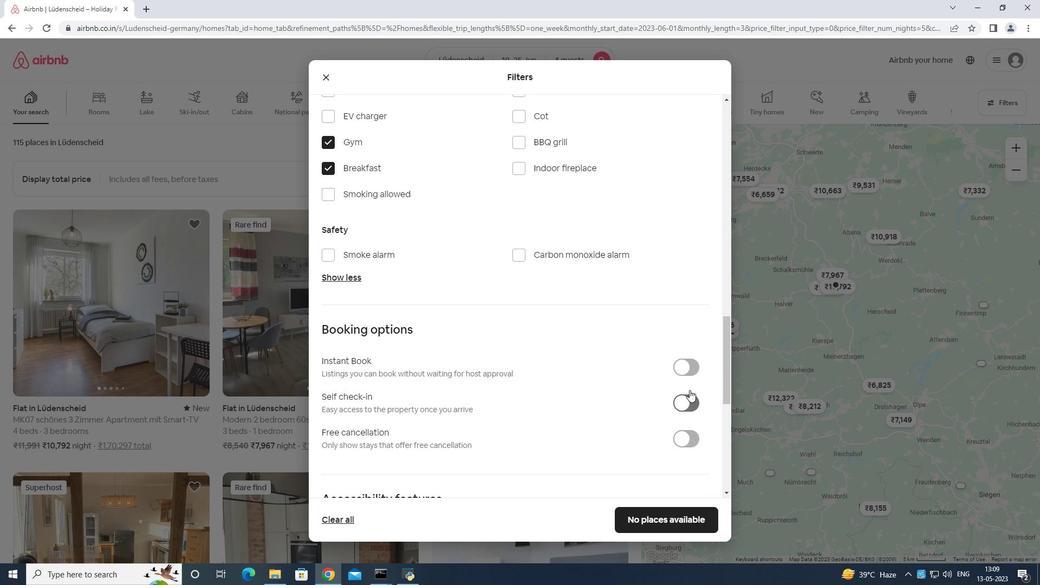 
Action: Mouse moved to (690, 392)
Screenshot: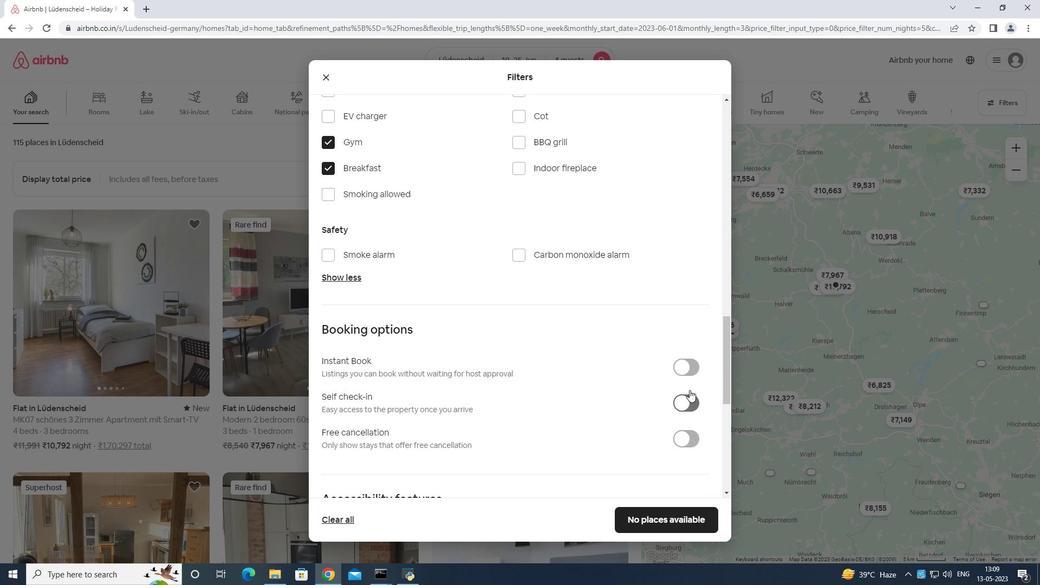 
Action: Mouse scrolled (690, 392) with delta (0, 0)
Screenshot: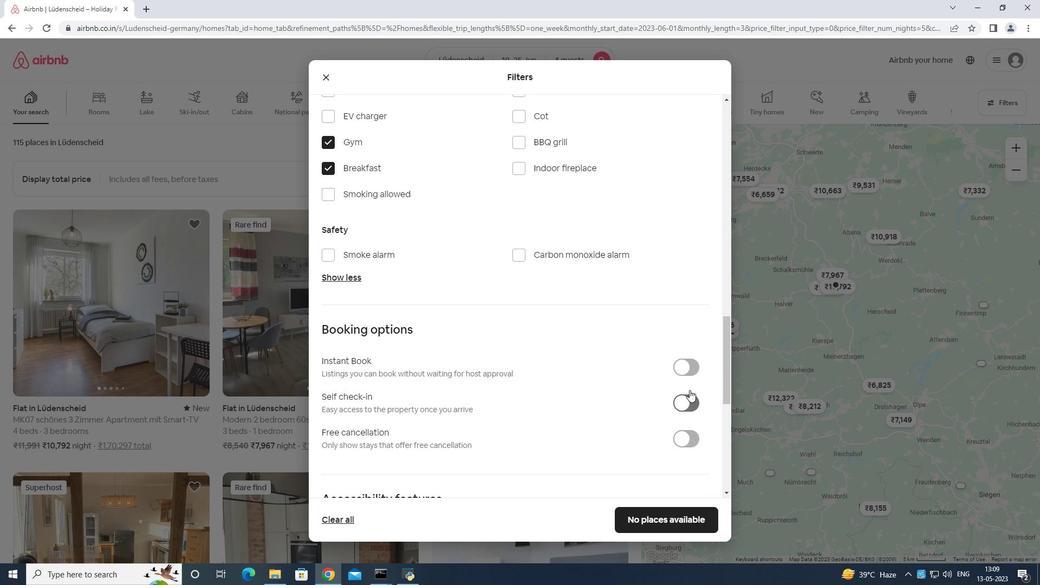 
Action: Mouse moved to (689, 393)
Screenshot: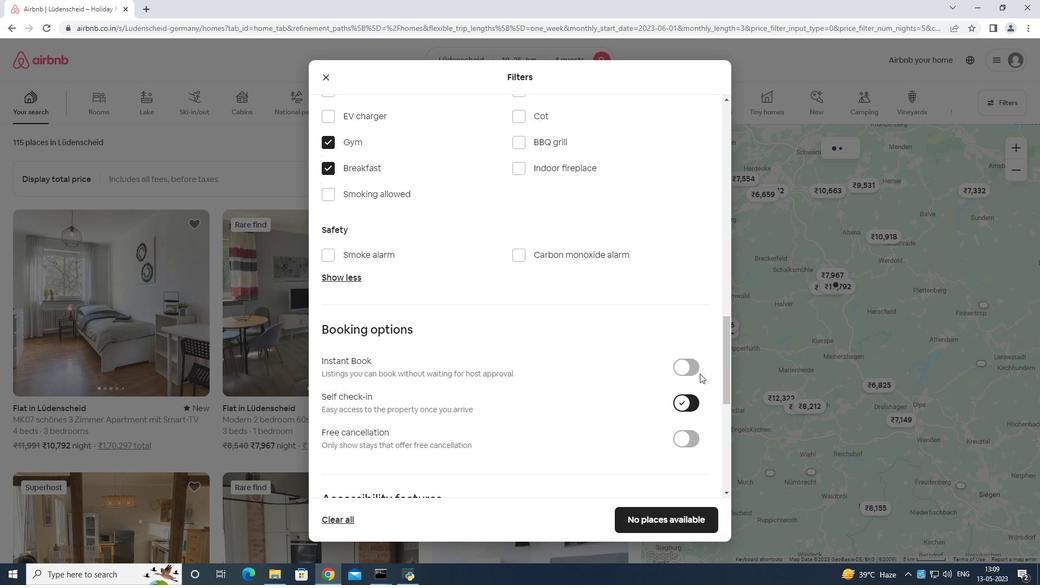 
Action: Mouse scrolled (689, 393) with delta (0, 0)
Screenshot: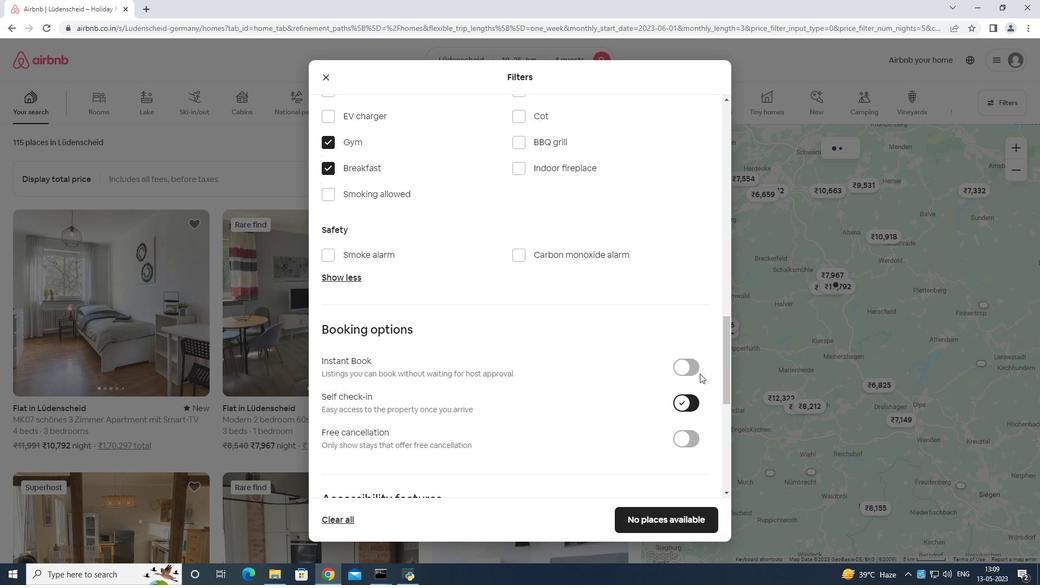 
Action: Mouse moved to (689, 394)
Screenshot: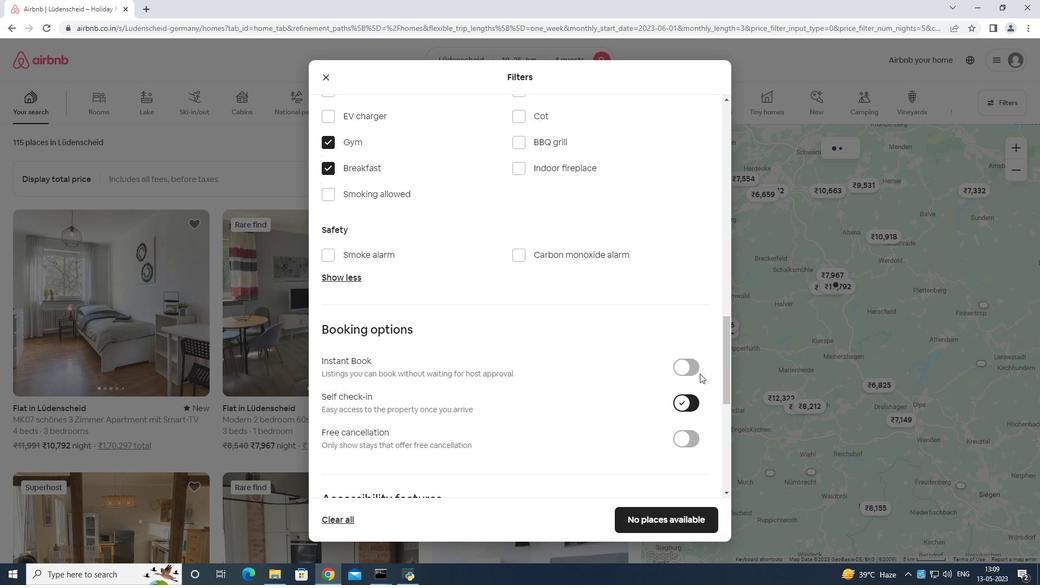 
Action: Mouse scrolled (689, 393) with delta (0, 0)
Screenshot: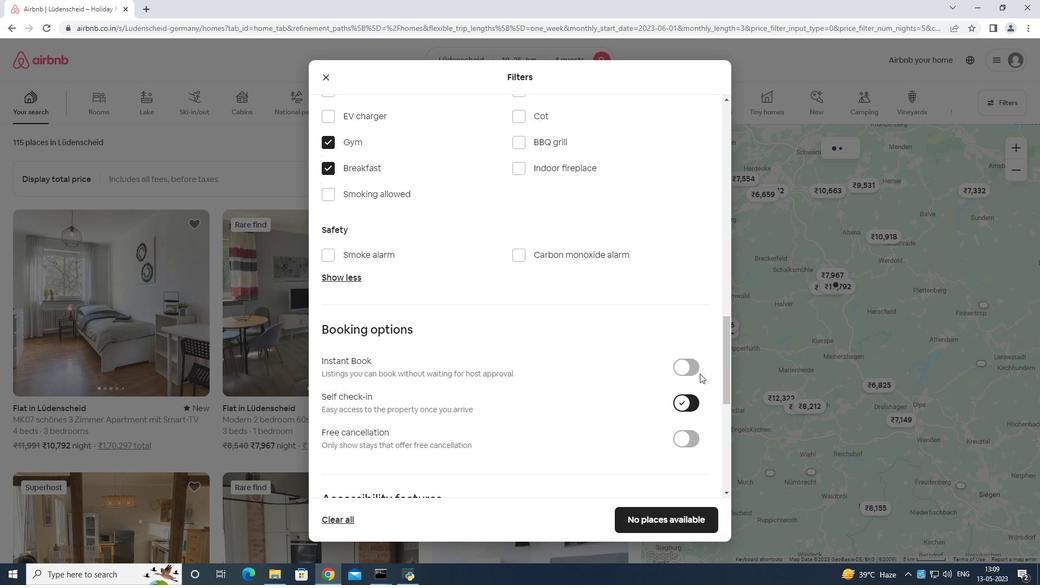 
Action: Mouse moved to (673, 394)
Screenshot: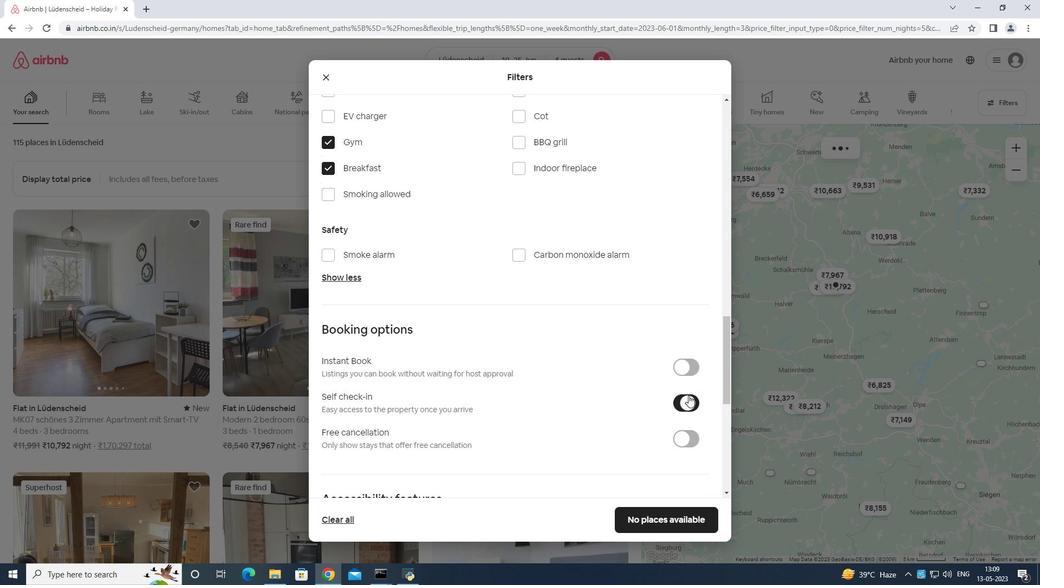 
Action: Mouse scrolled (673, 393) with delta (0, 0)
Screenshot: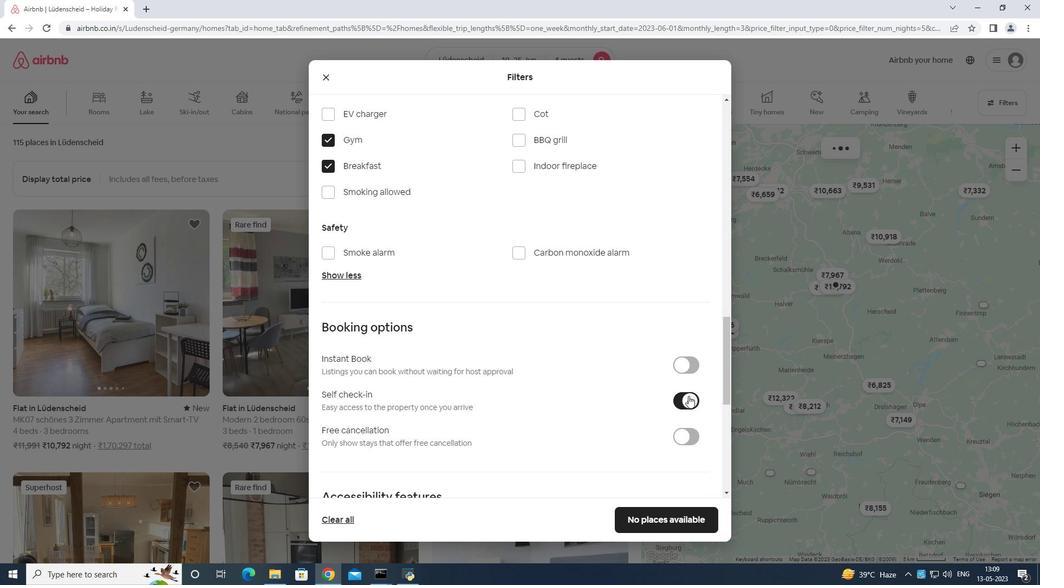 
Action: Mouse moved to (653, 407)
Screenshot: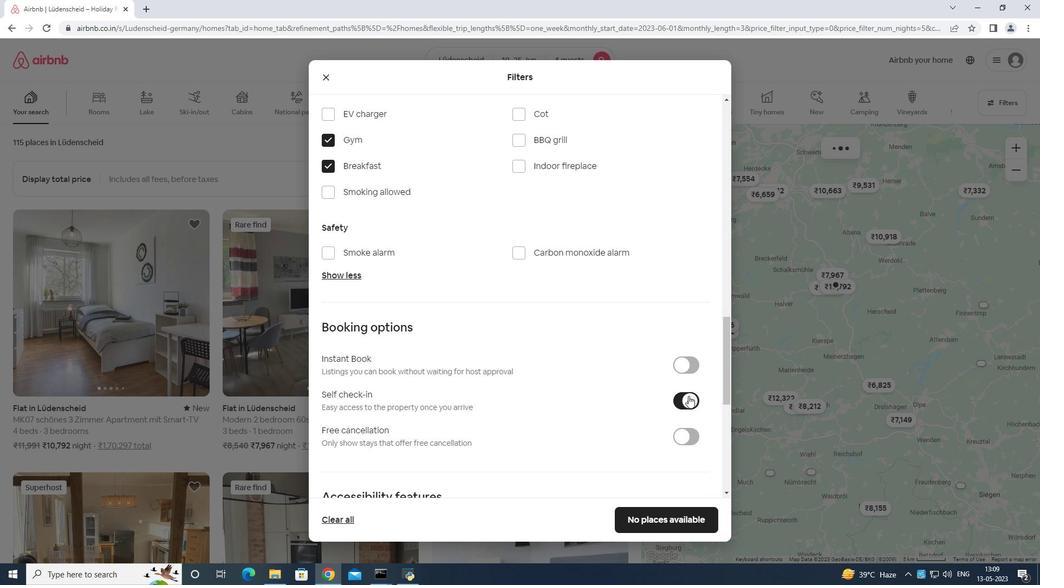 
Action: Mouse scrolled (653, 406) with delta (0, 0)
Screenshot: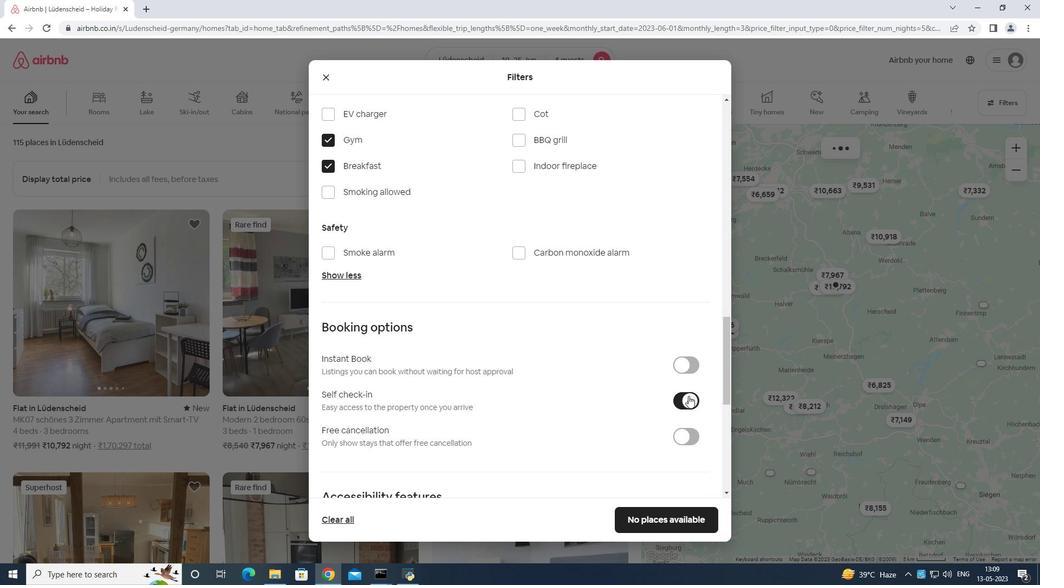 
Action: Mouse moved to (648, 410)
Screenshot: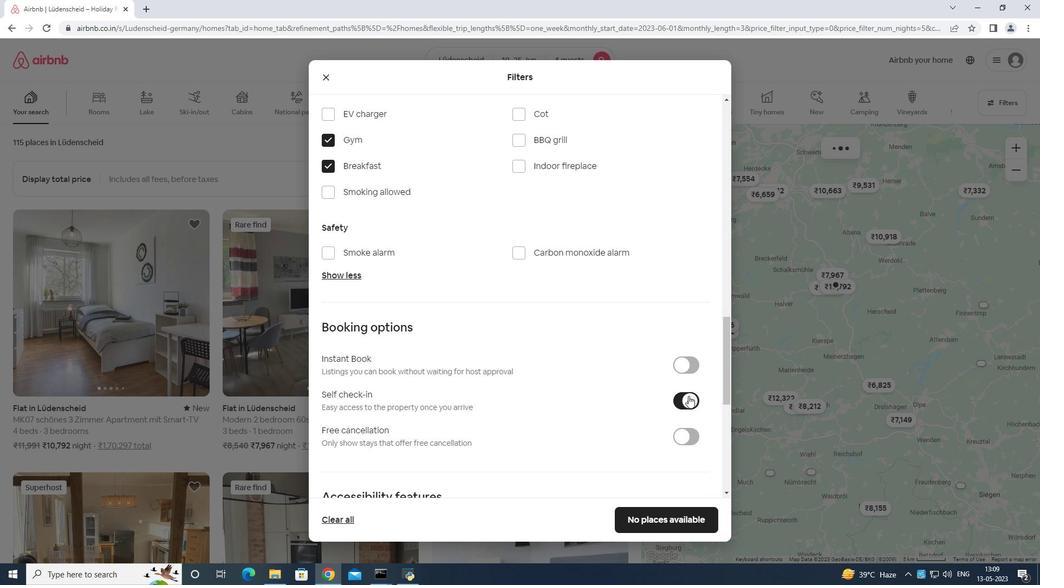 
Action: Mouse scrolled (648, 409) with delta (0, 0)
Screenshot: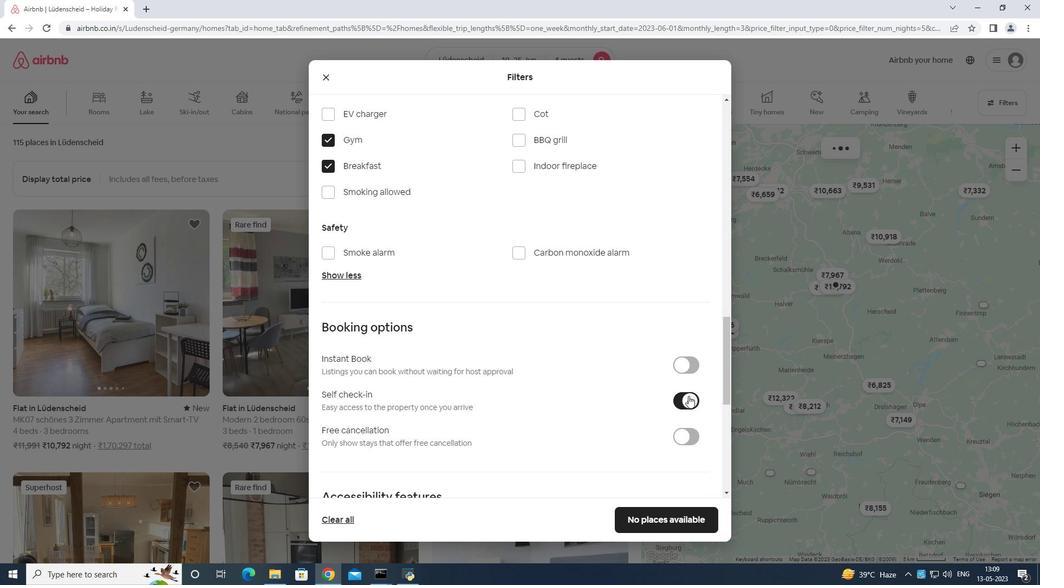
Action: Mouse moved to (640, 414)
Screenshot: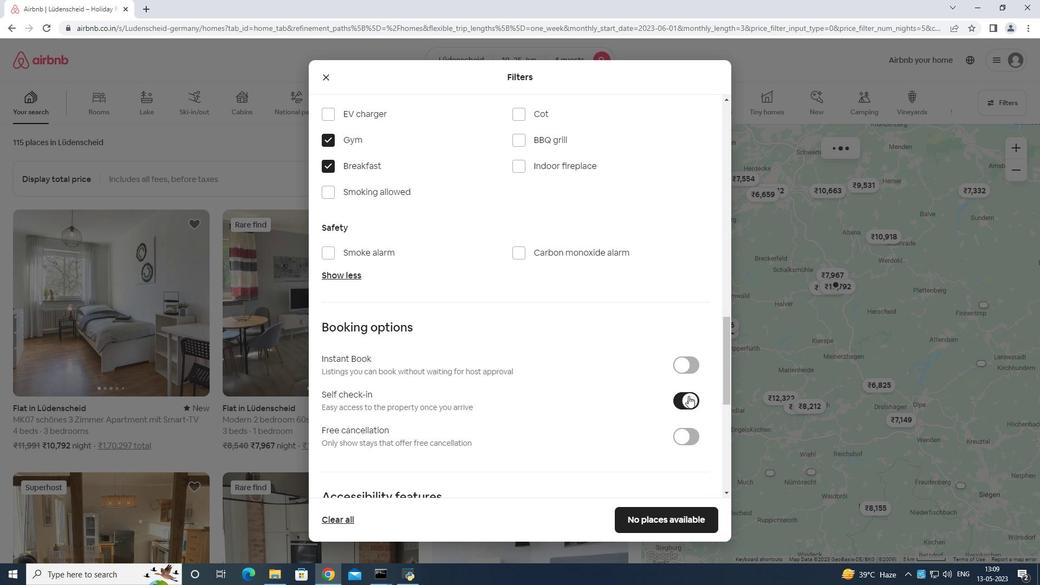 
Action: Mouse scrolled (642, 412) with delta (0, 0)
Screenshot: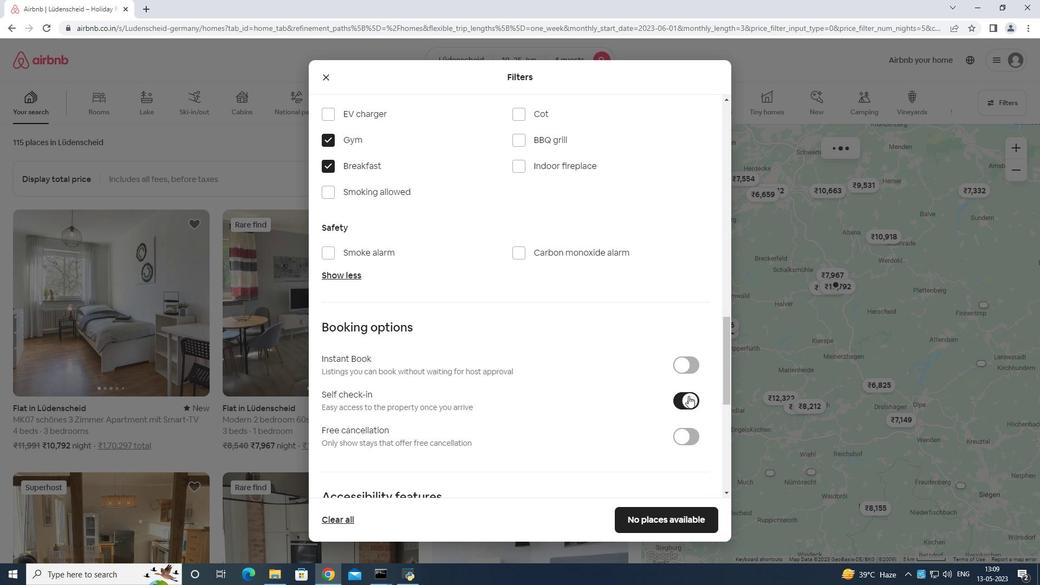 
Action: Mouse moved to (603, 414)
Screenshot: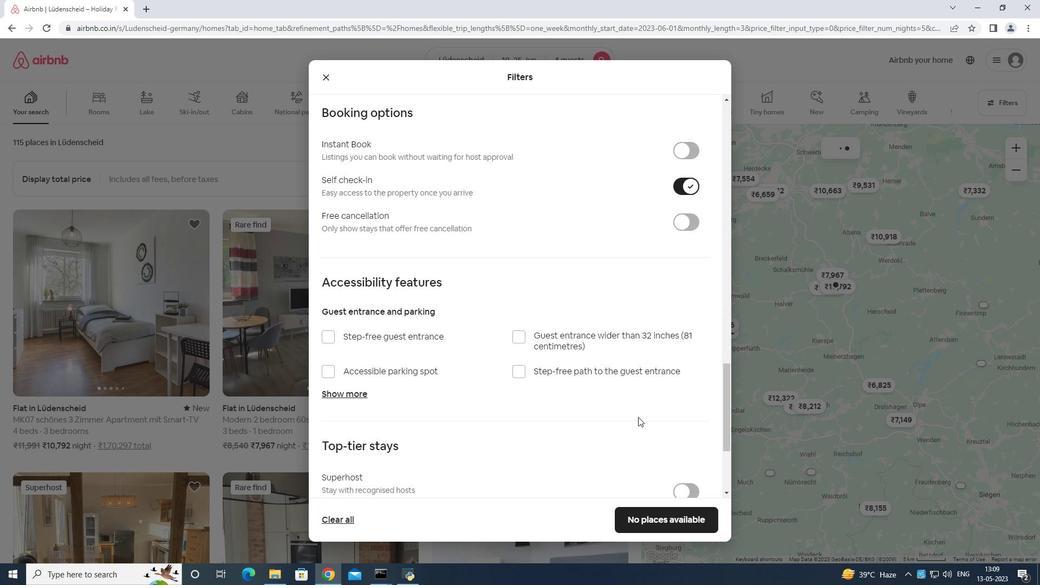 
Action: Mouse scrolled (603, 414) with delta (0, 0)
Screenshot: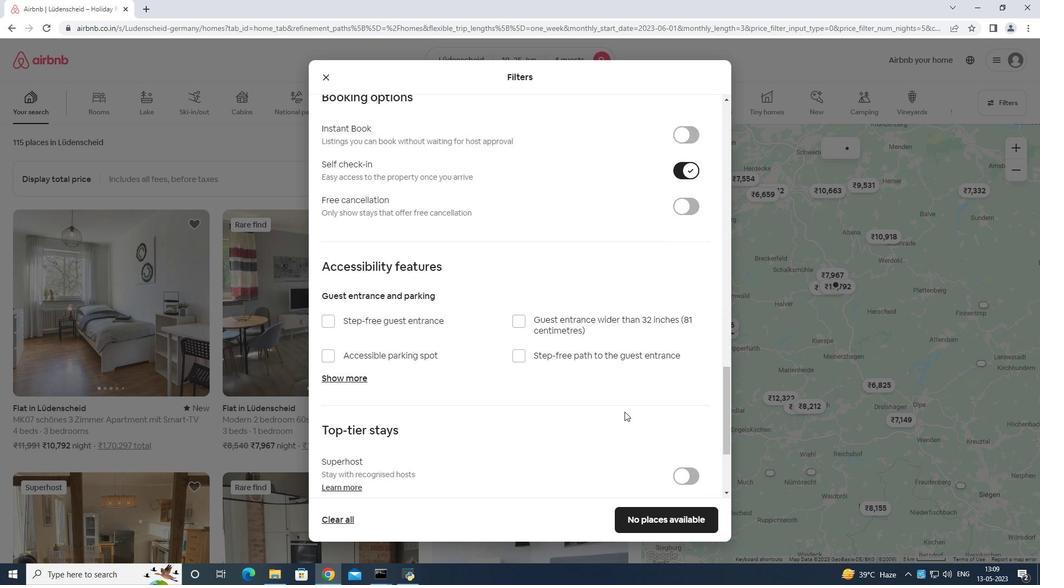 
Action: Mouse moved to (591, 420)
Screenshot: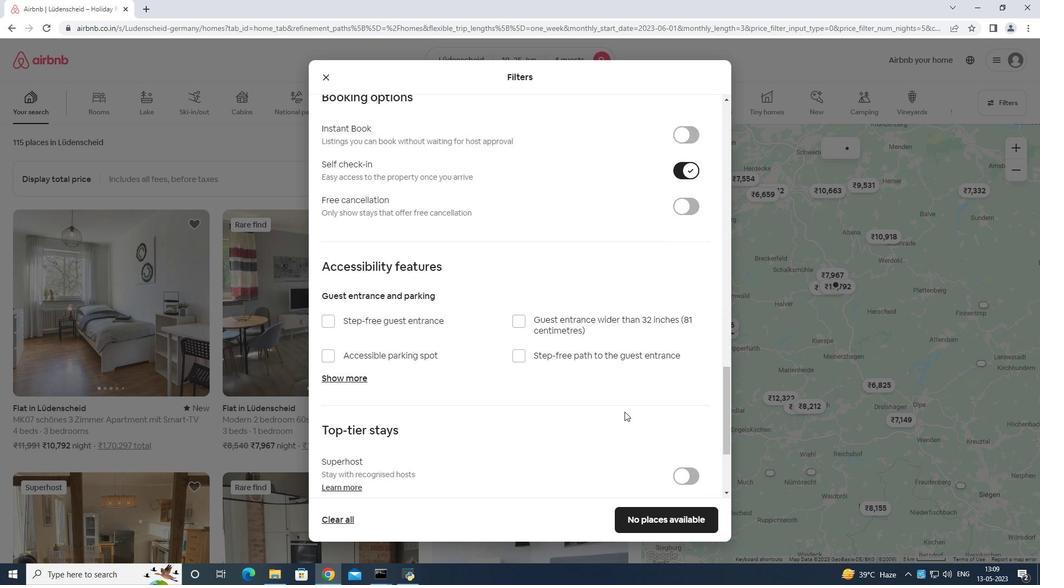 
Action: Mouse scrolled (597, 417) with delta (0, 0)
Screenshot: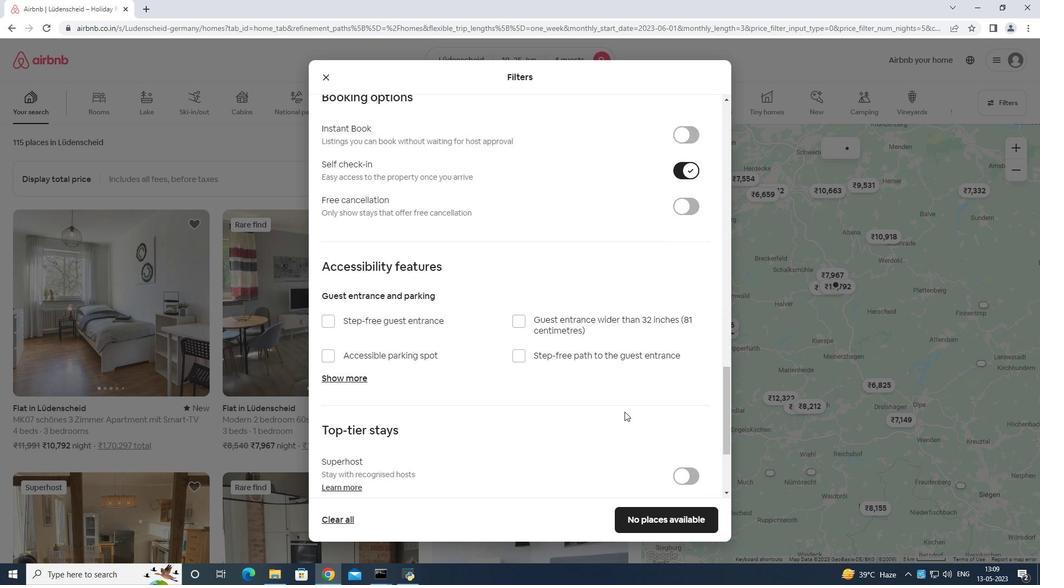
Action: Mouse moved to (584, 423)
Screenshot: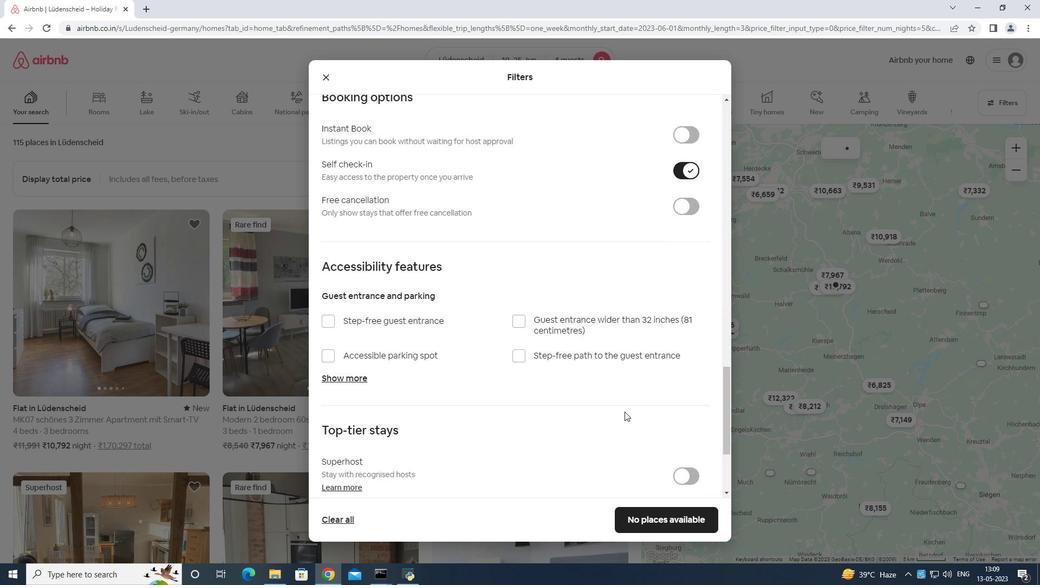 
Action: Mouse scrolled (587, 421) with delta (0, 0)
Screenshot: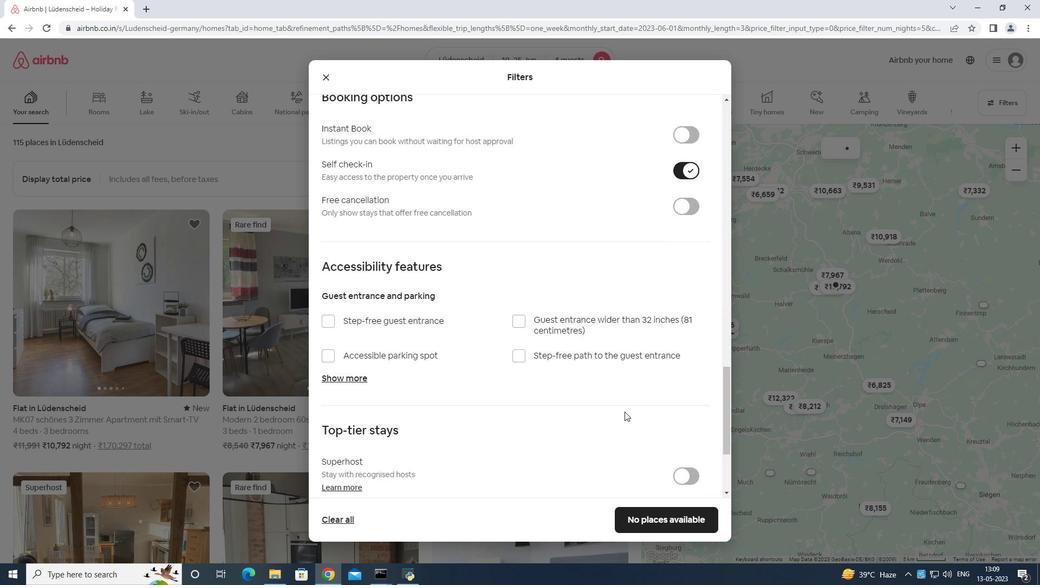 
Action: Mouse moved to (569, 428)
Screenshot: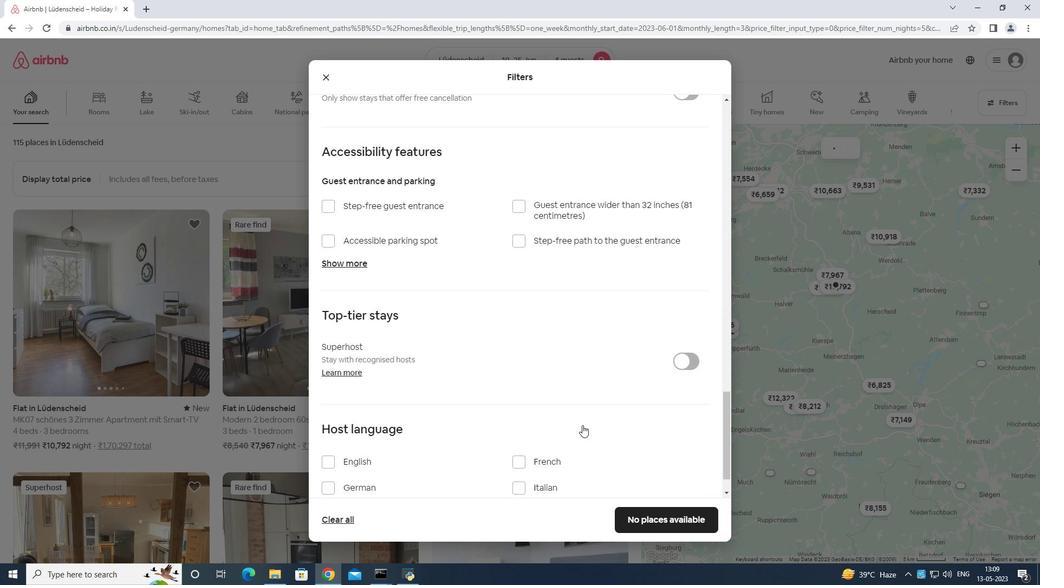 
Action: Mouse scrolled (569, 427) with delta (0, 0)
Screenshot: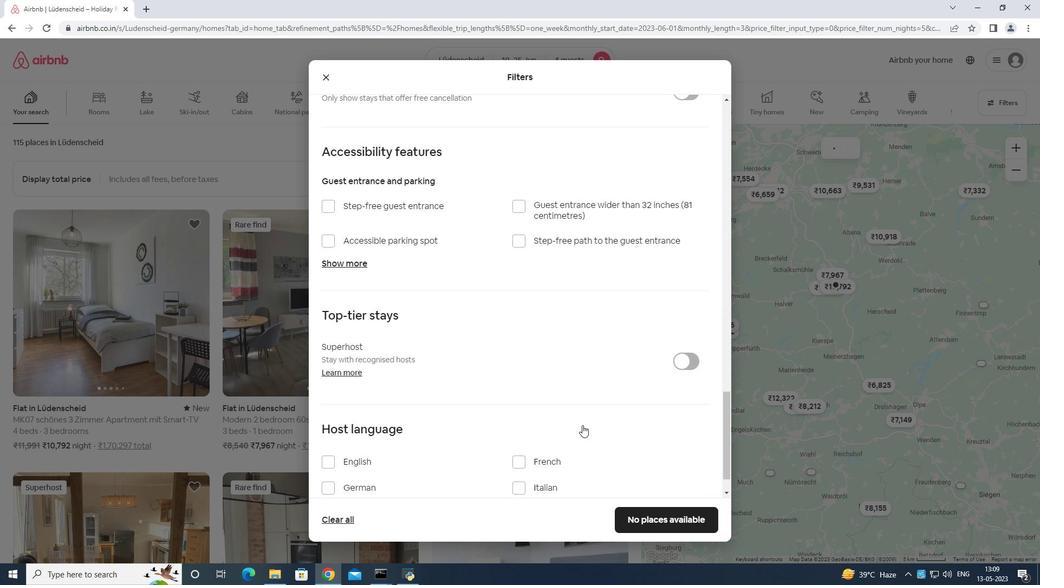 
Action: Mouse moved to (563, 432)
Screenshot: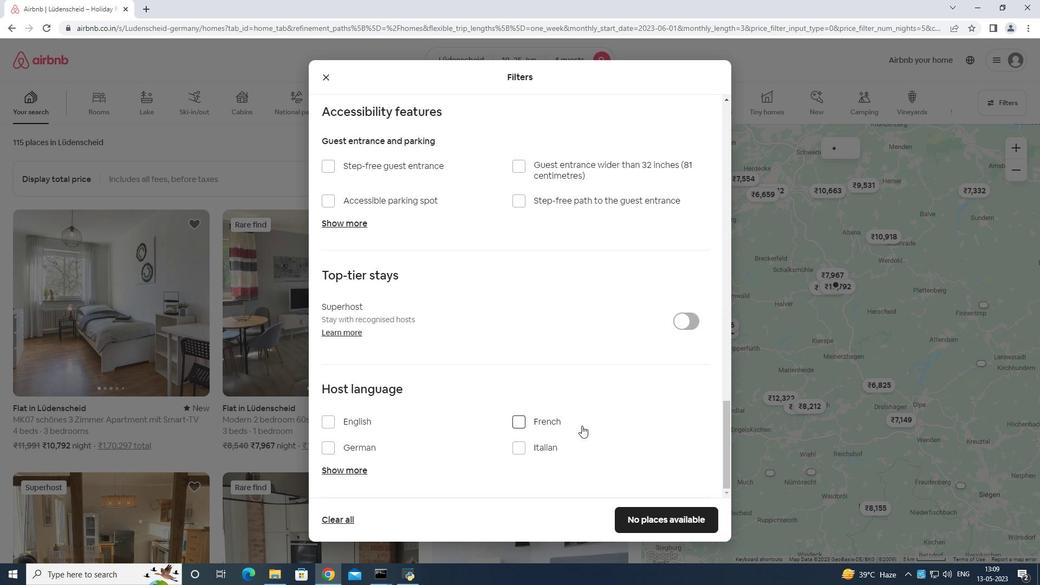 
Action: Mouse scrolled (563, 431) with delta (0, 0)
Screenshot: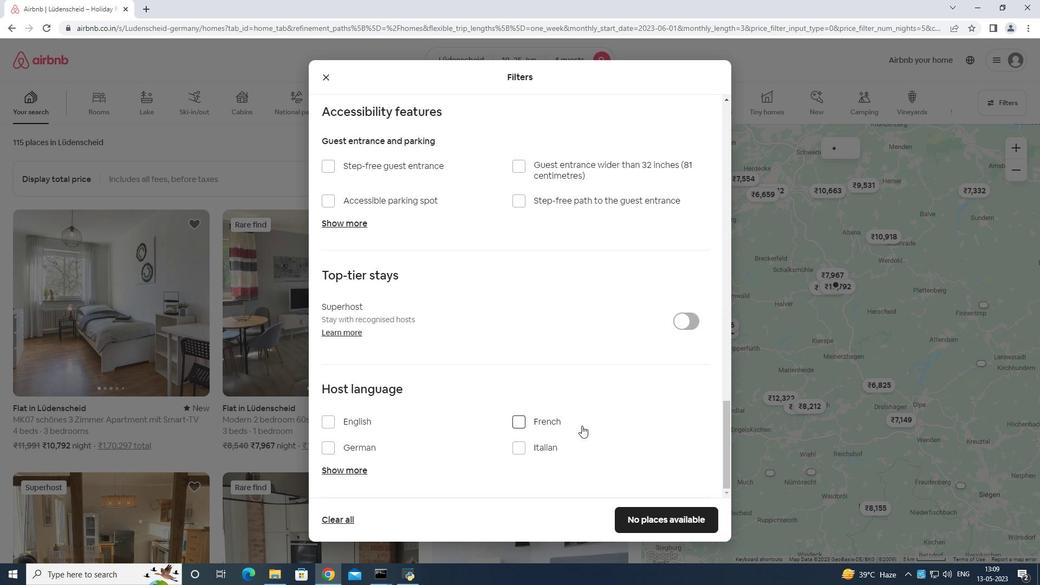 
Action: Mouse moved to (559, 434)
Screenshot: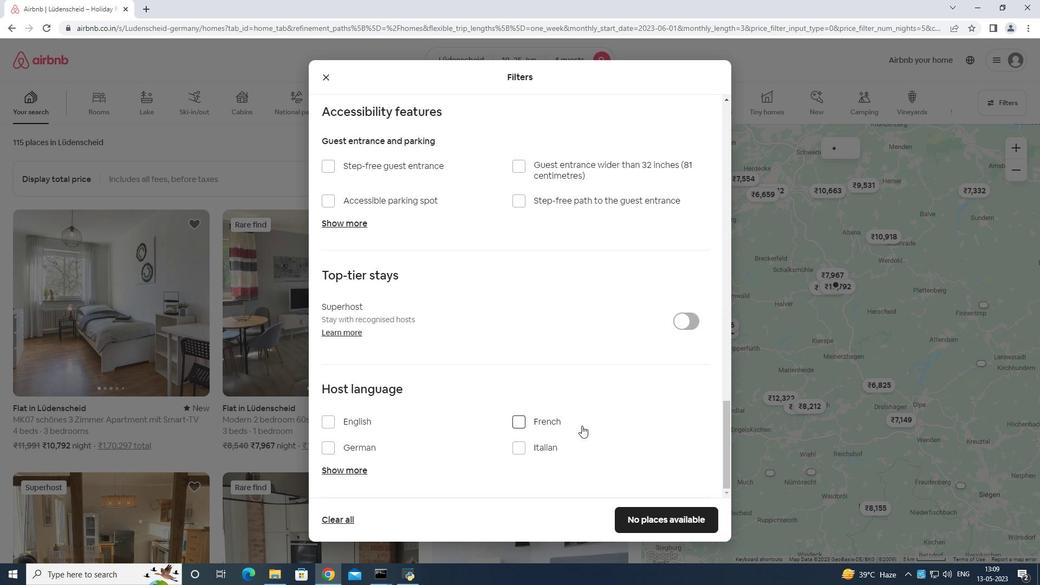 
Action: Mouse scrolled (559, 434) with delta (0, 0)
Screenshot: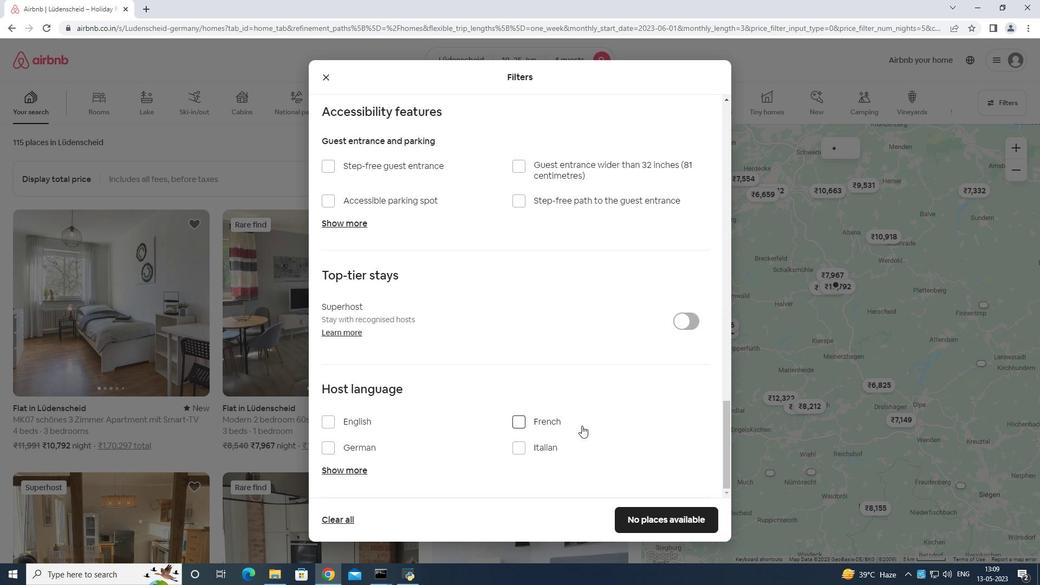 
Action: Mouse moved to (325, 421)
Screenshot: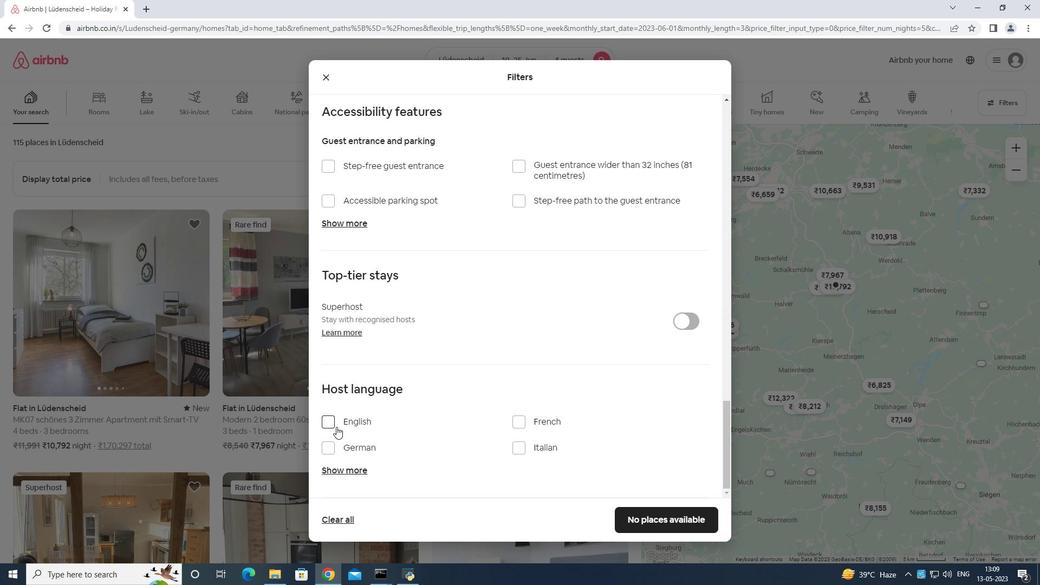 
Action: Mouse pressed left at (325, 421)
Screenshot: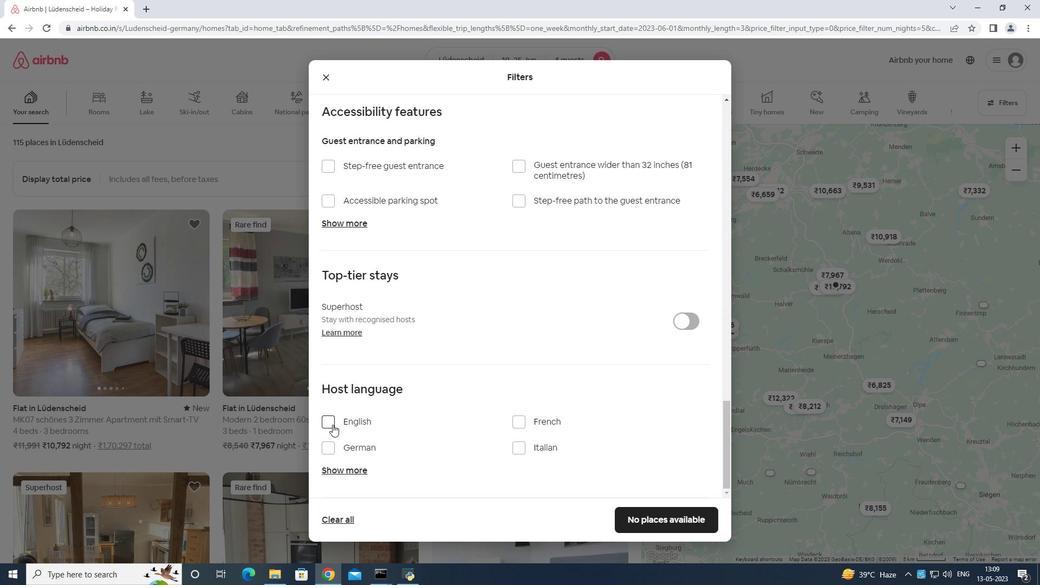 
Action: Mouse moved to (659, 512)
Screenshot: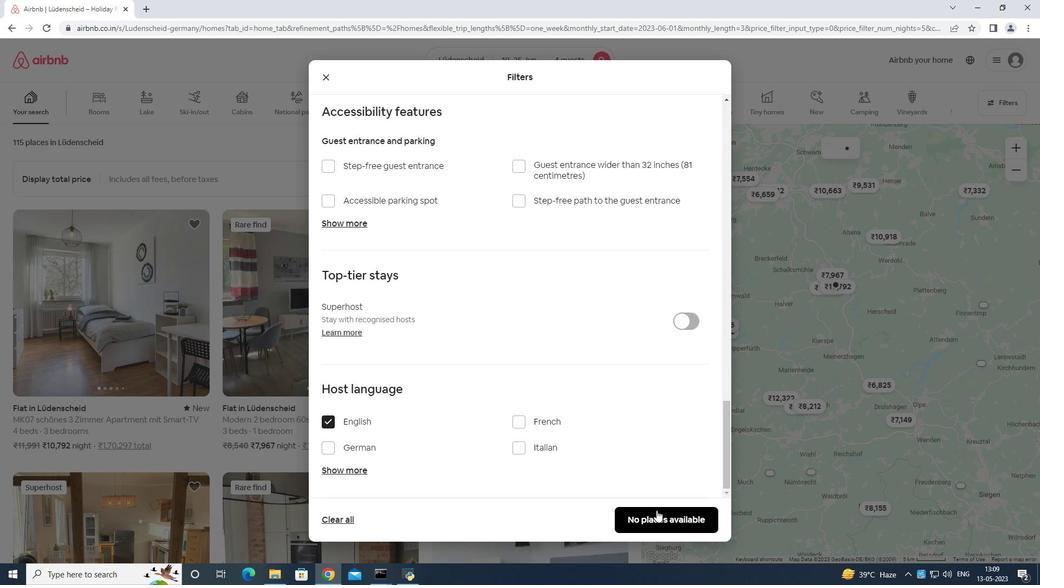 
Action: Mouse pressed left at (659, 512)
Screenshot: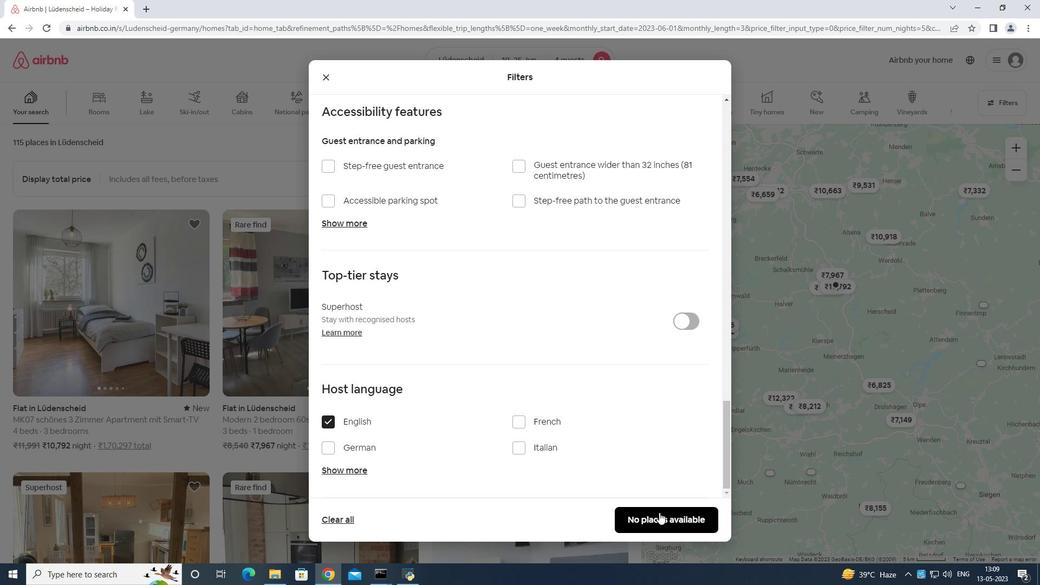 
Action: Mouse moved to (648, 509)
Screenshot: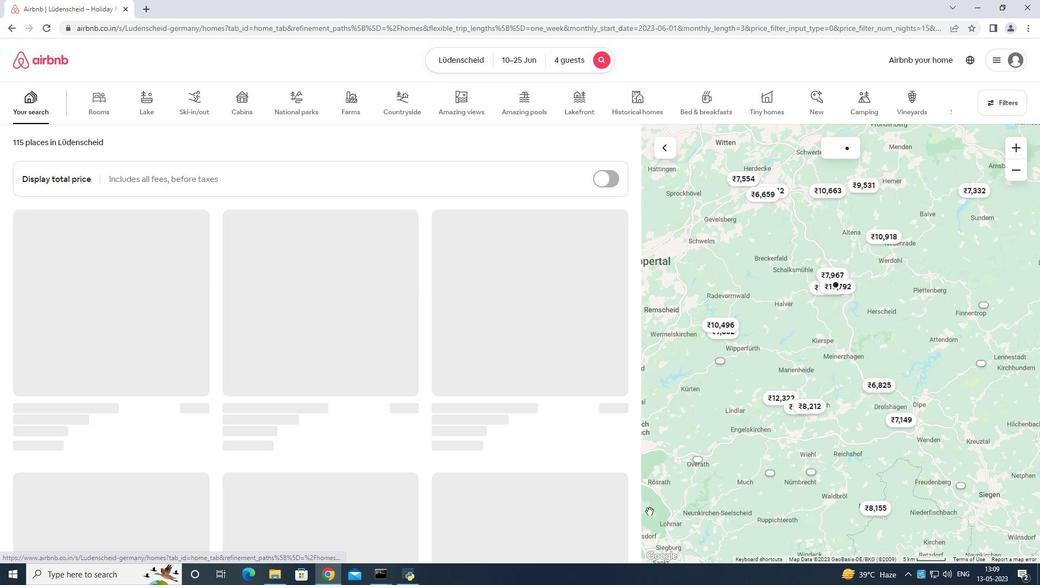 
